 Task: Find connections with filter location Ngawi with filter topic #cybersecuritywith filter profile language German with filter current company Wieden + Kennedy with filter school Joydeep Roy University with filter industry Retail Art Dealers with filter service category Technical with filter keywords title Copywriter
Action: Mouse moved to (638, 53)
Screenshot: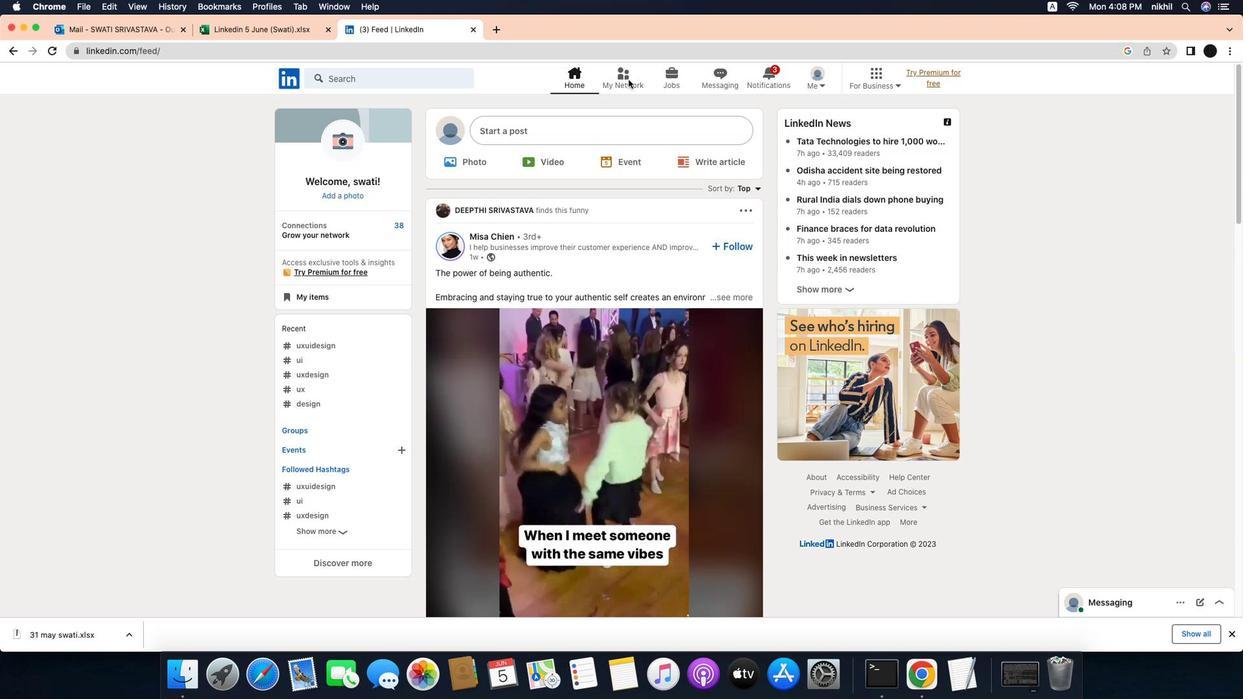 
Action: Mouse pressed left at (638, 53)
Screenshot: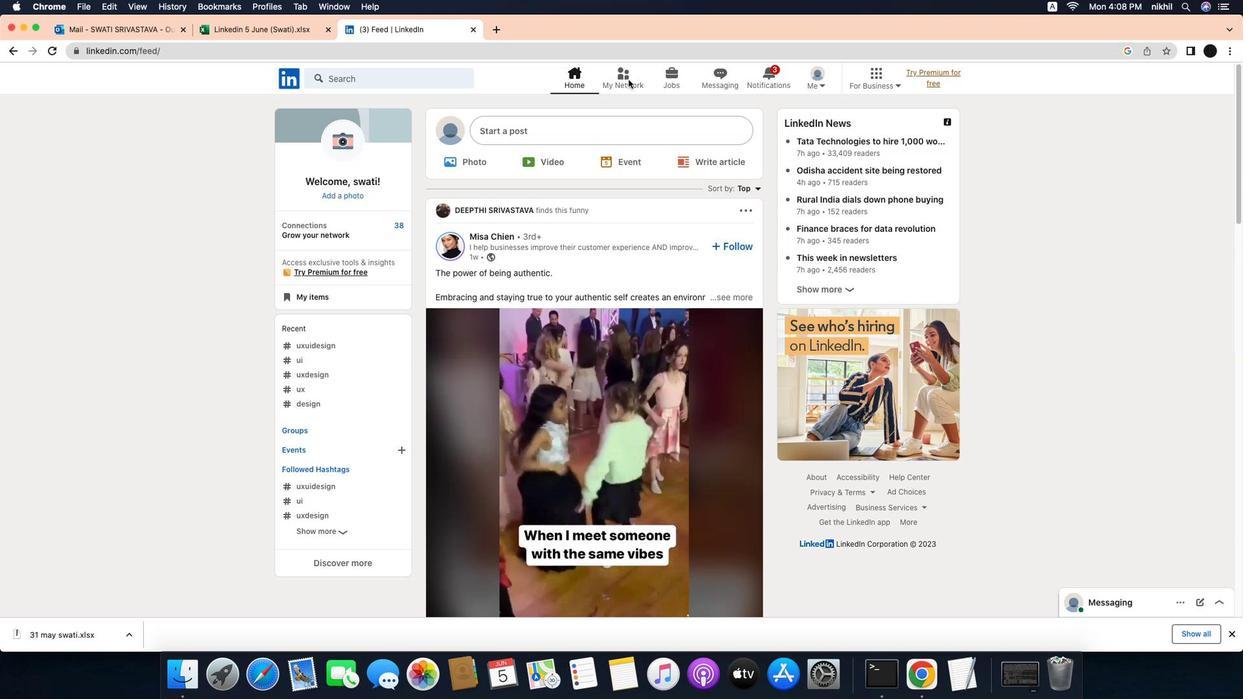 
Action: Mouse moved to (628, 51)
Screenshot: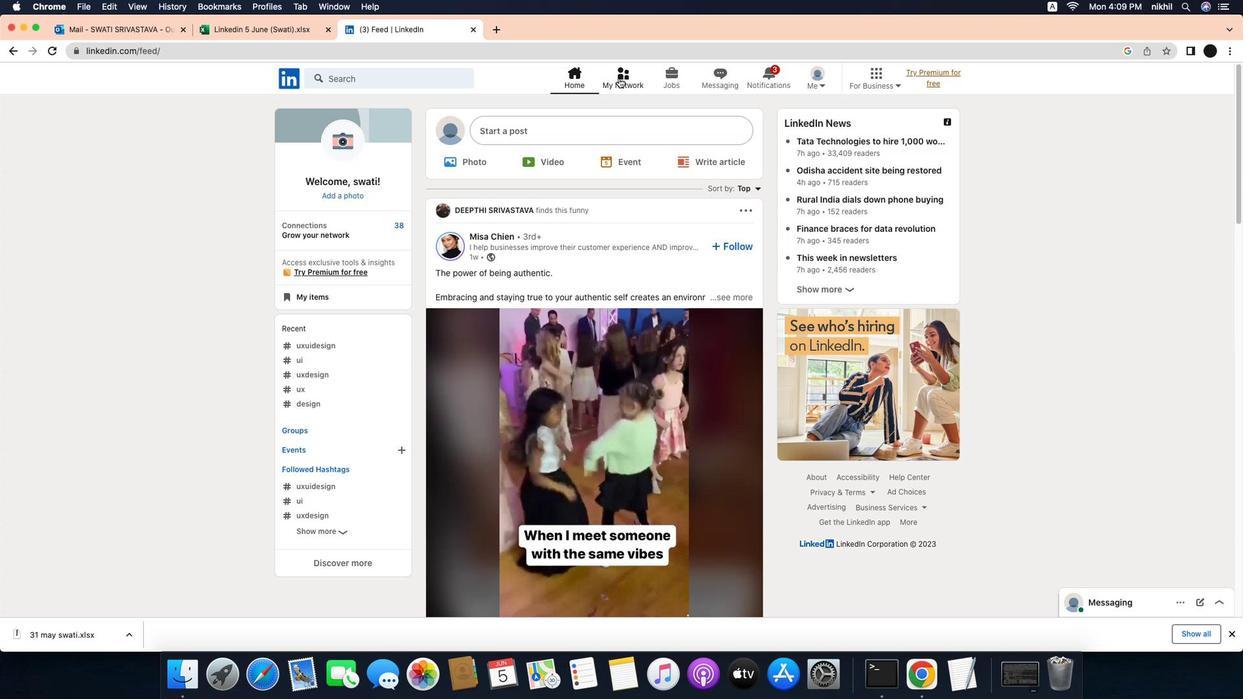 
Action: Mouse pressed left at (628, 51)
Screenshot: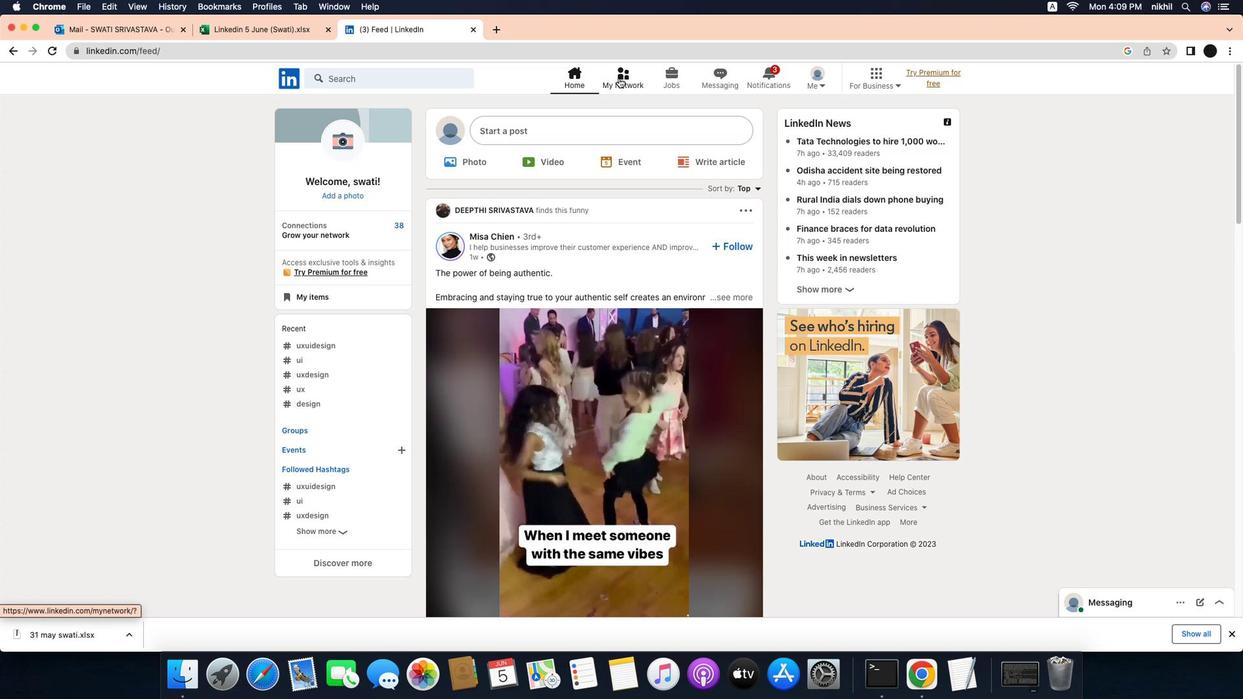 
Action: Mouse moved to (410, 130)
Screenshot: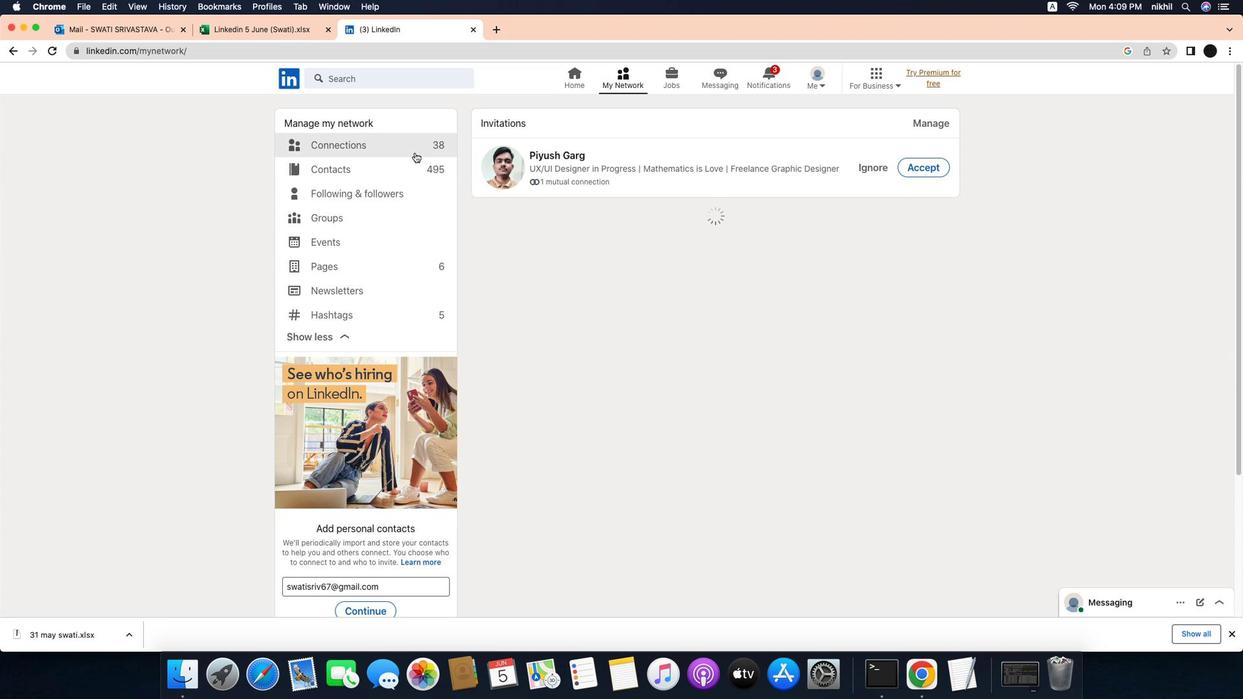 
Action: Mouse pressed left at (410, 130)
Screenshot: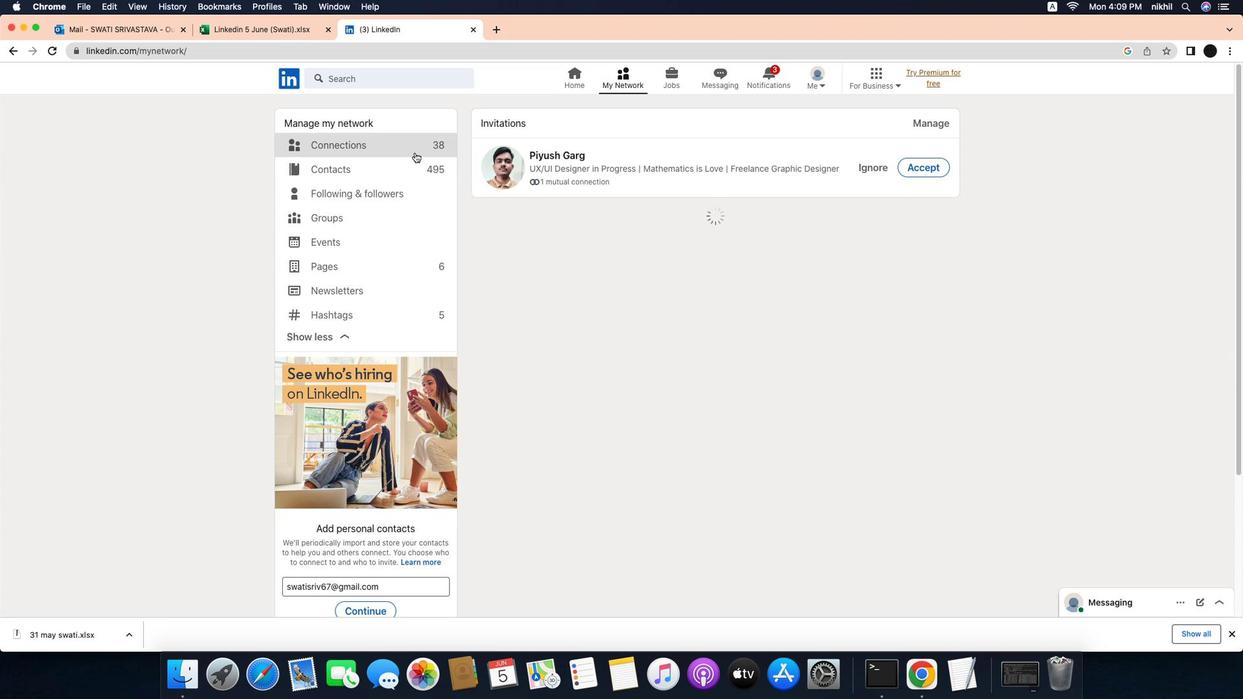 
Action: Mouse moved to (369, 122)
Screenshot: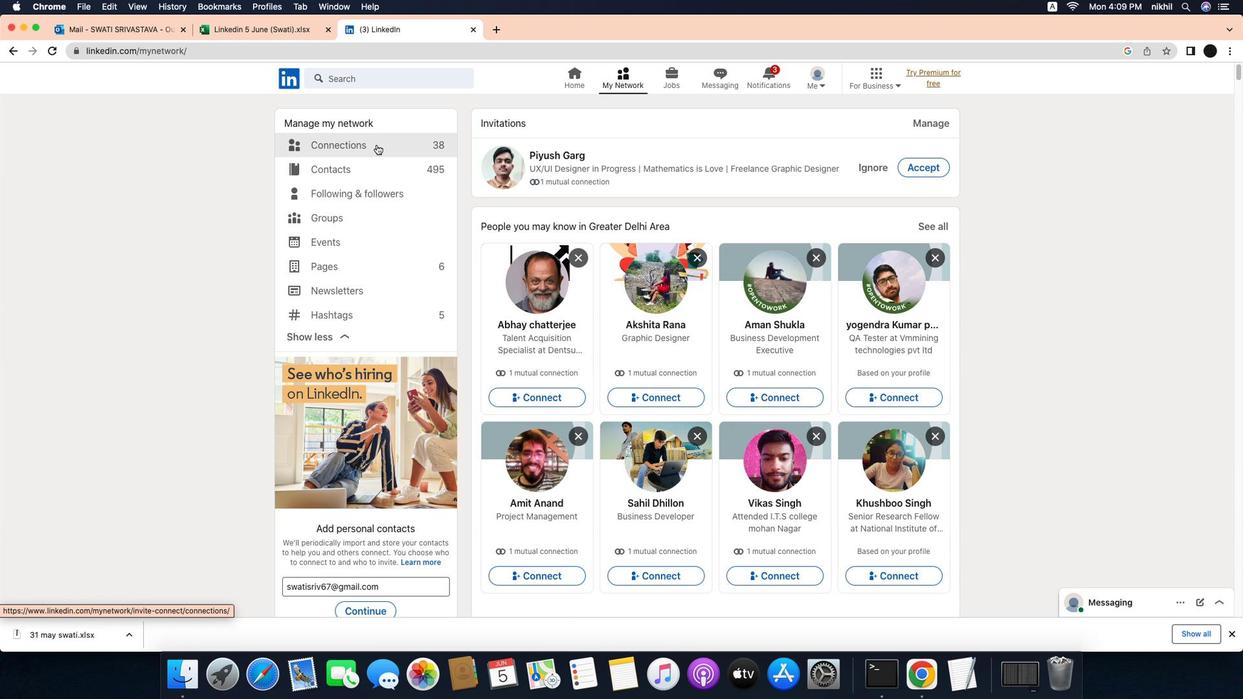 
Action: Mouse pressed left at (369, 122)
Screenshot: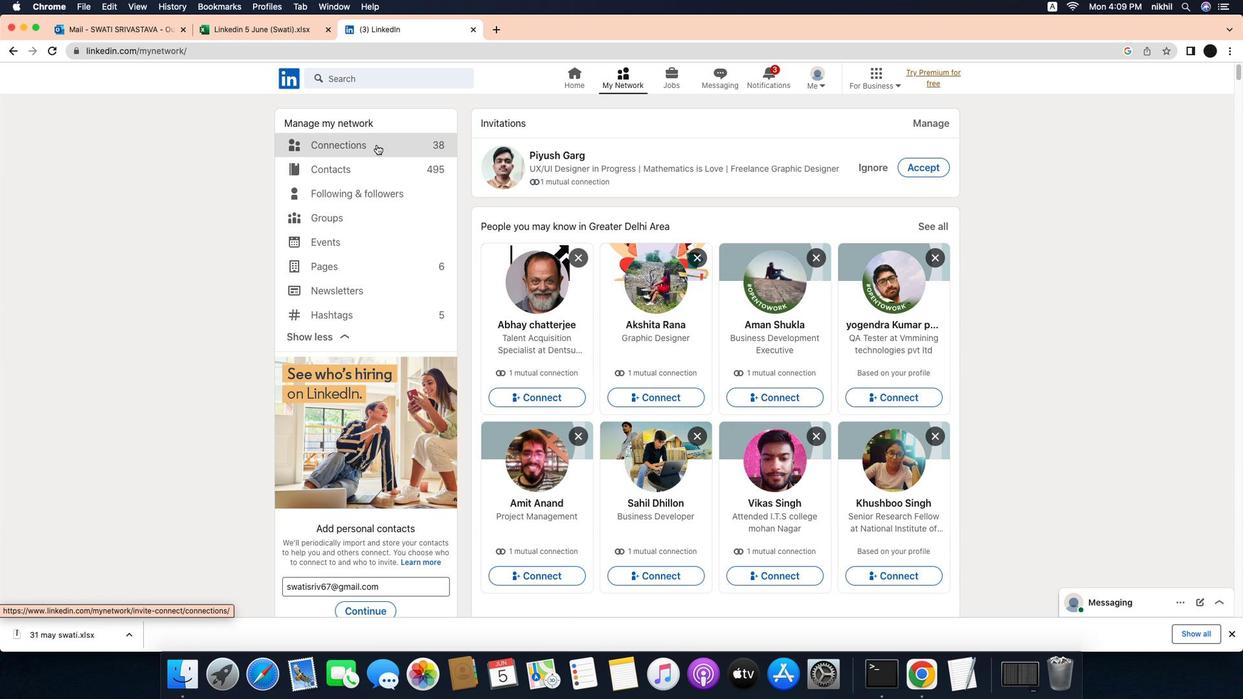 
Action: Mouse moved to (743, 120)
Screenshot: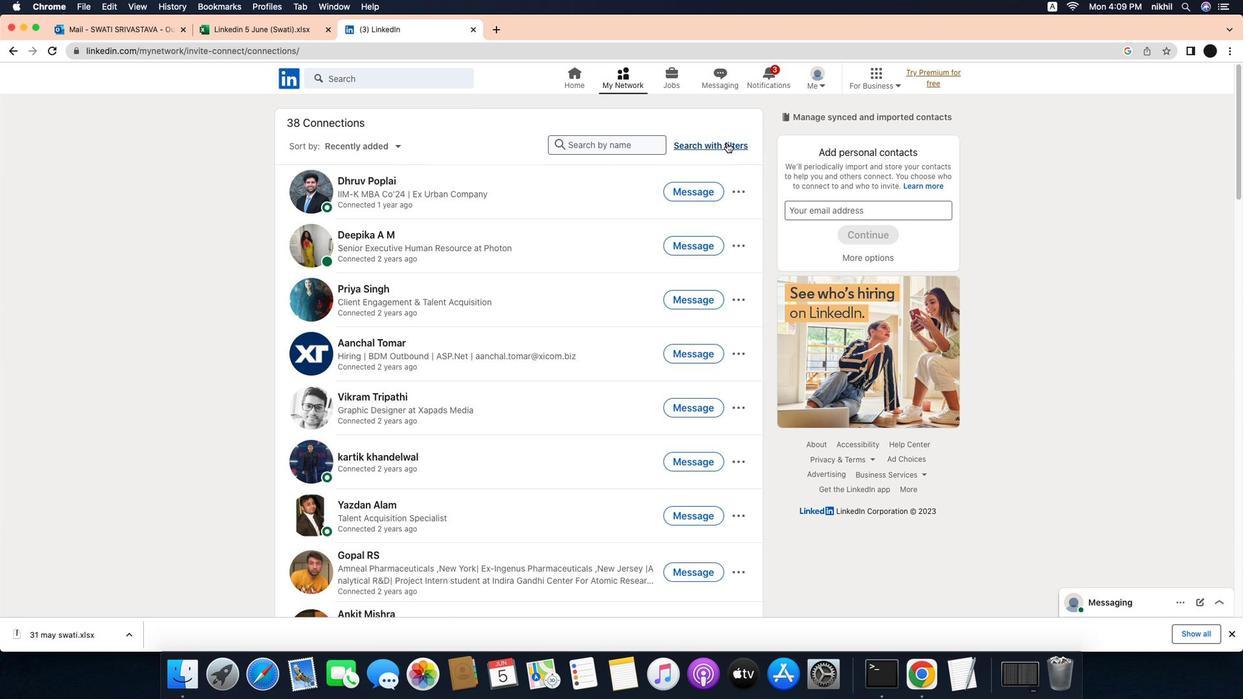 
Action: Mouse pressed left at (743, 120)
Screenshot: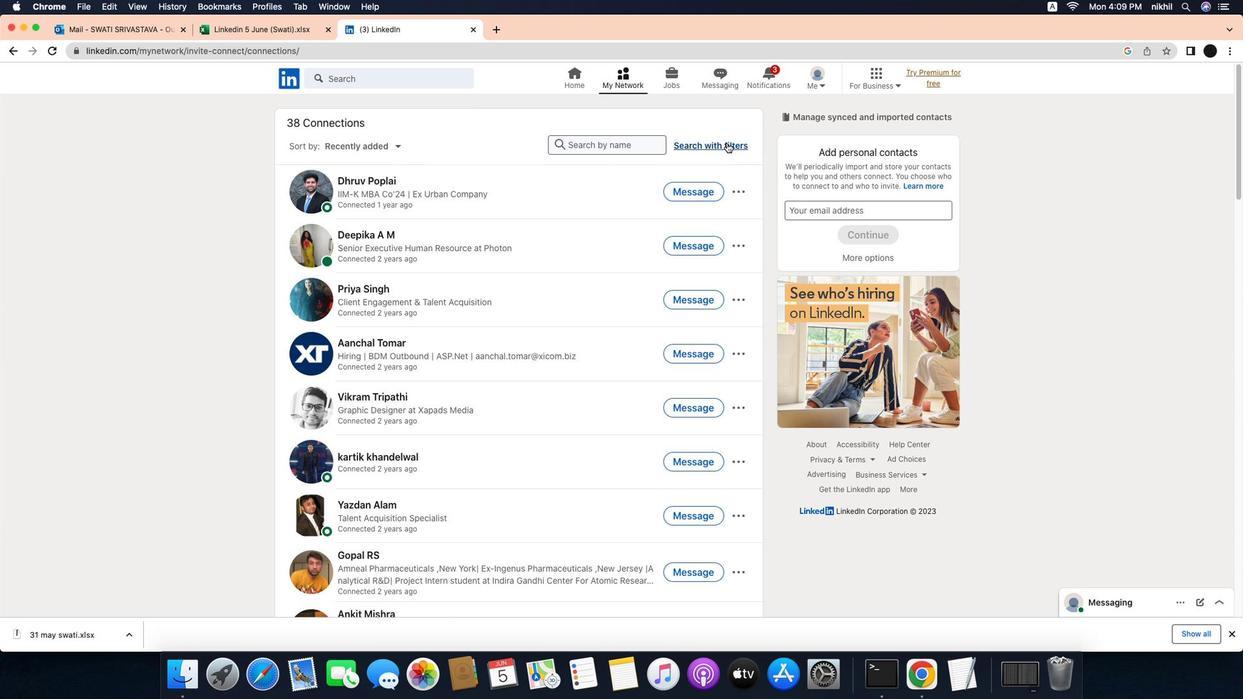 
Action: Mouse moved to (686, 88)
Screenshot: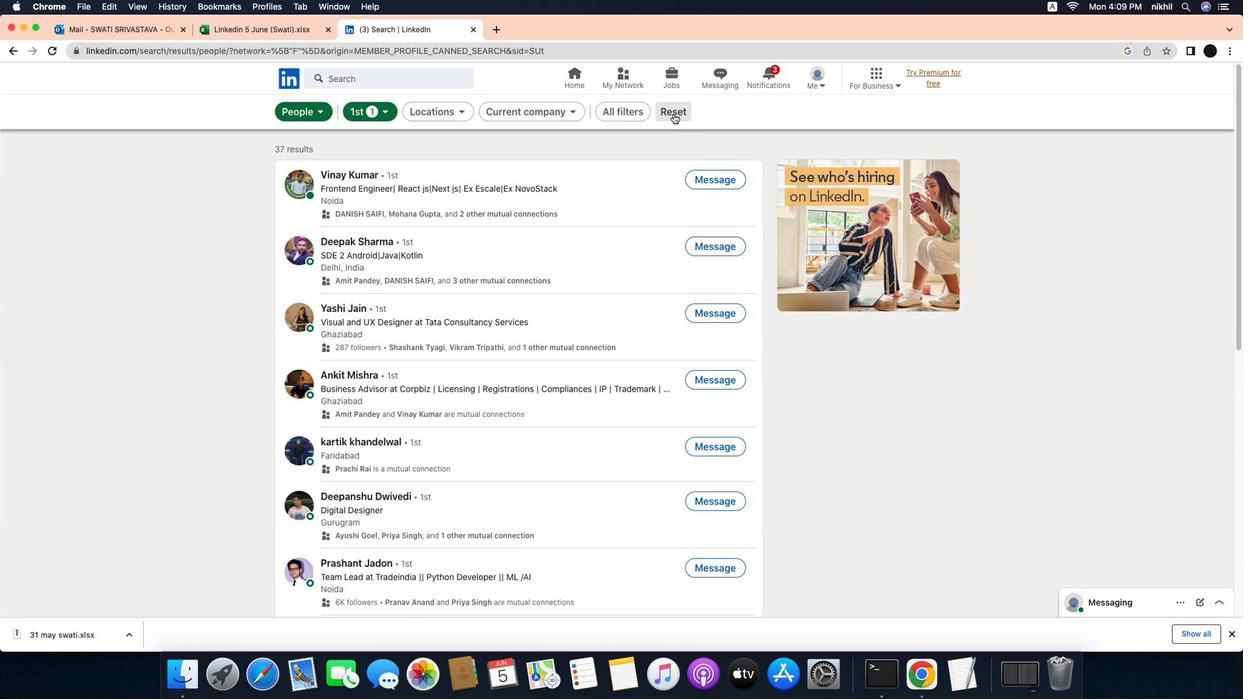 
Action: Mouse pressed left at (686, 88)
Screenshot: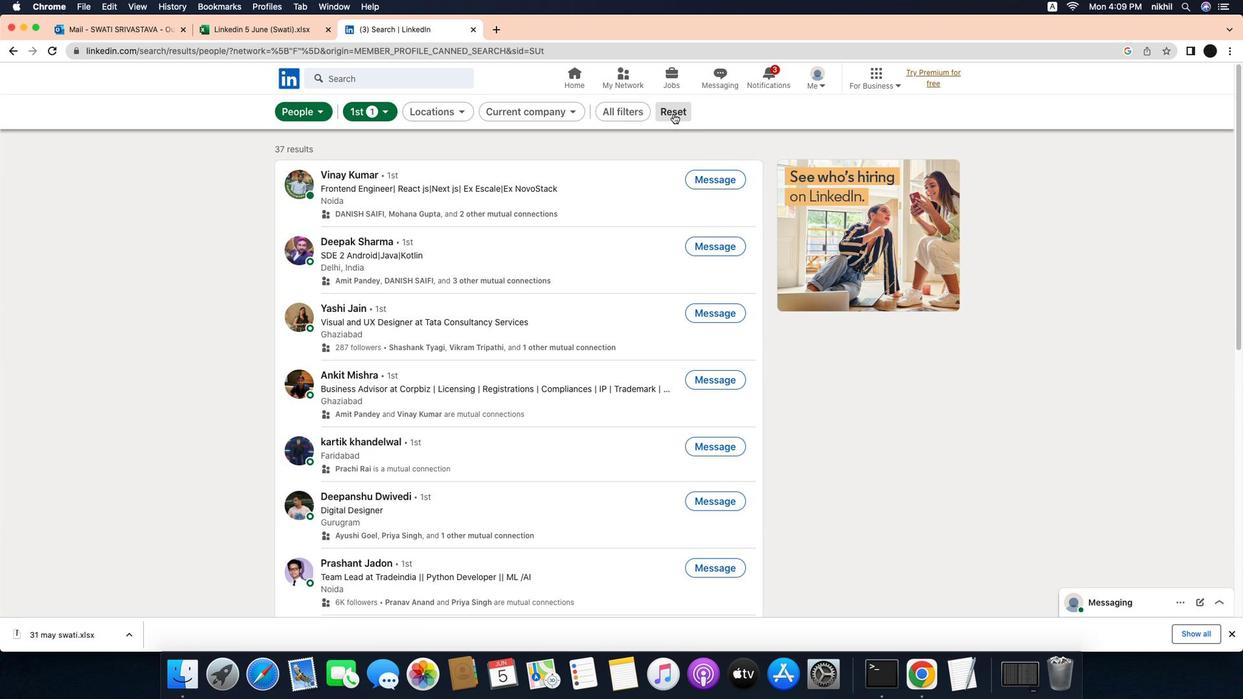 
Action: Mouse moved to (656, 86)
Screenshot: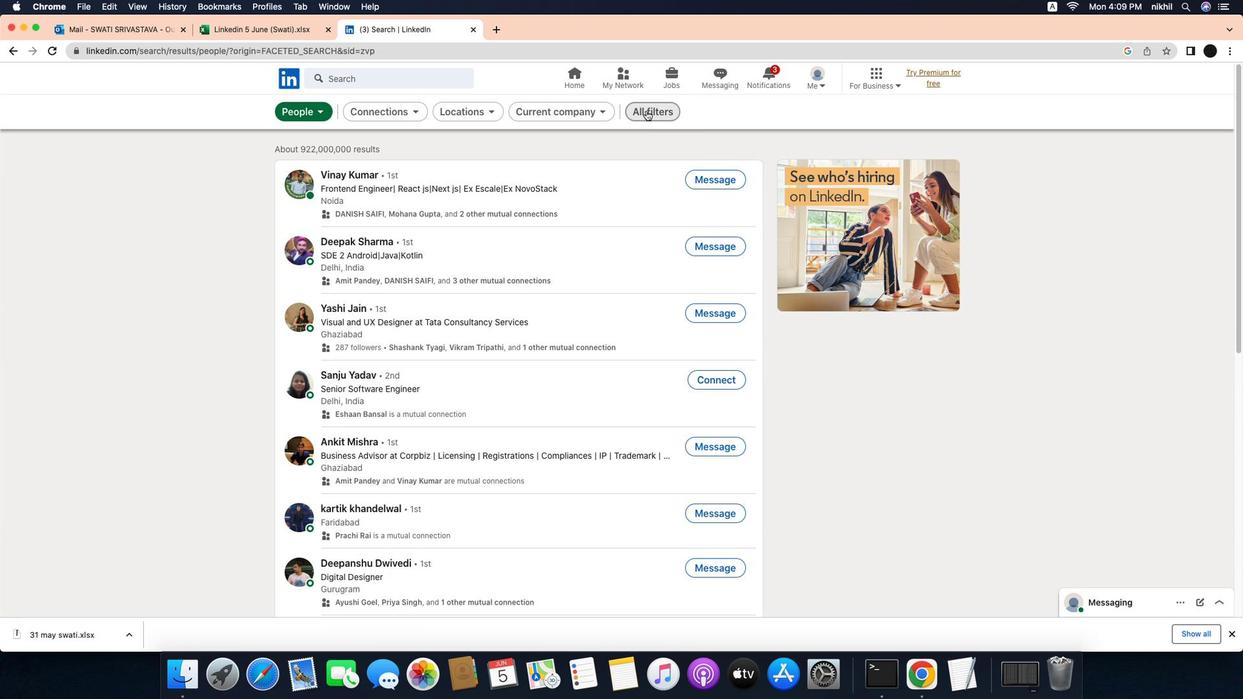 
Action: Mouse pressed left at (656, 86)
Screenshot: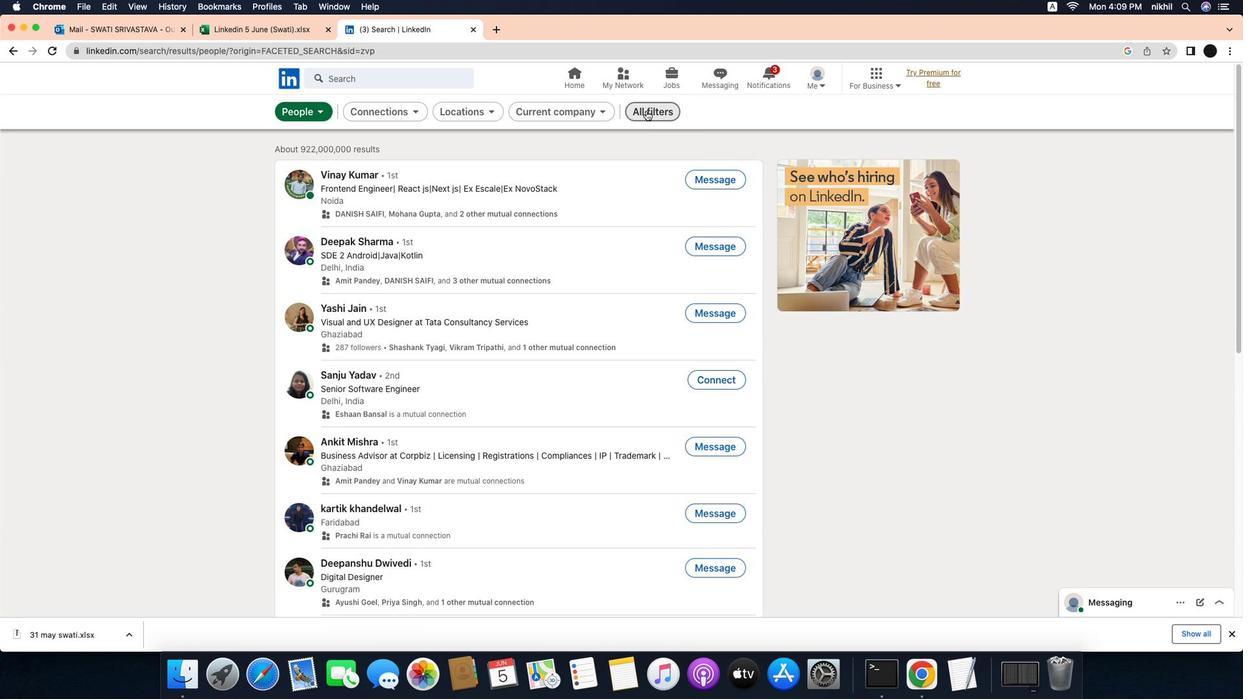 
Action: Mouse moved to (1093, 356)
Screenshot: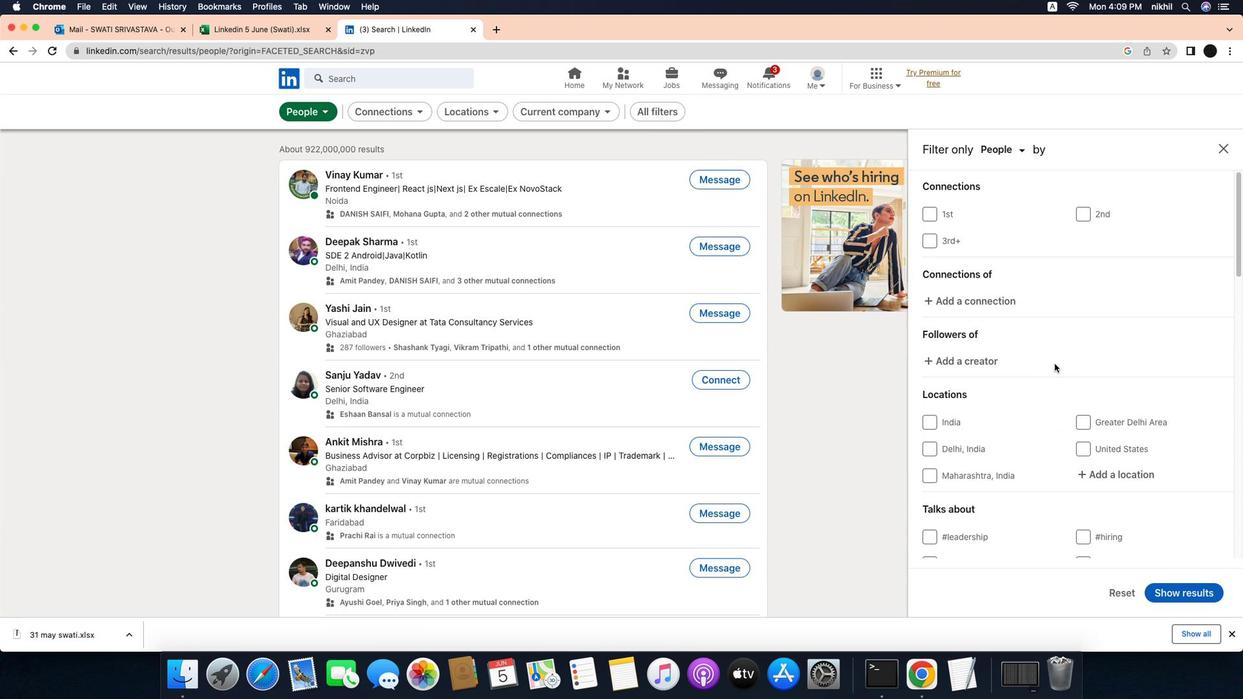 
Action: Mouse scrolled (1093, 356) with delta (-31, -32)
Screenshot: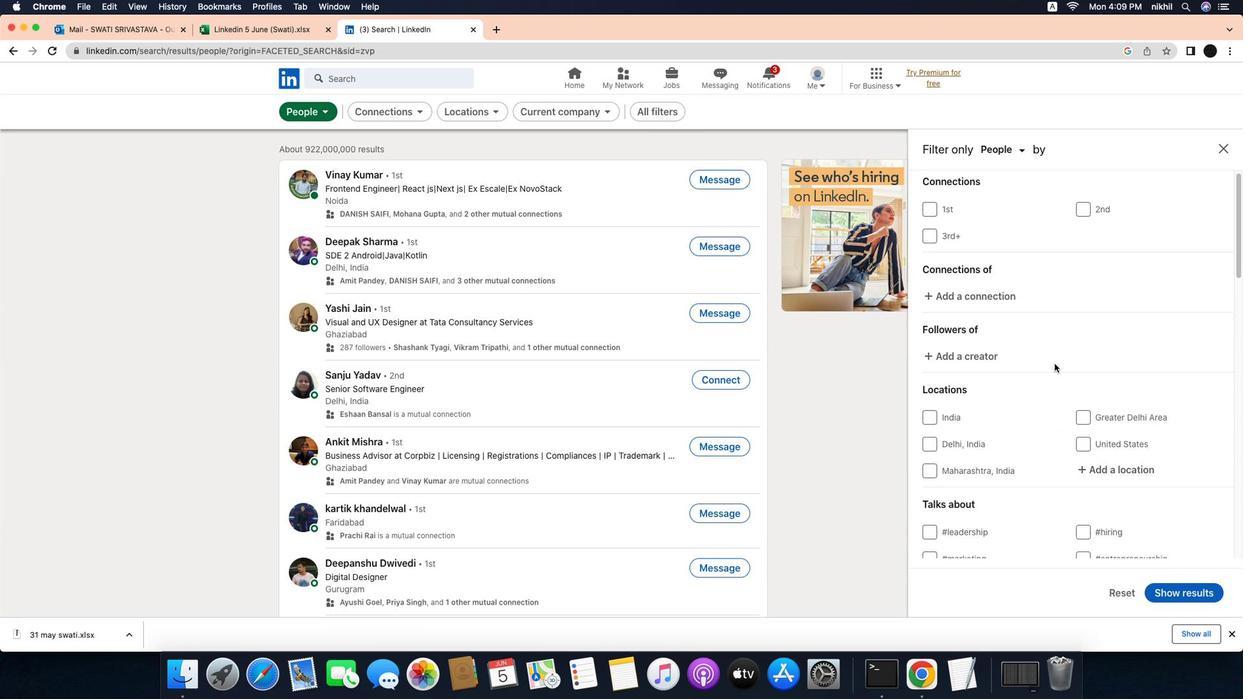 
Action: Mouse moved to (1092, 356)
Screenshot: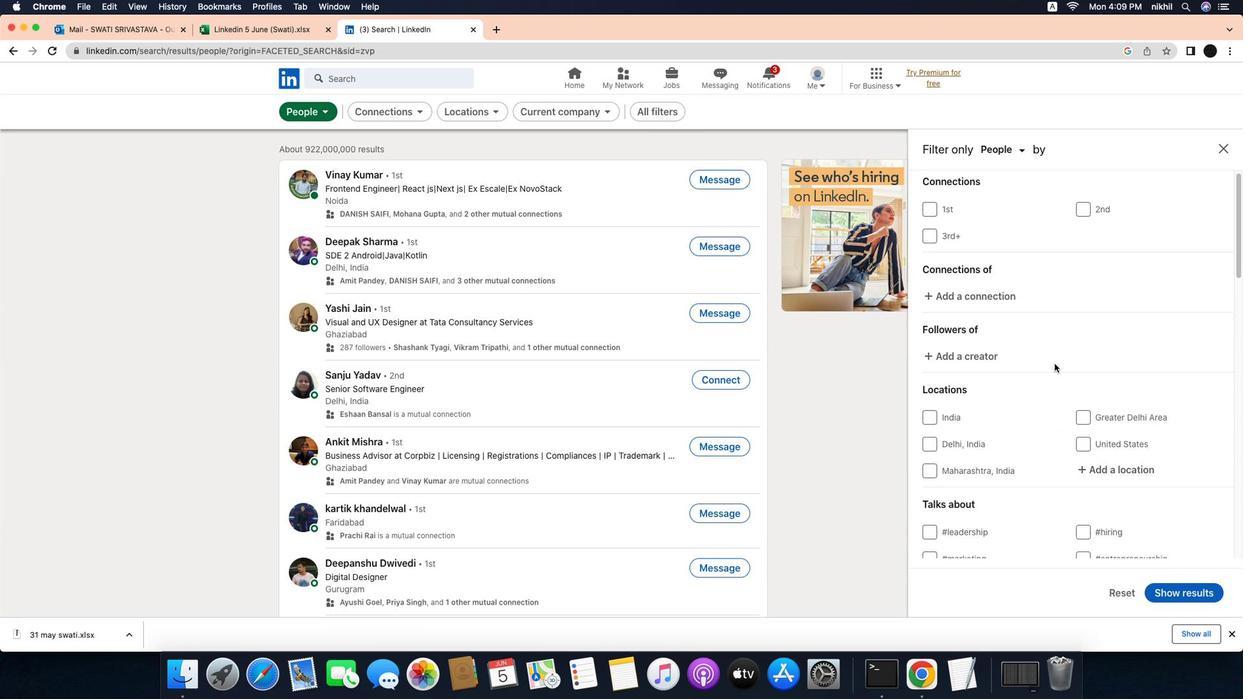 
Action: Mouse scrolled (1092, 356) with delta (-31, -32)
Screenshot: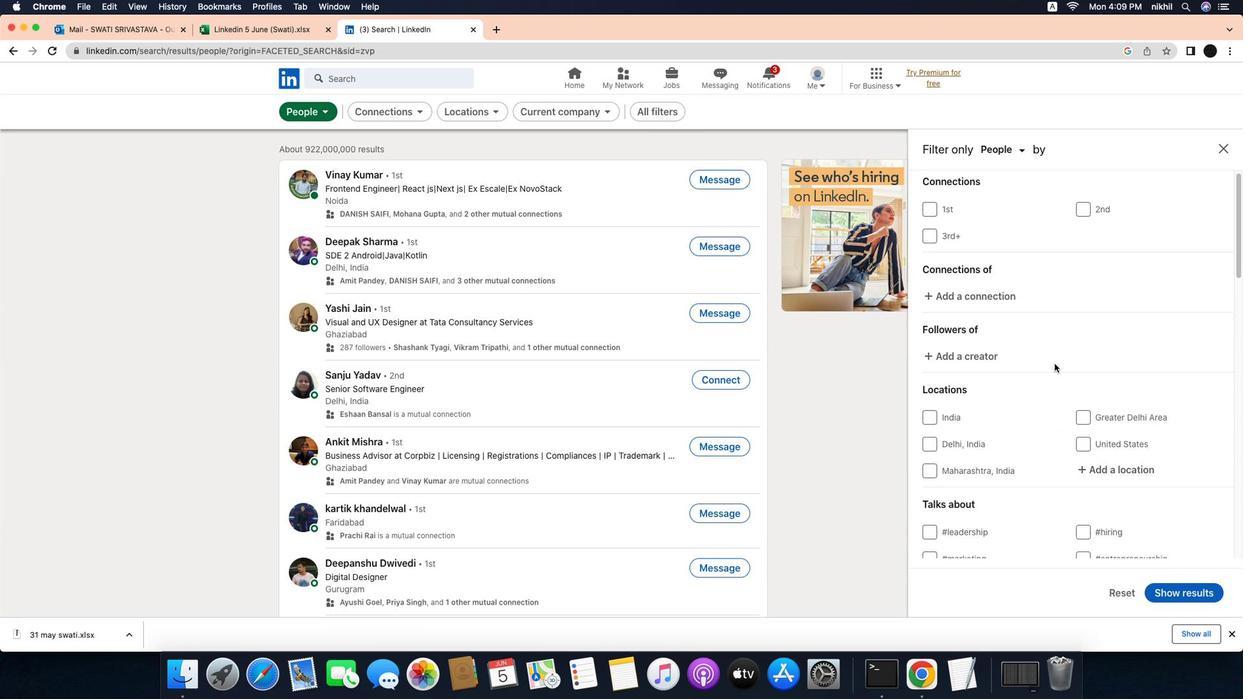 
Action: Mouse moved to (1092, 355)
Screenshot: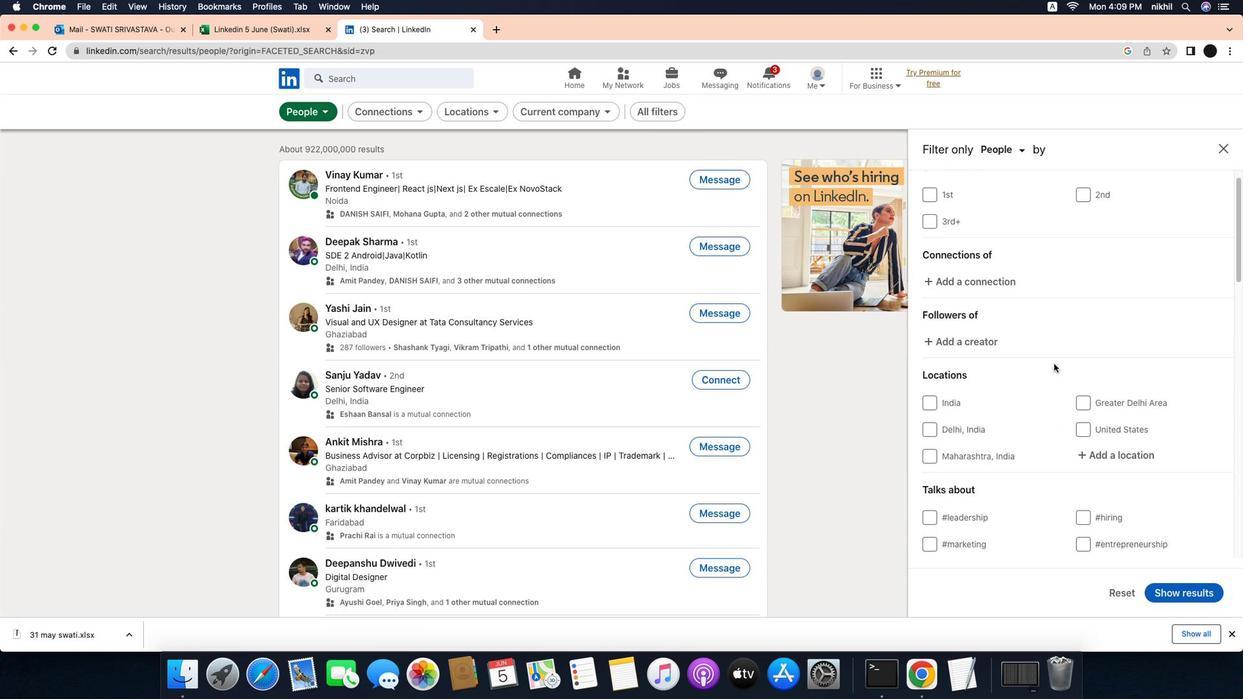 
Action: Mouse scrolled (1092, 355) with delta (-31, -33)
Screenshot: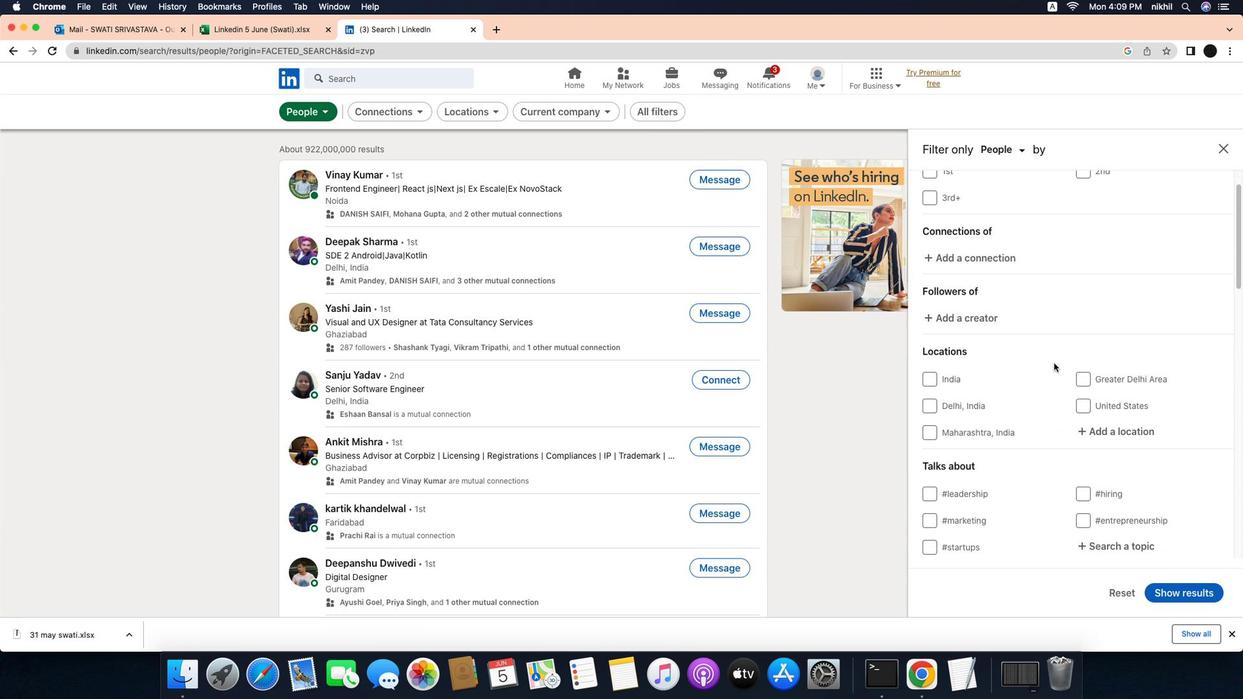 
Action: Mouse moved to (1154, 370)
Screenshot: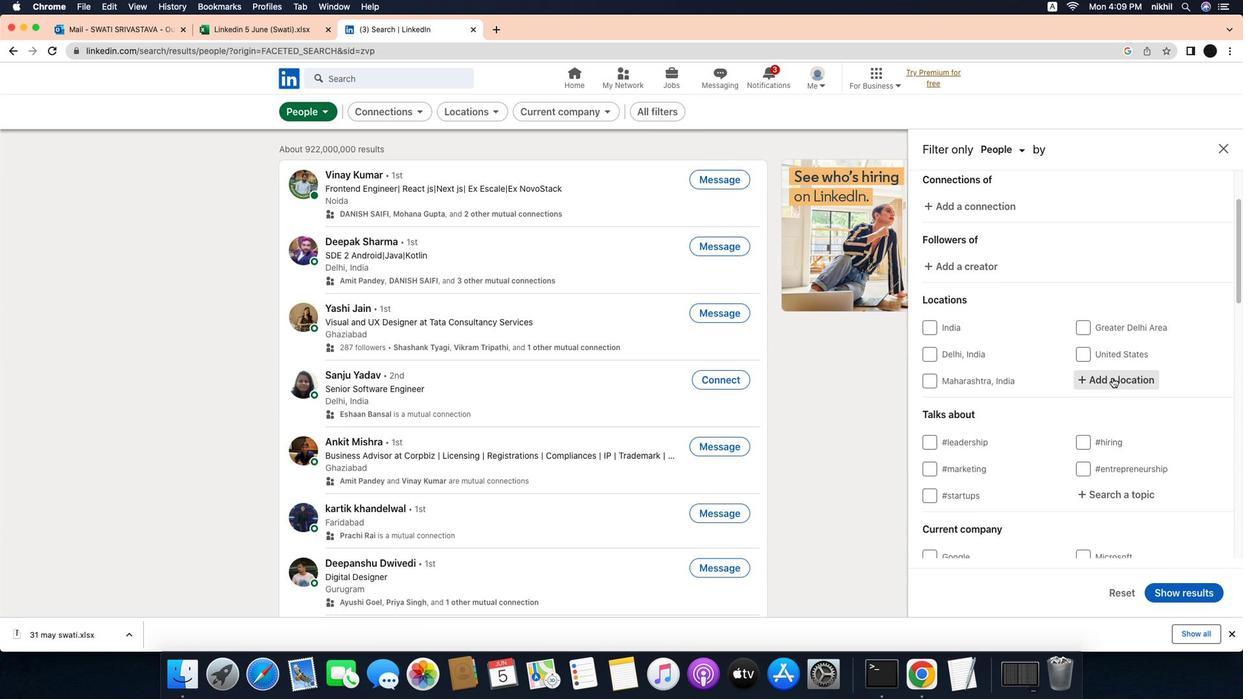 
Action: Mouse pressed left at (1154, 370)
Screenshot: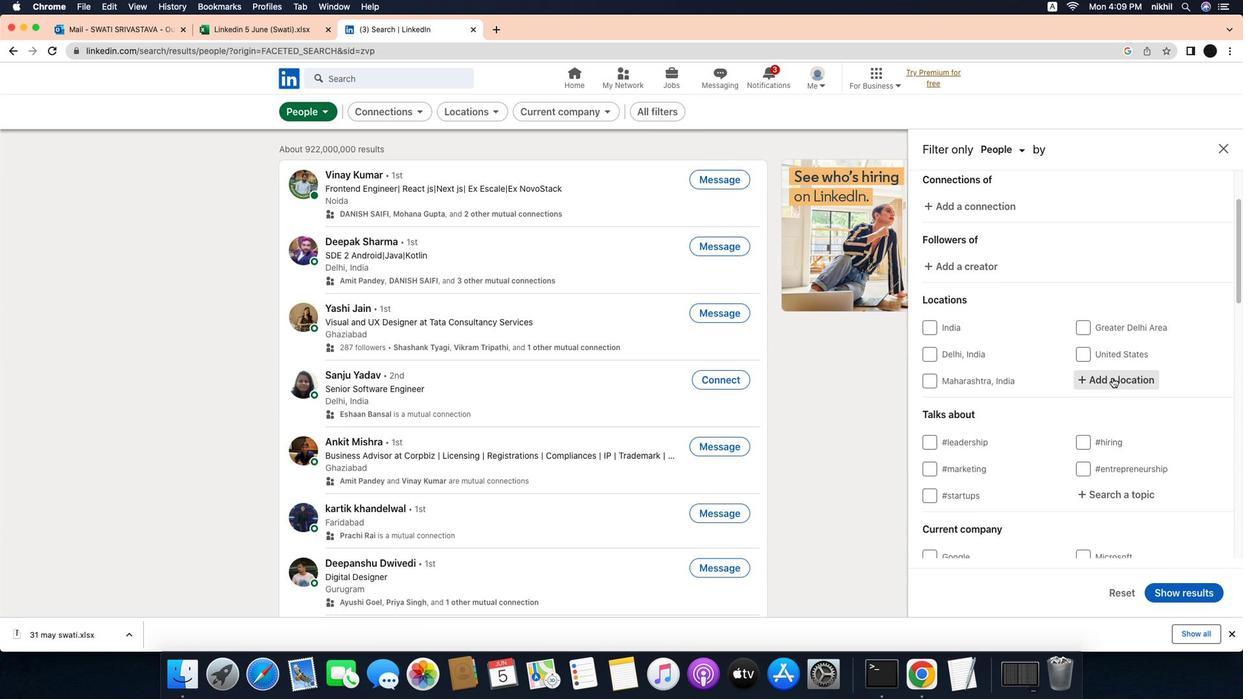 
Action: Mouse moved to (1164, 371)
Screenshot: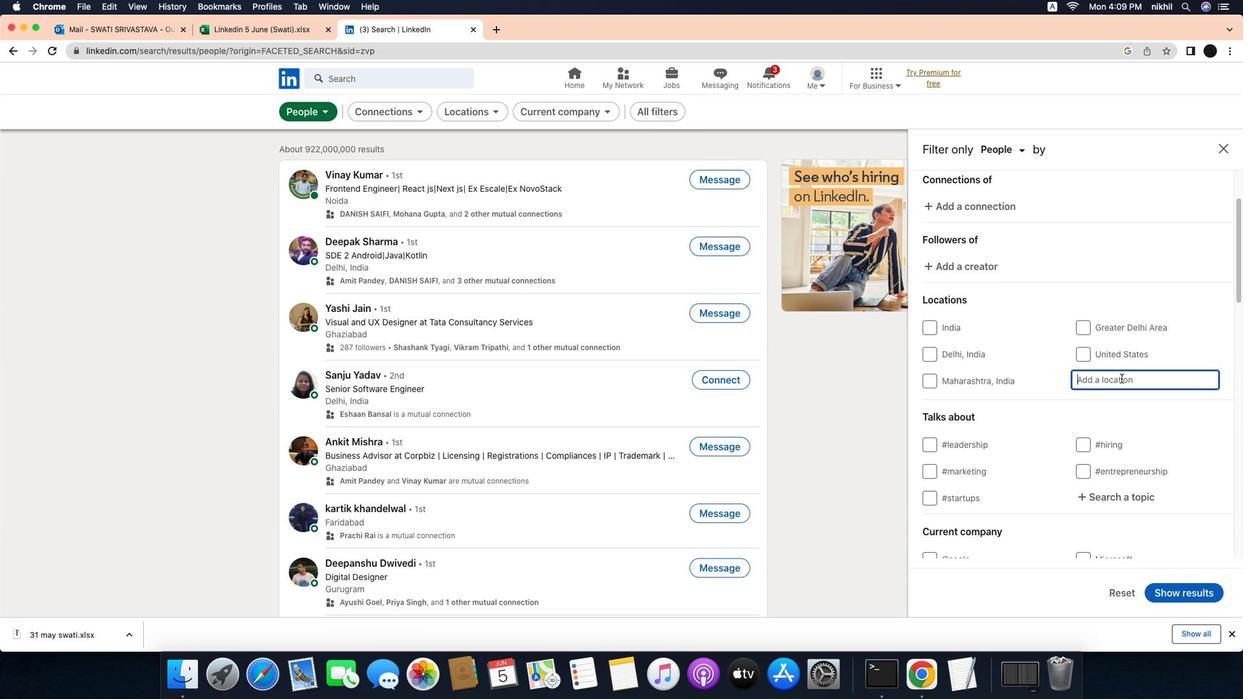 
Action: Mouse pressed left at (1164, 371)
Screenshot: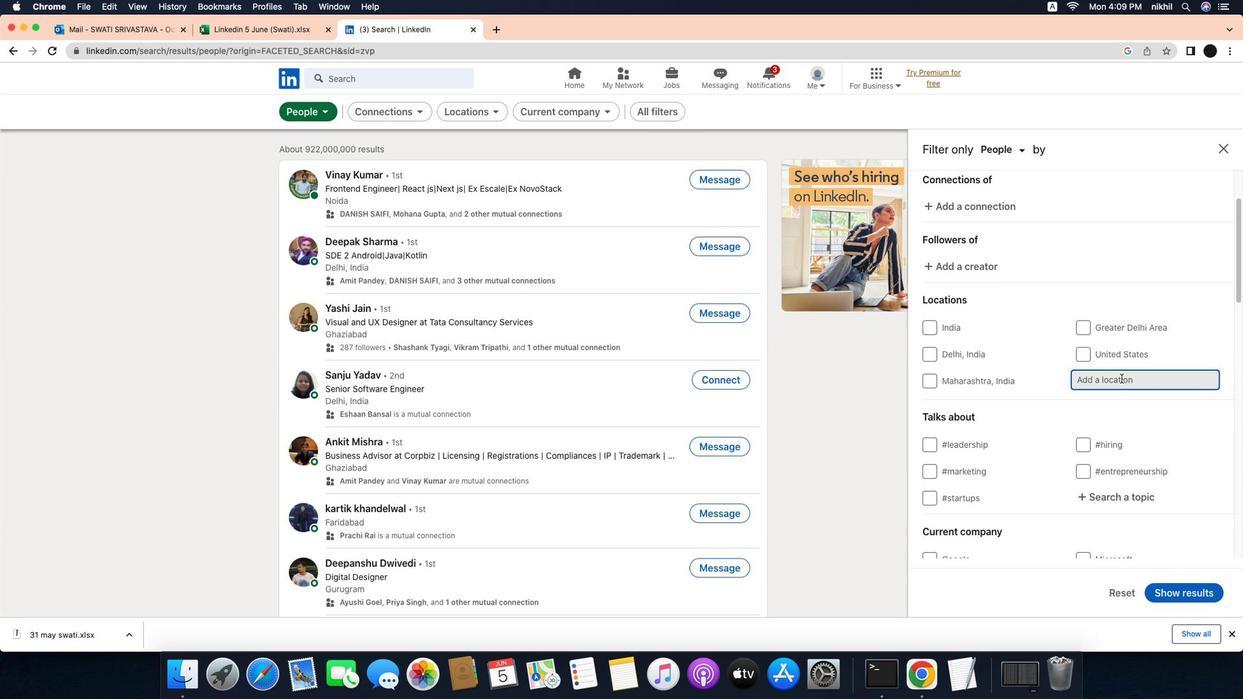 
Action: Mouse moved to (1156, 367)
Screenshot: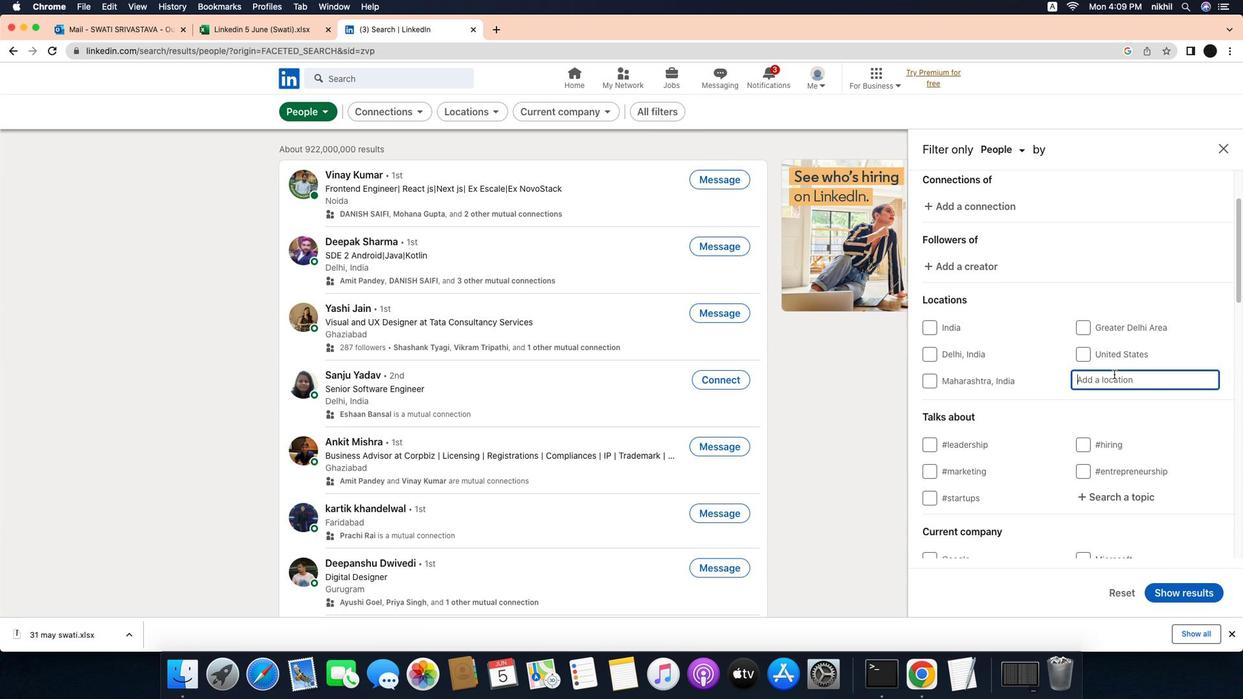 
Action: Key pressed Key.caps_lock'N'Key.caps_lock'g''a''w''i'Key.enter
Screenshot: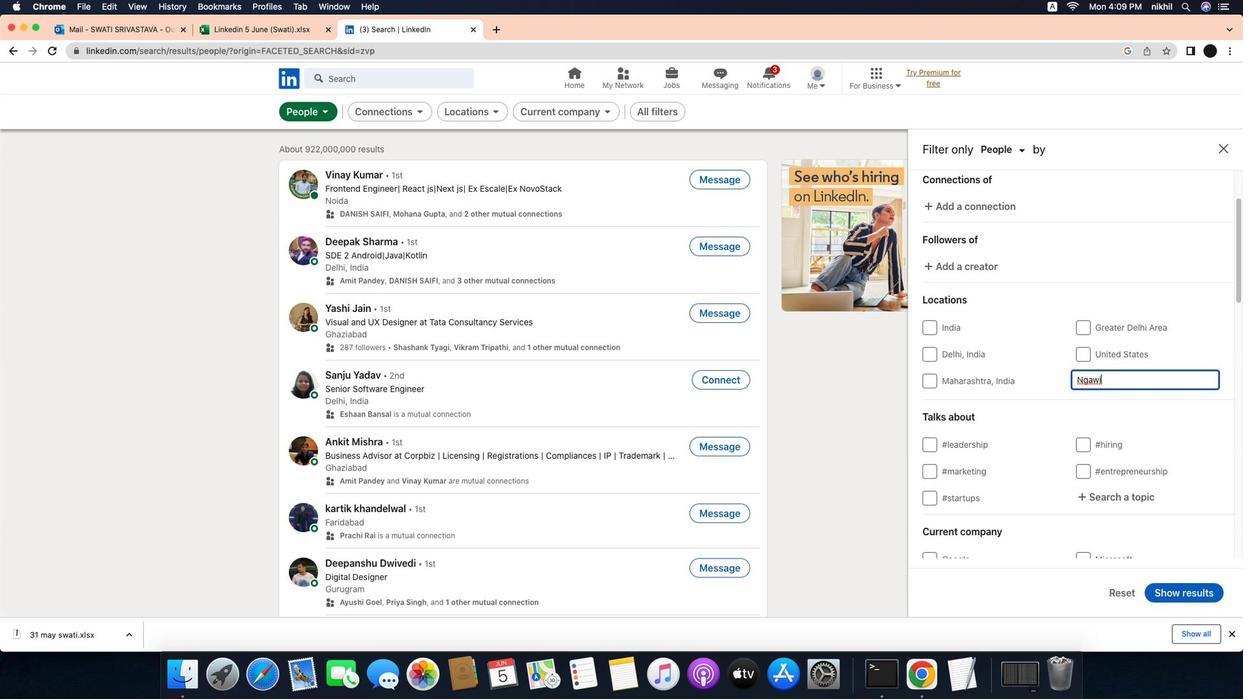 
Action: Mouse moved to (1150, 389)
Screenshot: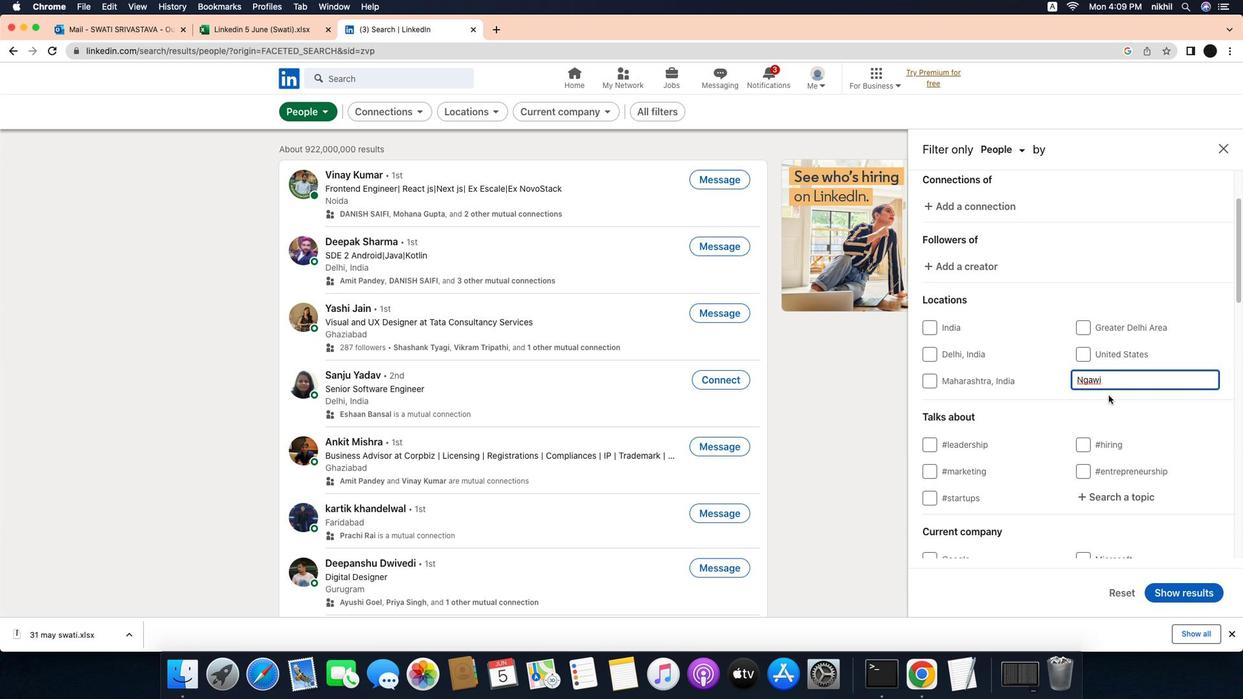 
Action: Mouse scrolled (1150, 389) with delta (-31, -32)
Screenshot: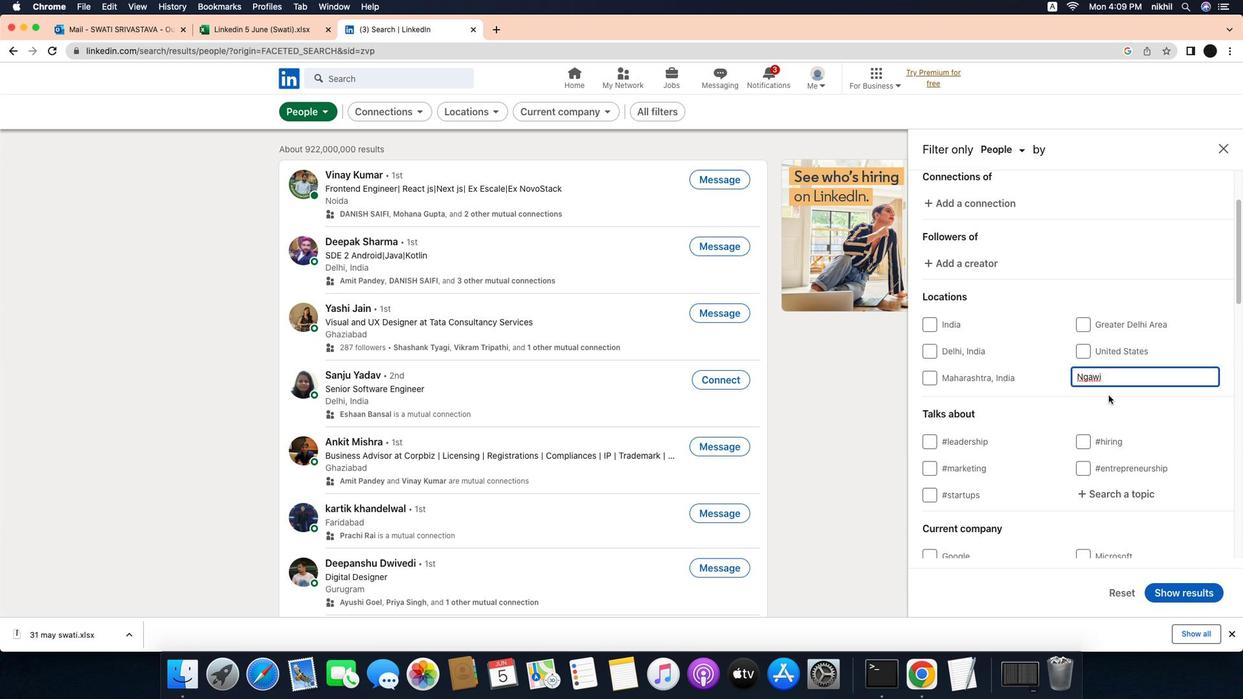 
Action: Mouse scrolled (1150, 389) with delta (-31, -32)
Screenshot: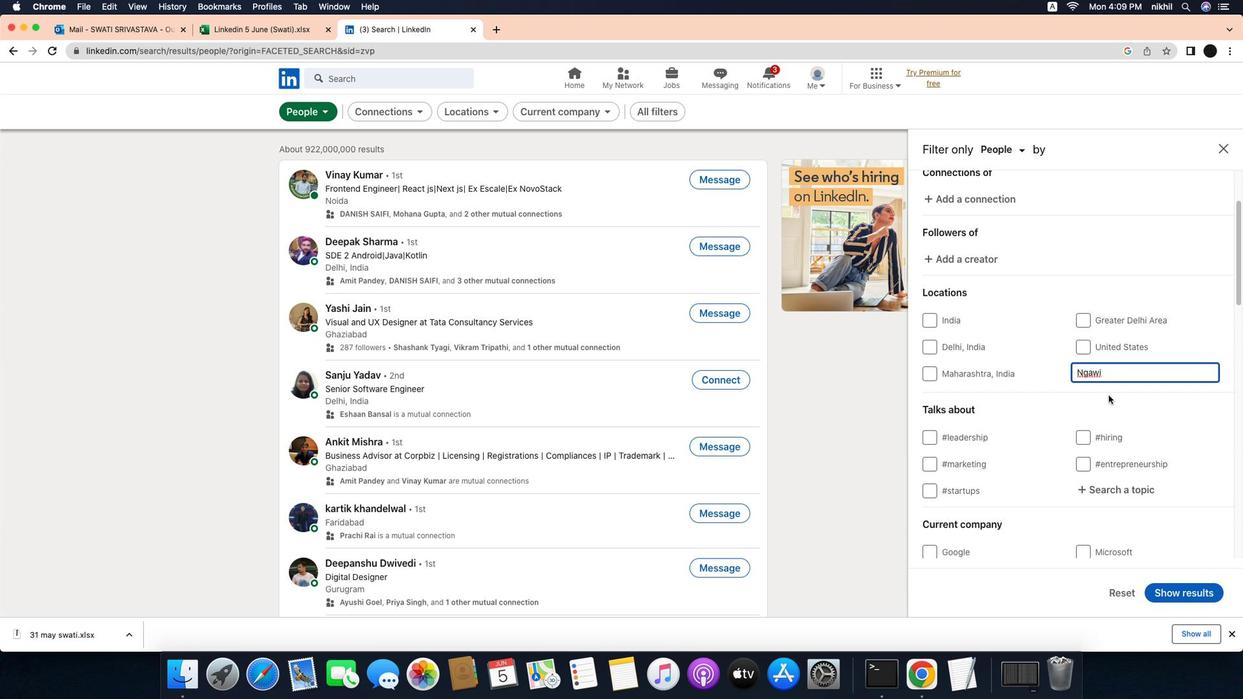 
Action: Mouse scrolled (1150, 389) with delta (-31, -33)
Screenshot: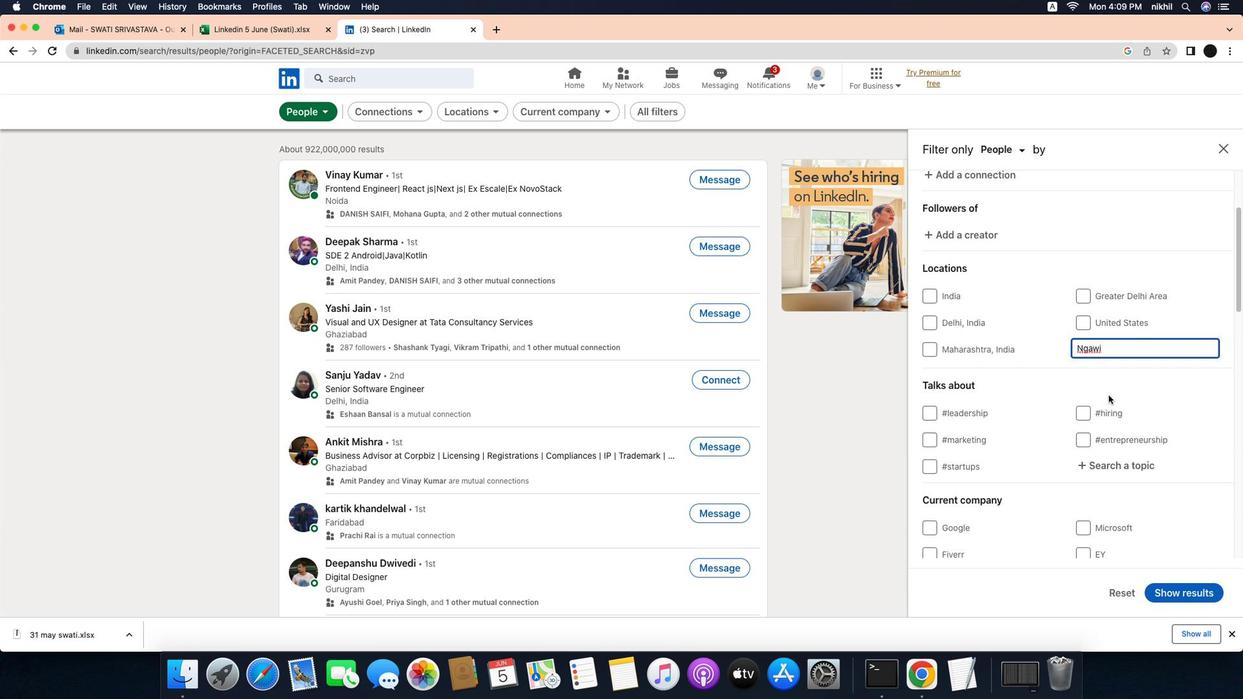 
Action: Mouse scrolled (1150, 389) with delta (-31, -33)
Screenshot: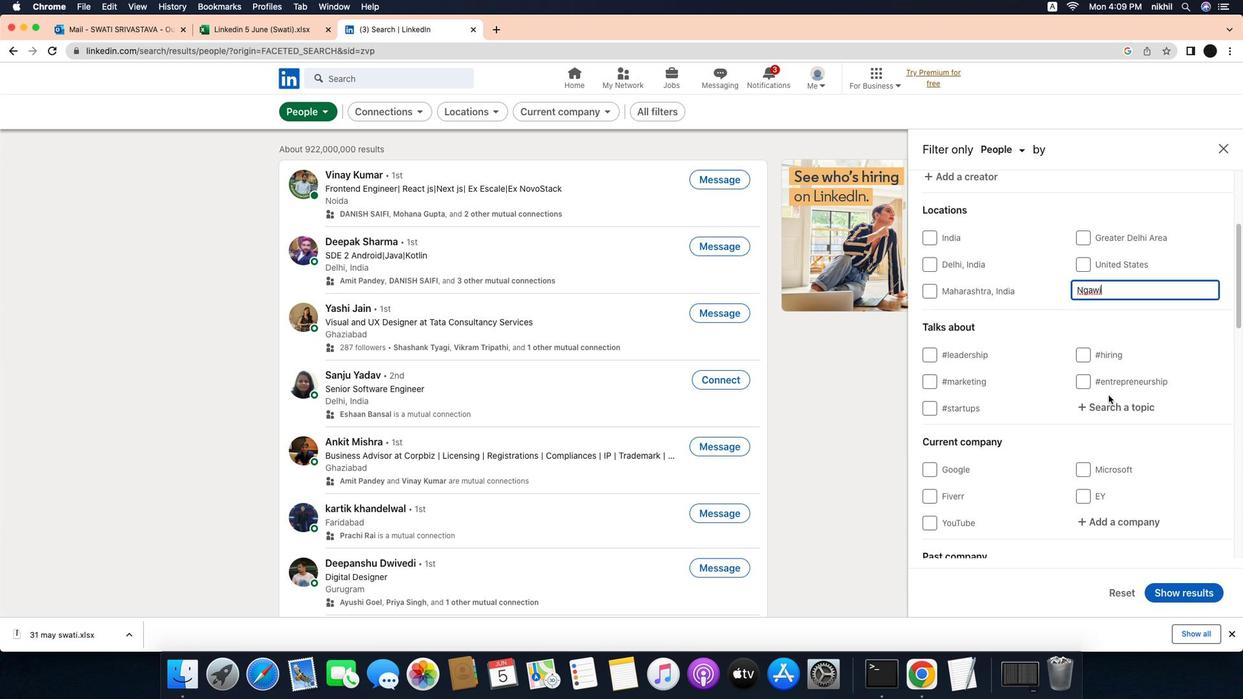 
Action: Mouse moved to (1149, 349)
Screenshot: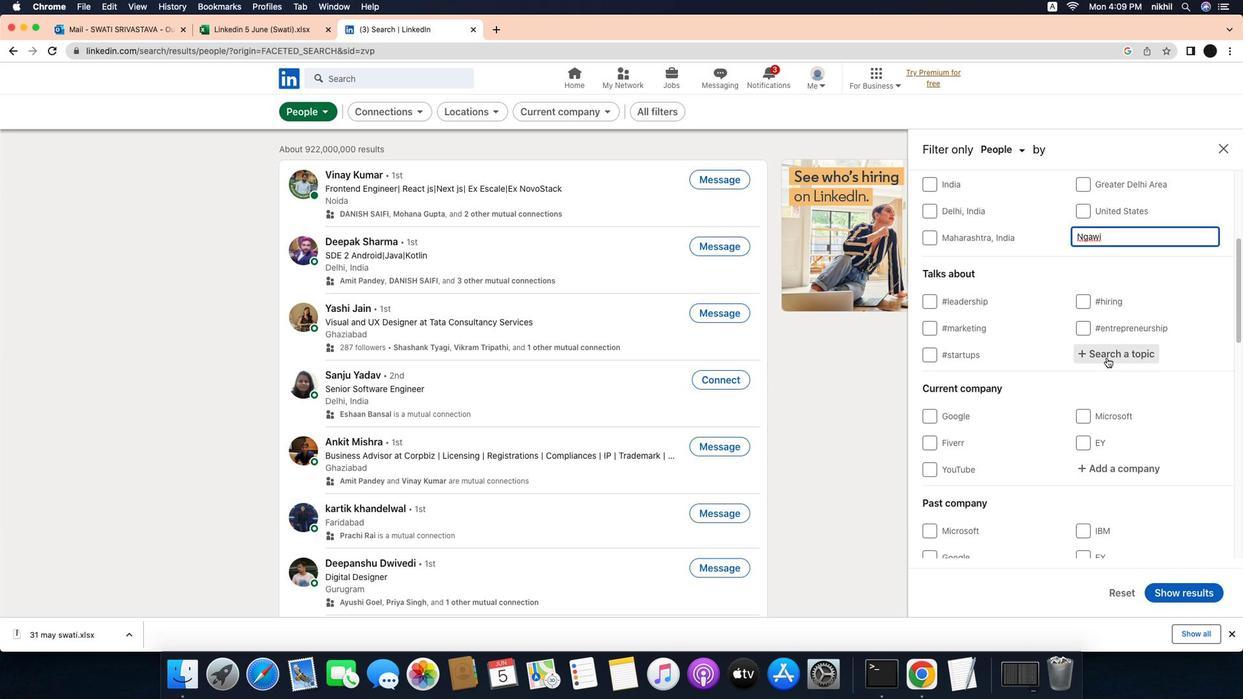 
Action: Mouse pressed left at (1149, 349)
Screenshot: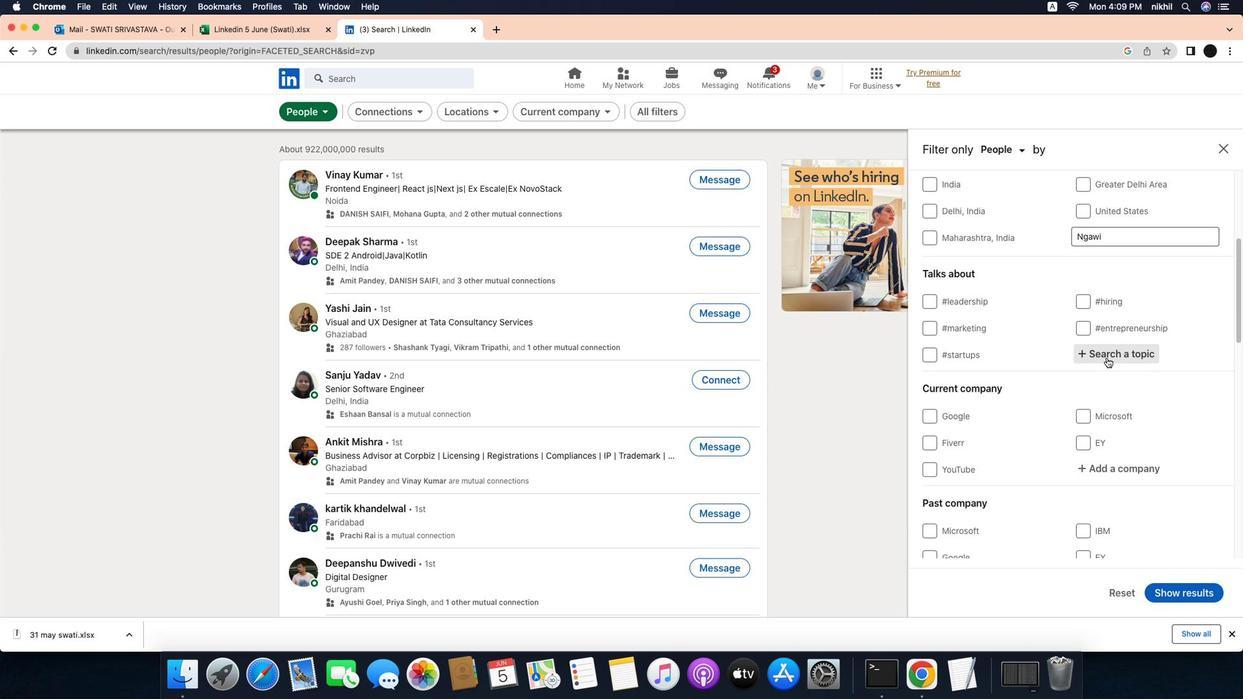 
Action: Mouse moved to (1177, 347)
Screenshot: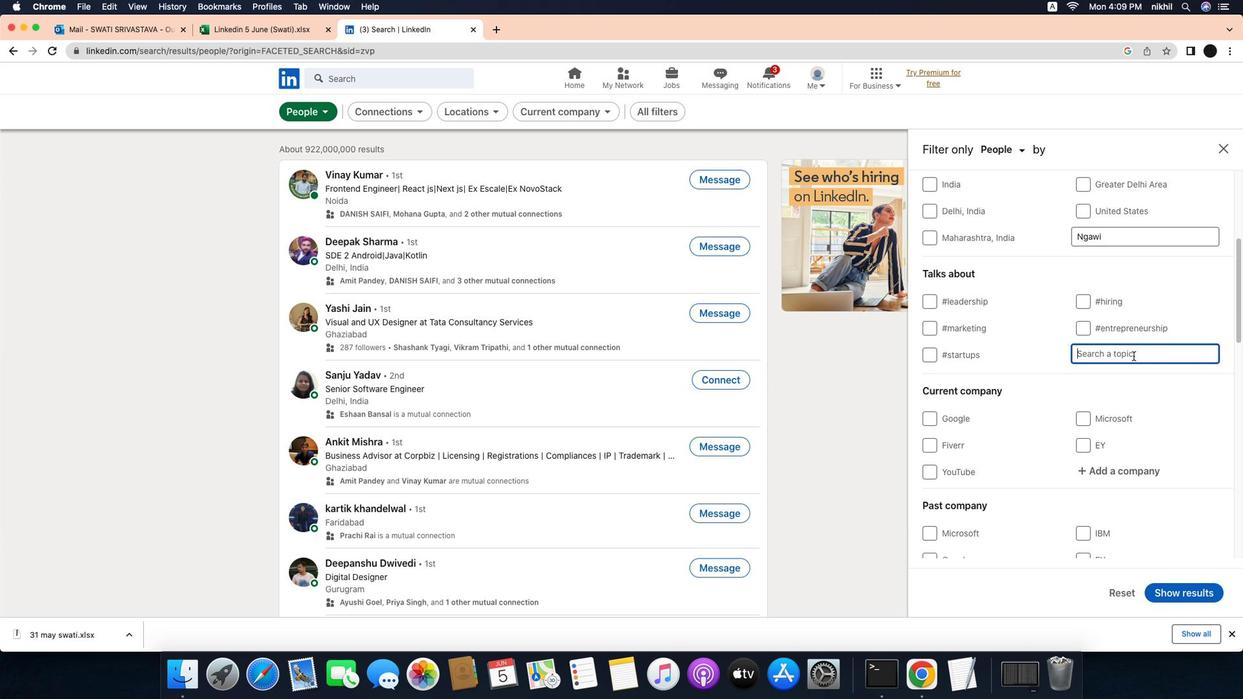 
Action: Mouse pressed left at (1177, 347)
Screenshot: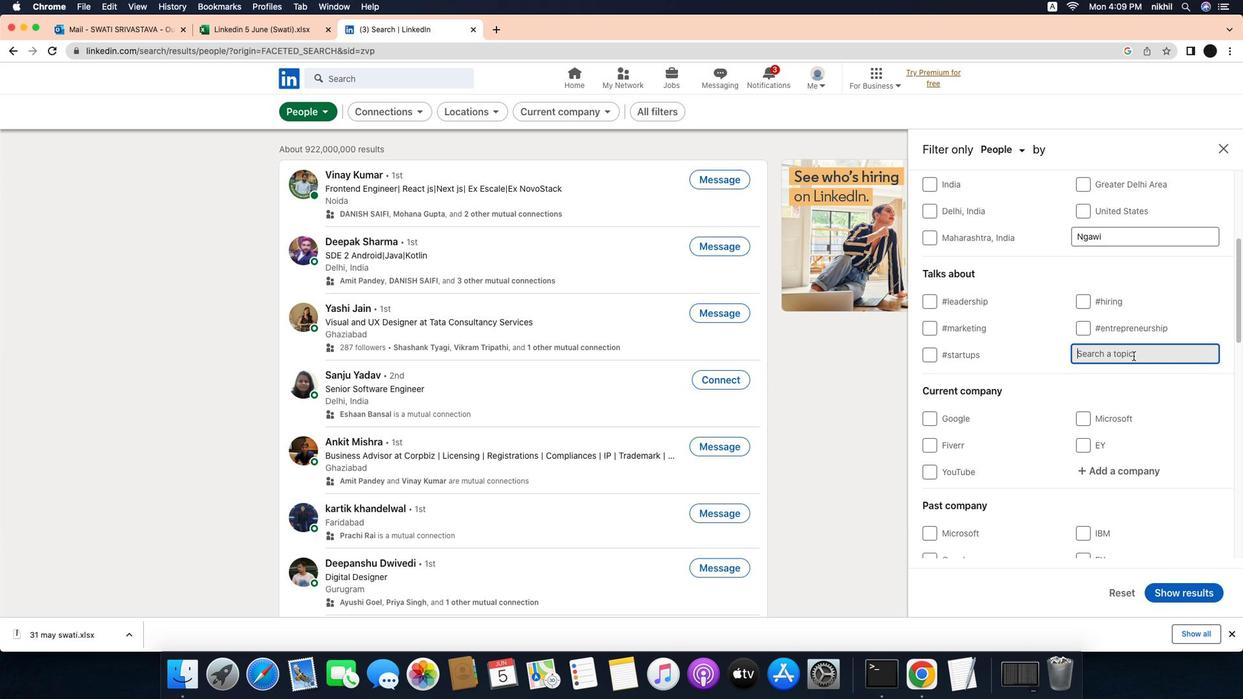 
Action: Key pressed 'c''y''b''e''r''s''e''c''u''r''i''t''y'
Screenshot: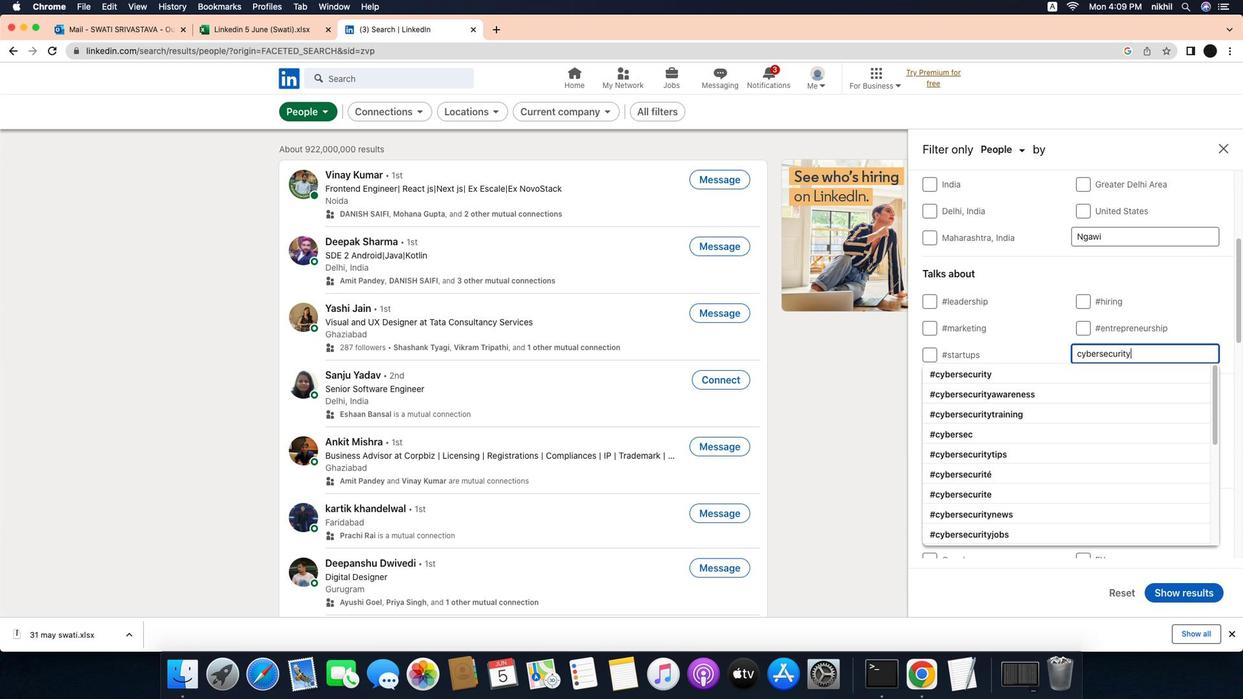 
Action: Mouse moved to (1118, 367)
Screenshot: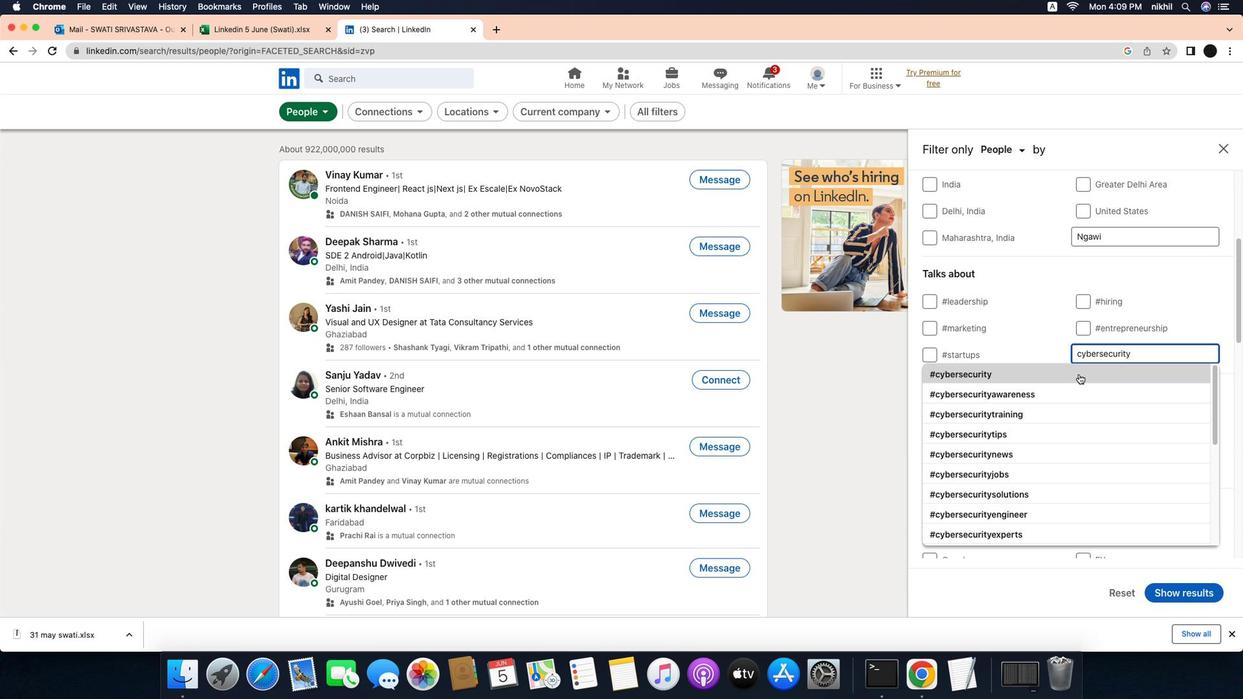 
Action: Mouse pressed left at (1118, 367)
Screenshot: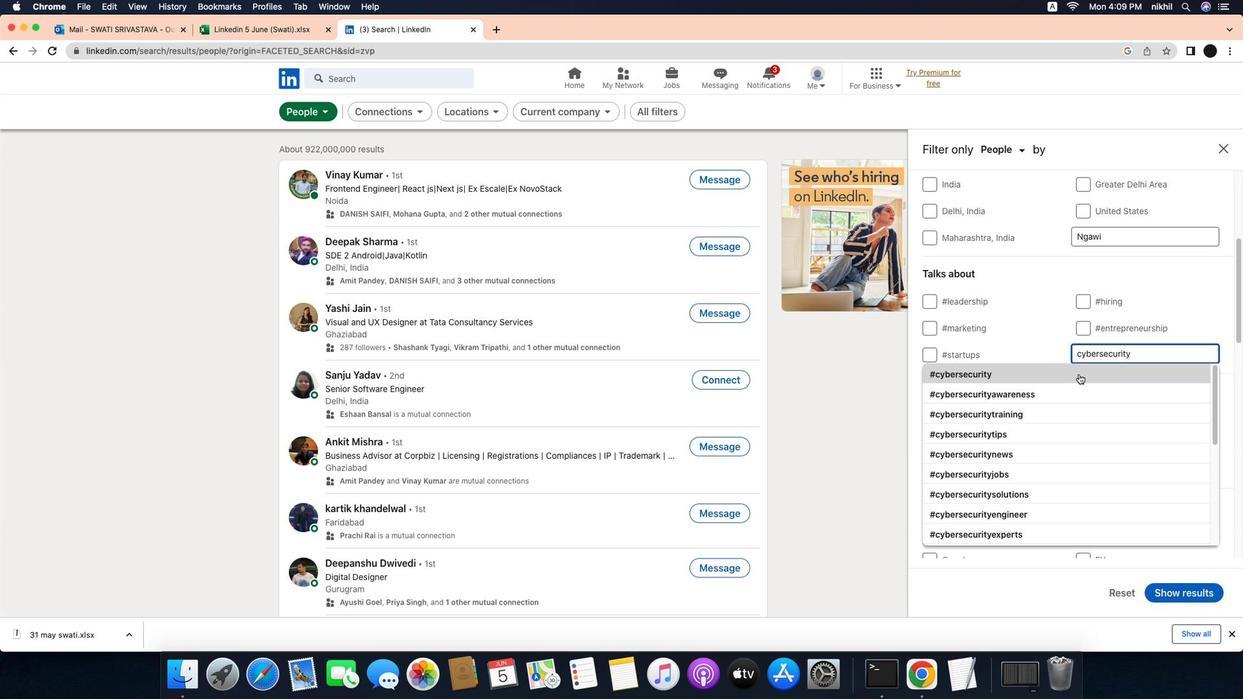 
Action: Mouse moved to (1086, 386)
Screenshot: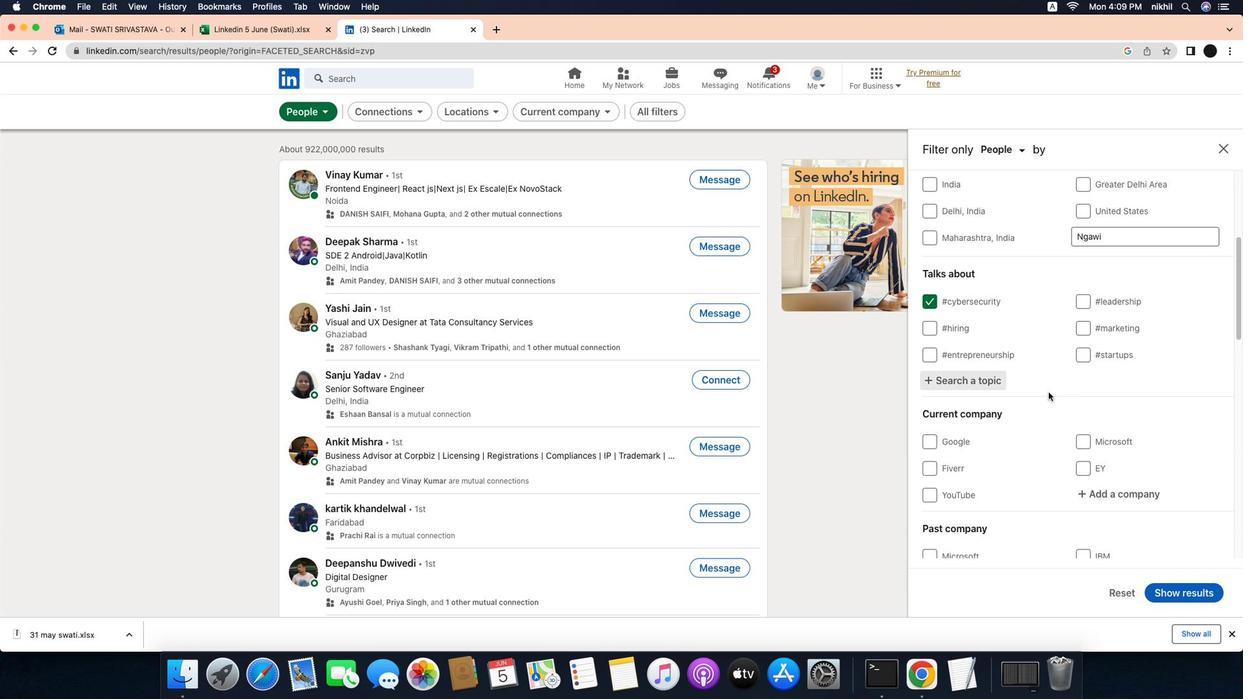 
Action: Mouse scrolled (1086, 386) with delta (-31, -32)
Screenshot: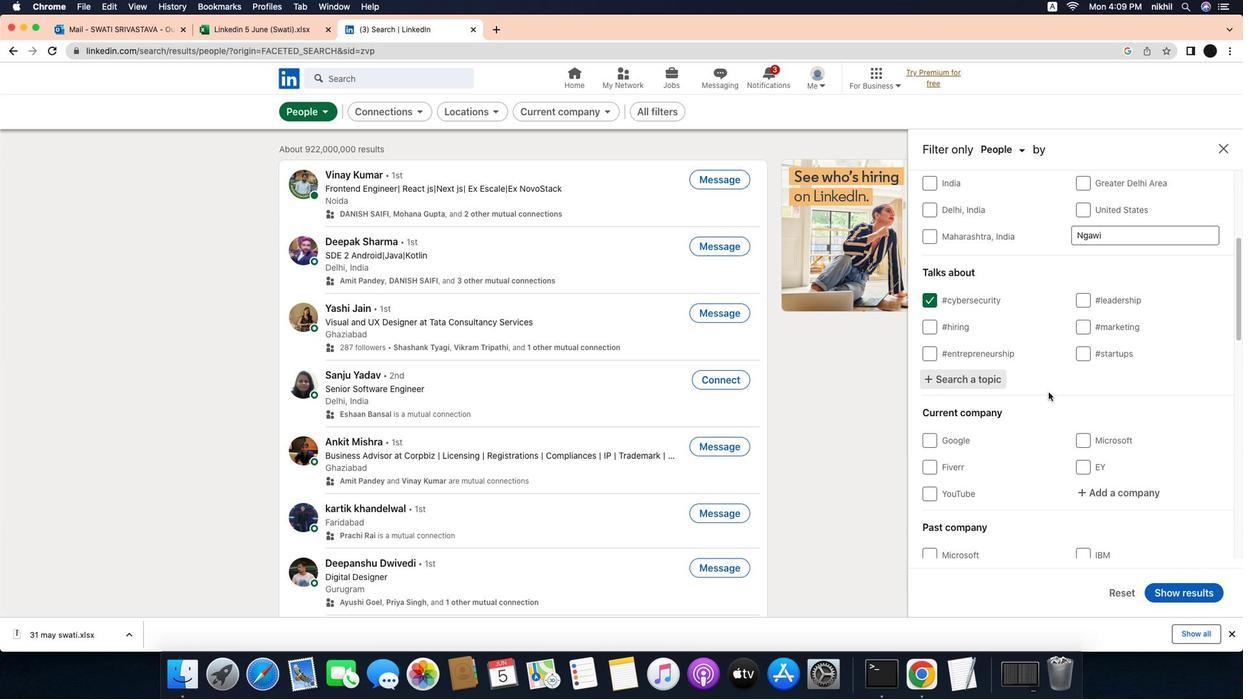 
Action: Mouse scrolled (1086, 386) with delta (-31, -32)
Screenshot: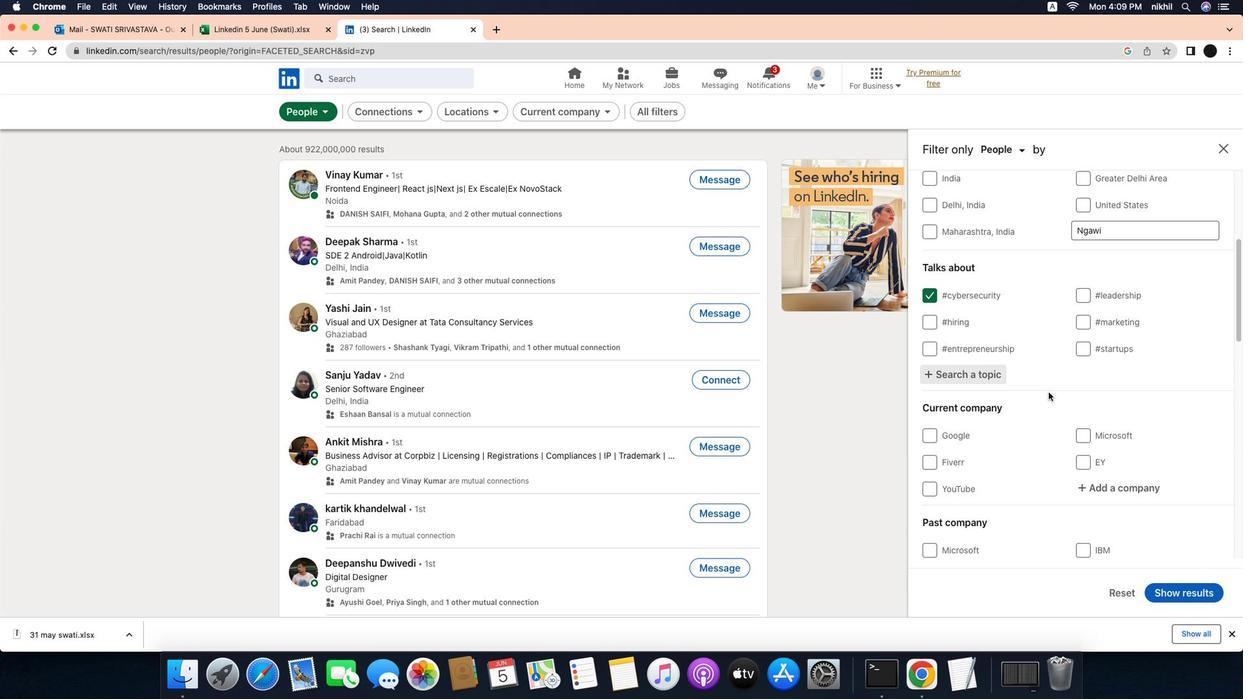 
Action: Mouse scrolled (1086, 386) with delta (-31, -32)
Screenshot: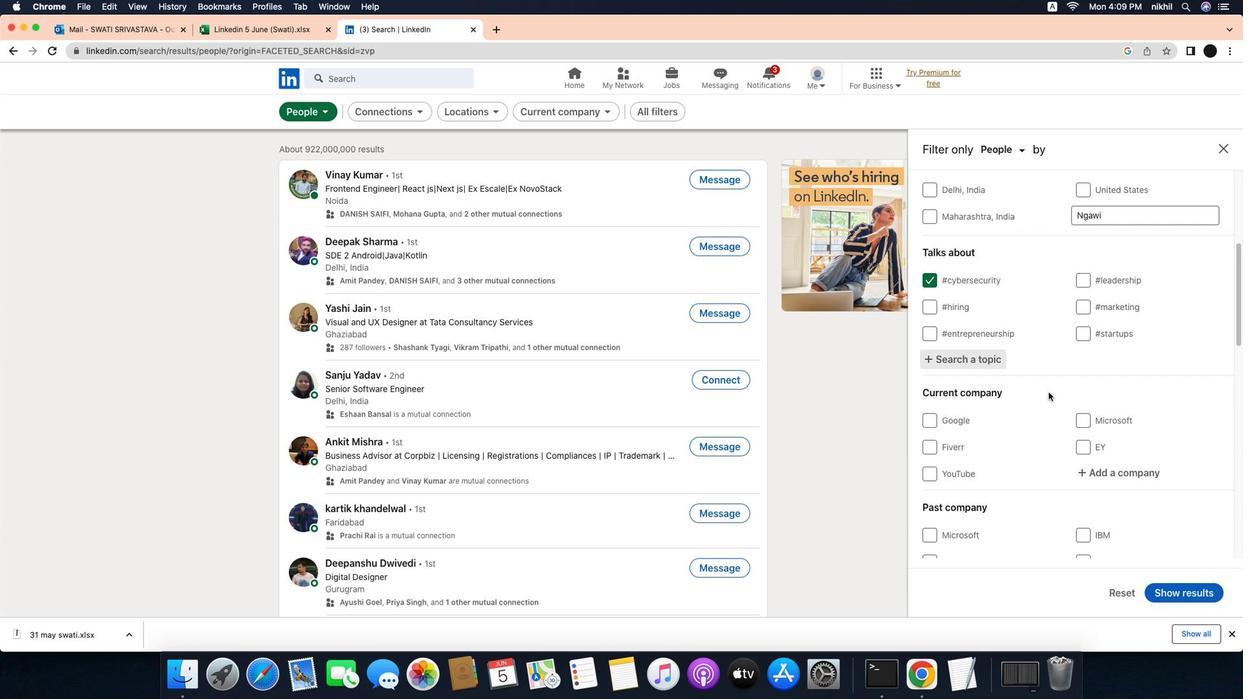 
Action: Mouse scrolled (1086, 386) with delta (-31, -32)
Screenshot: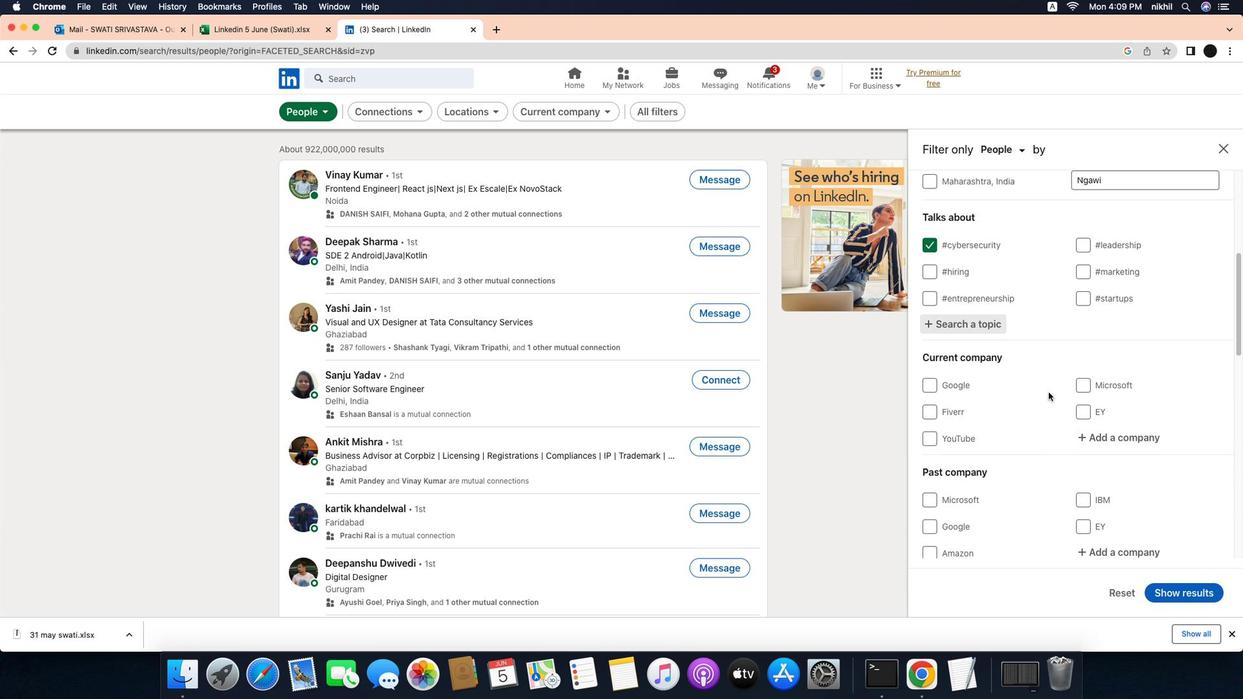 
Action: Mouse scrolled (1086, 386) with delta (-31, -32)
Screenshot: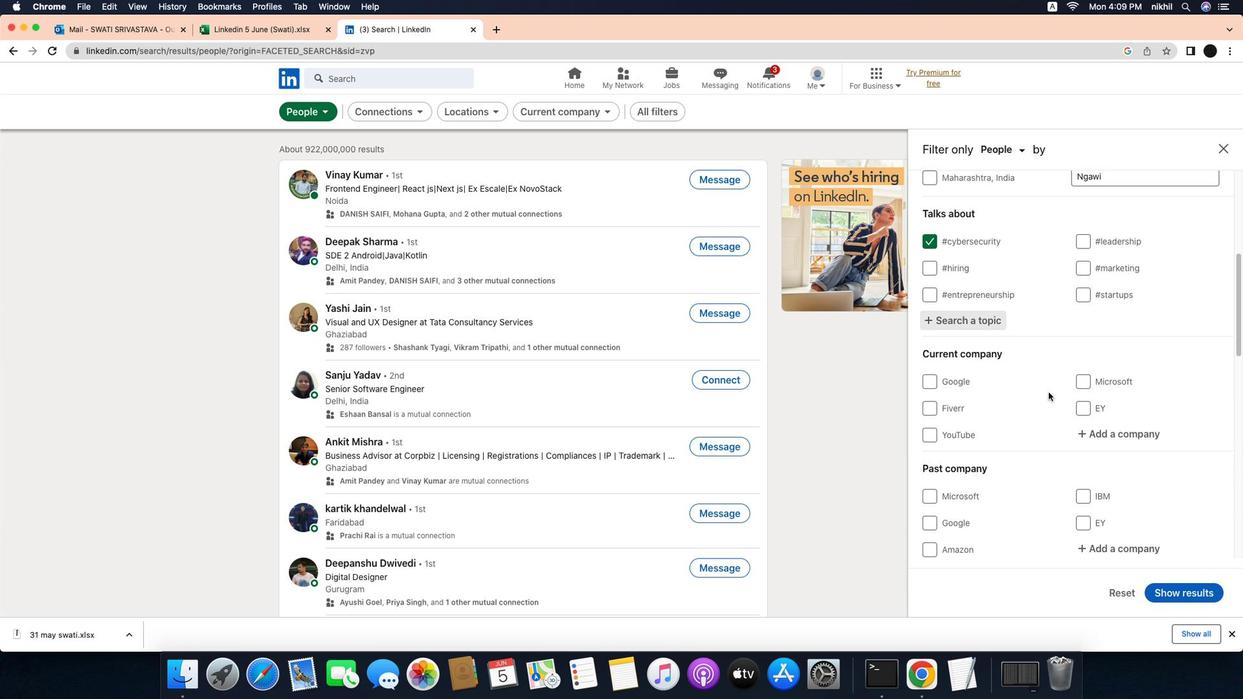 
Action: Mouse scrolled (1086, 386) with delta (-31, -32)
Screenshot: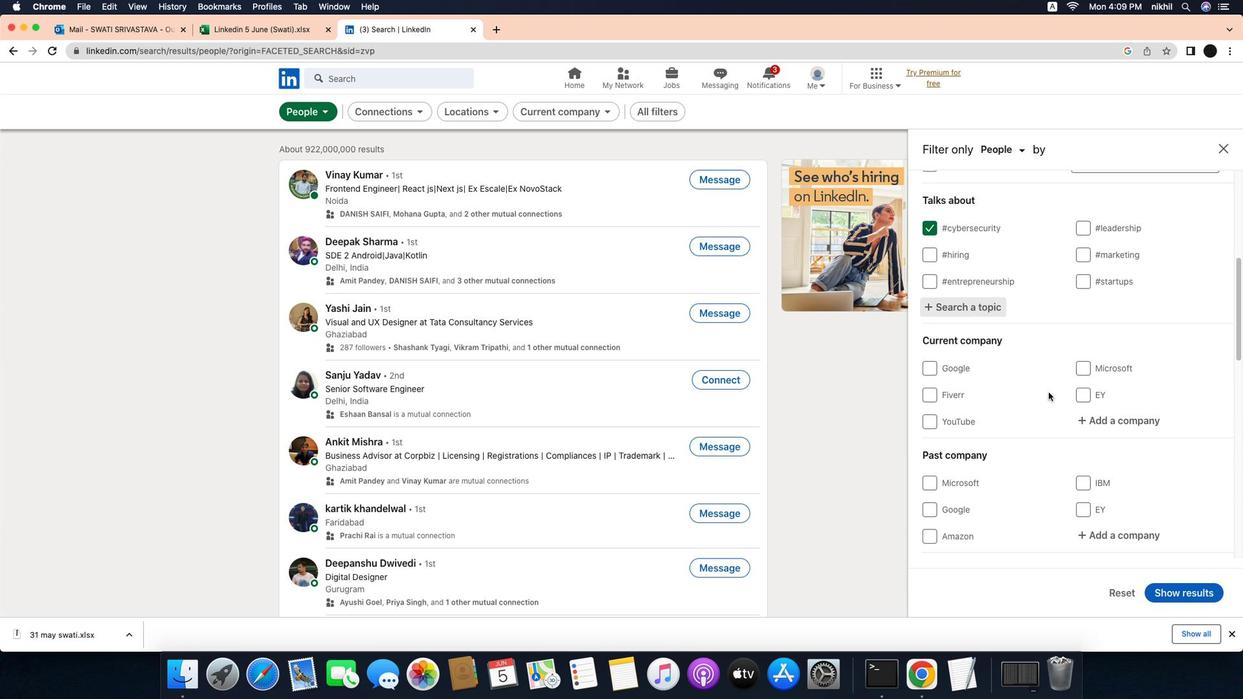 
Action: Mouse moved to (1171, 380)
Screenshot: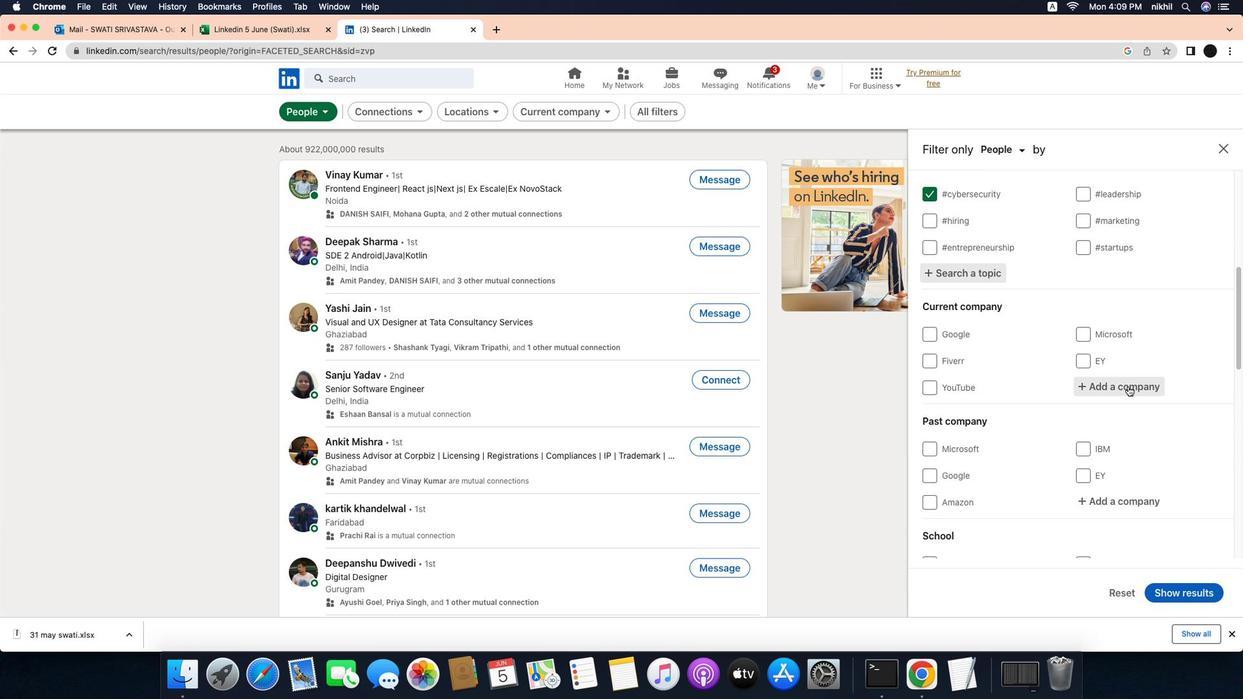 
Action: Mouse pressed left at (1171, 380)
Screenshot: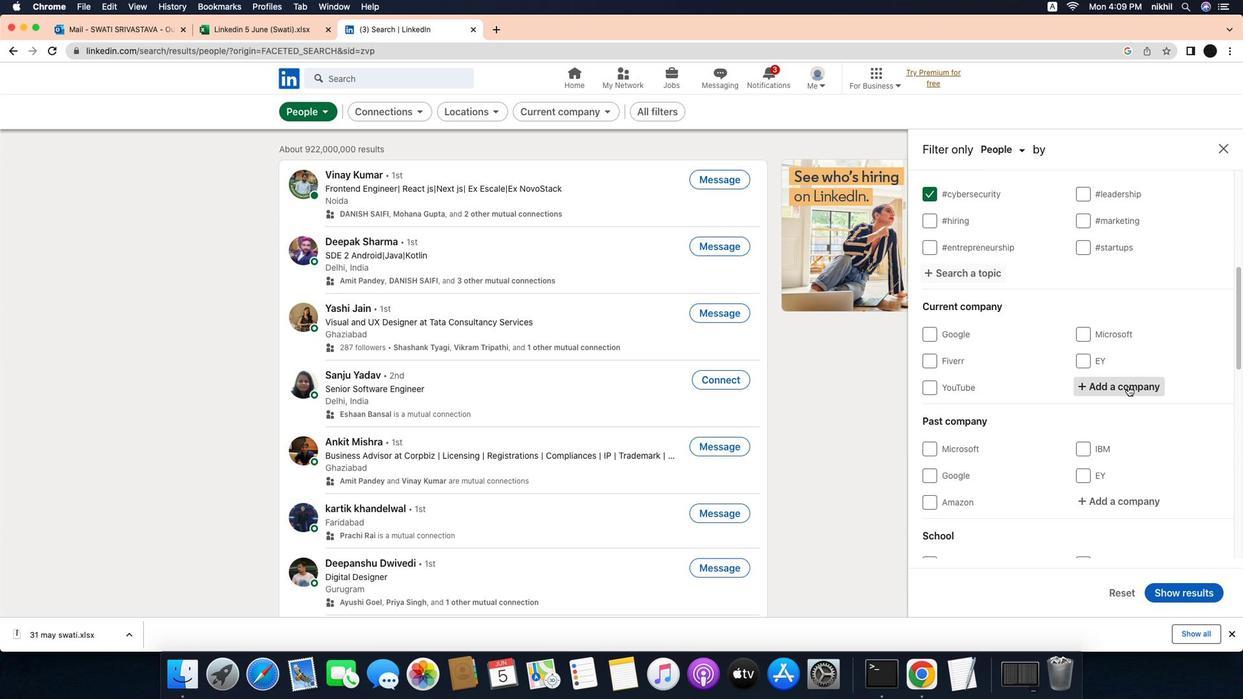 
Action: Mouse moved to (1177, 380)
Screenshot: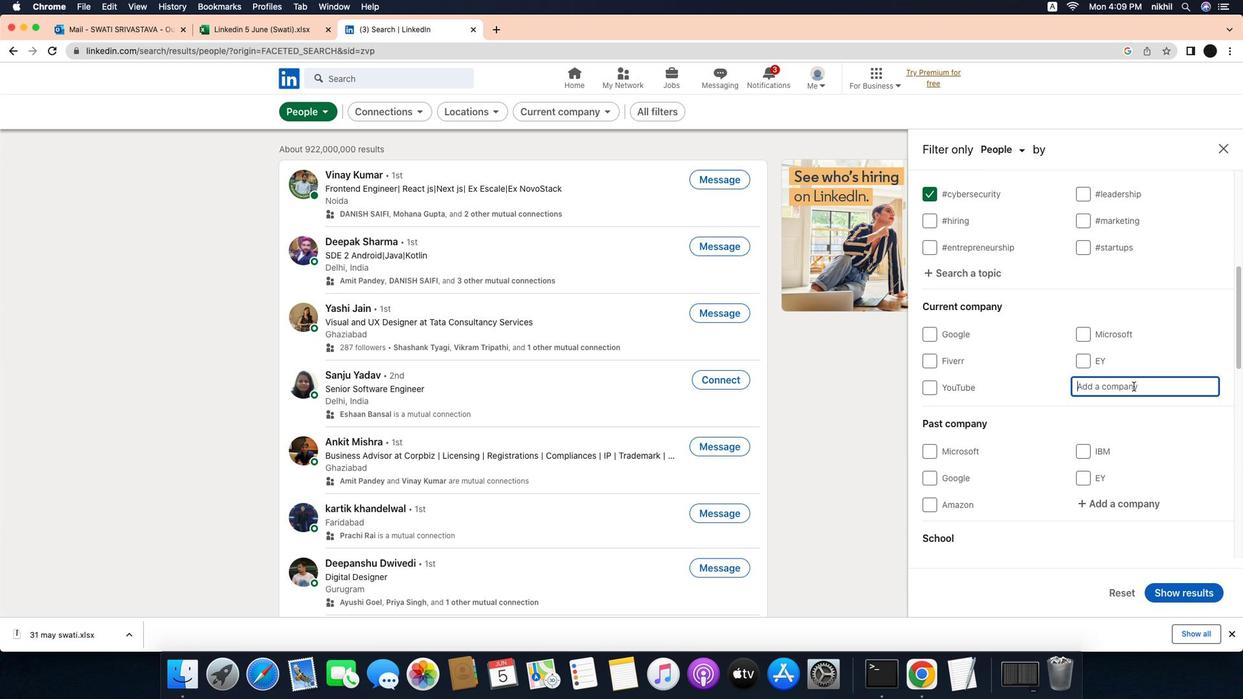 
Action: Mouse pressed left at (1177, 380)
Screenshot: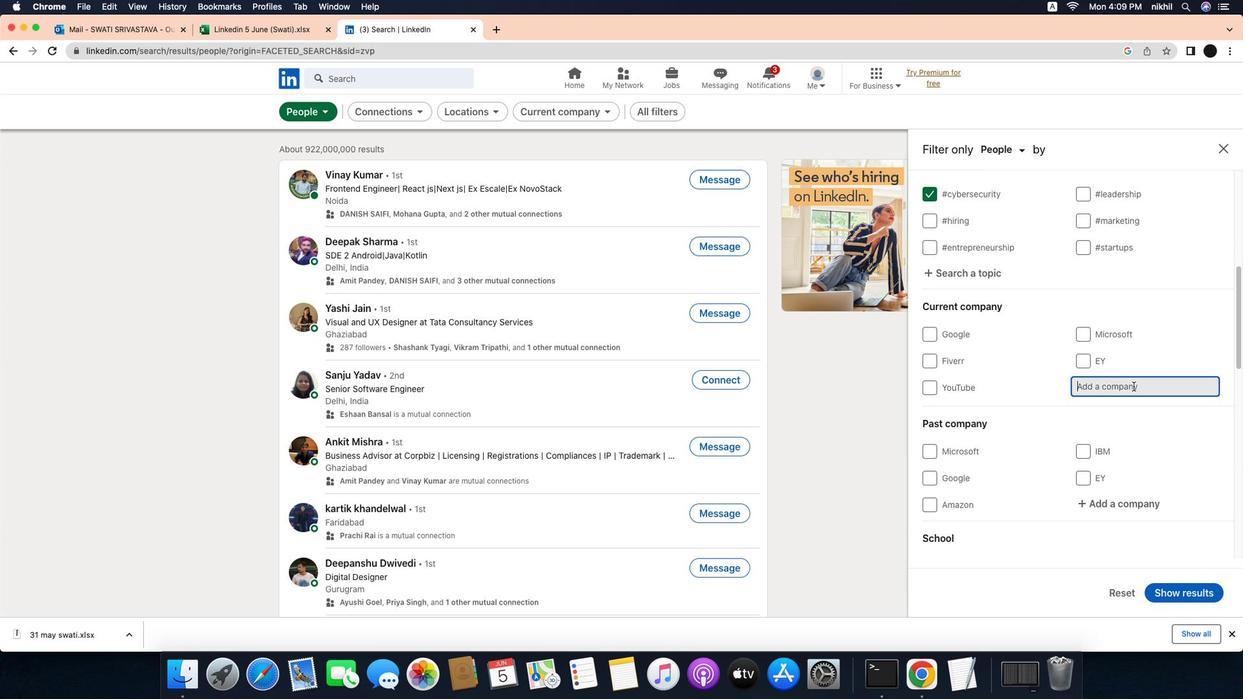 
Action: Mouse moved to (1176, 380)
Screenshot: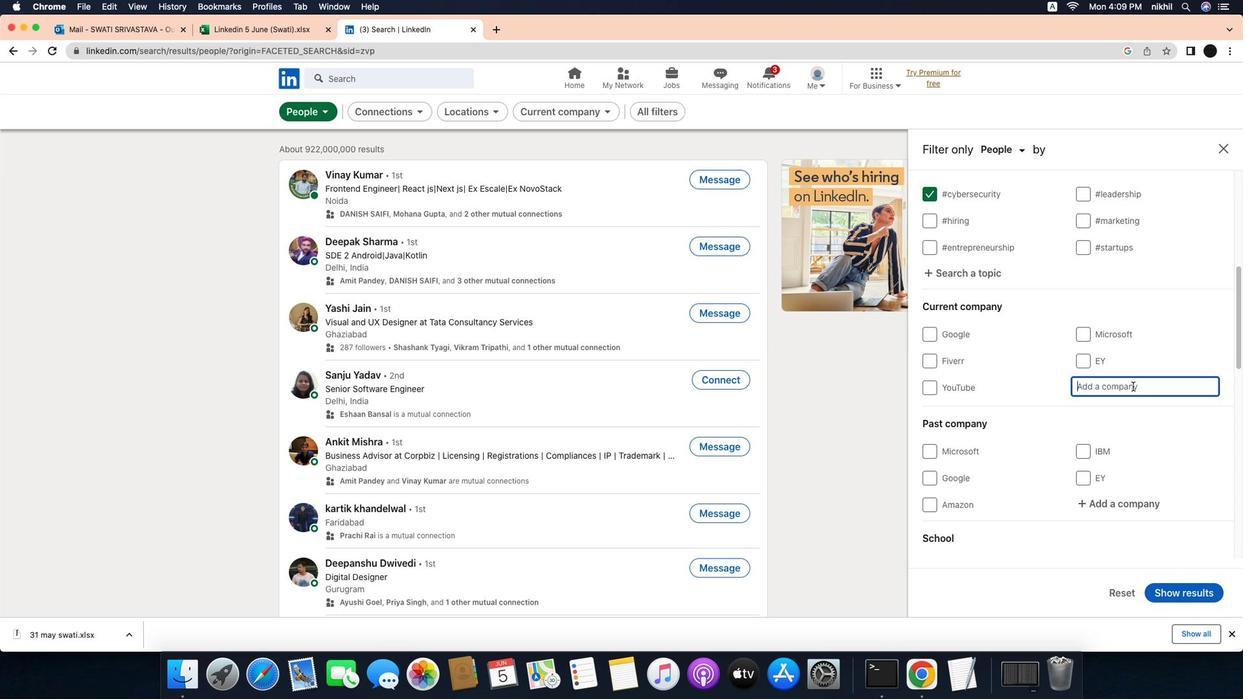 
Action: Key pressed Key.caps_lock'W'Key.caps_lock'i''e''d''e''n'
Screenshot: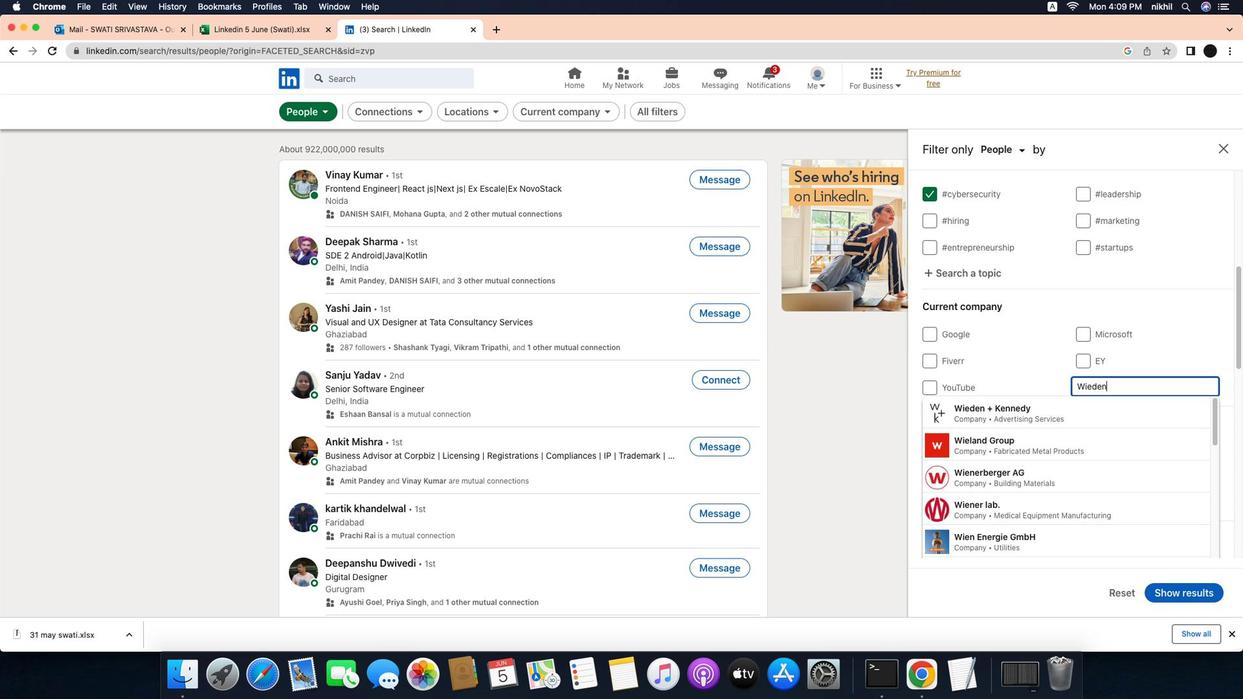 
Action: Mouse moved to (1088, 413)
Screenshot: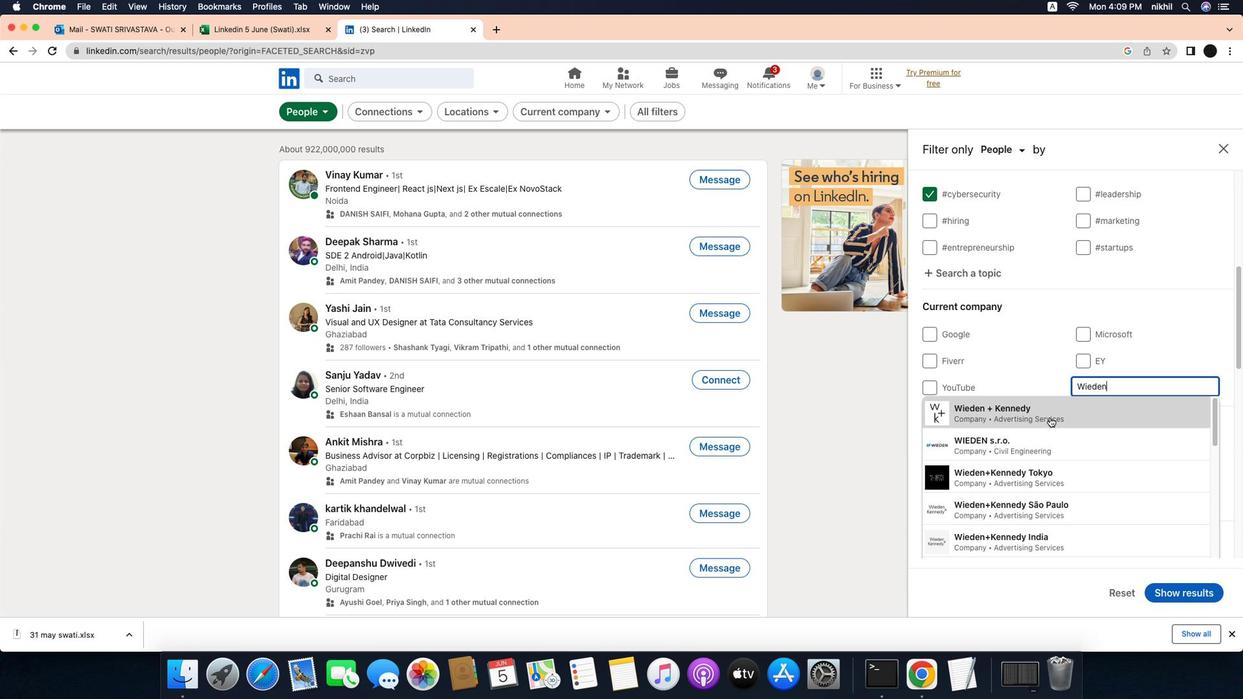
Action: Mouse pressed left at (1088, 413)
Screenshot: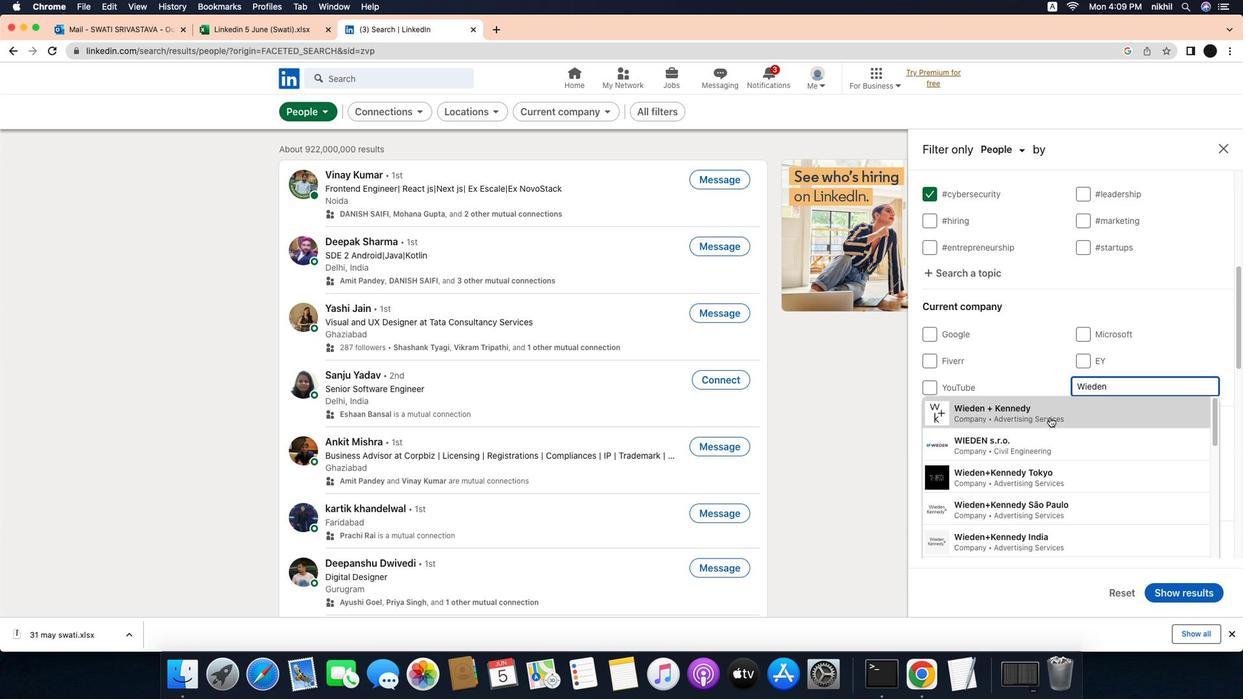 
Action: Mouse moved to (1065, 441)
Screenshot: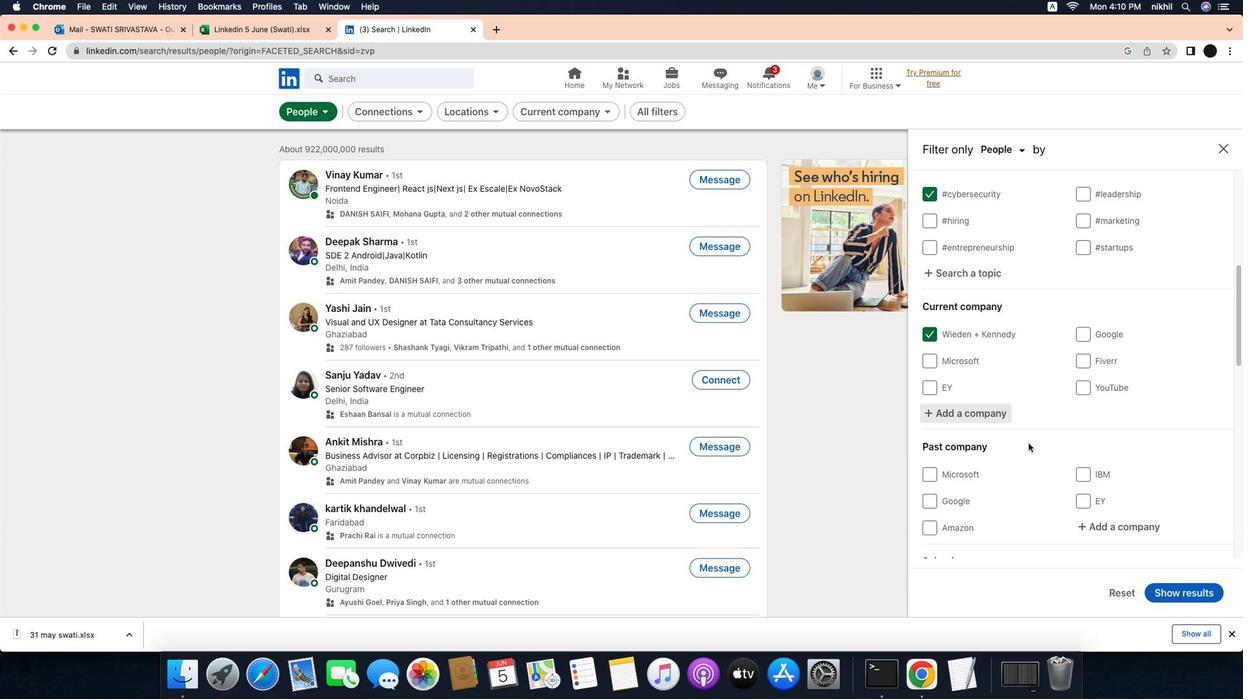 
Action: Mouse scrolled (1065, 441) with delta (-31, -32)
Screenshot: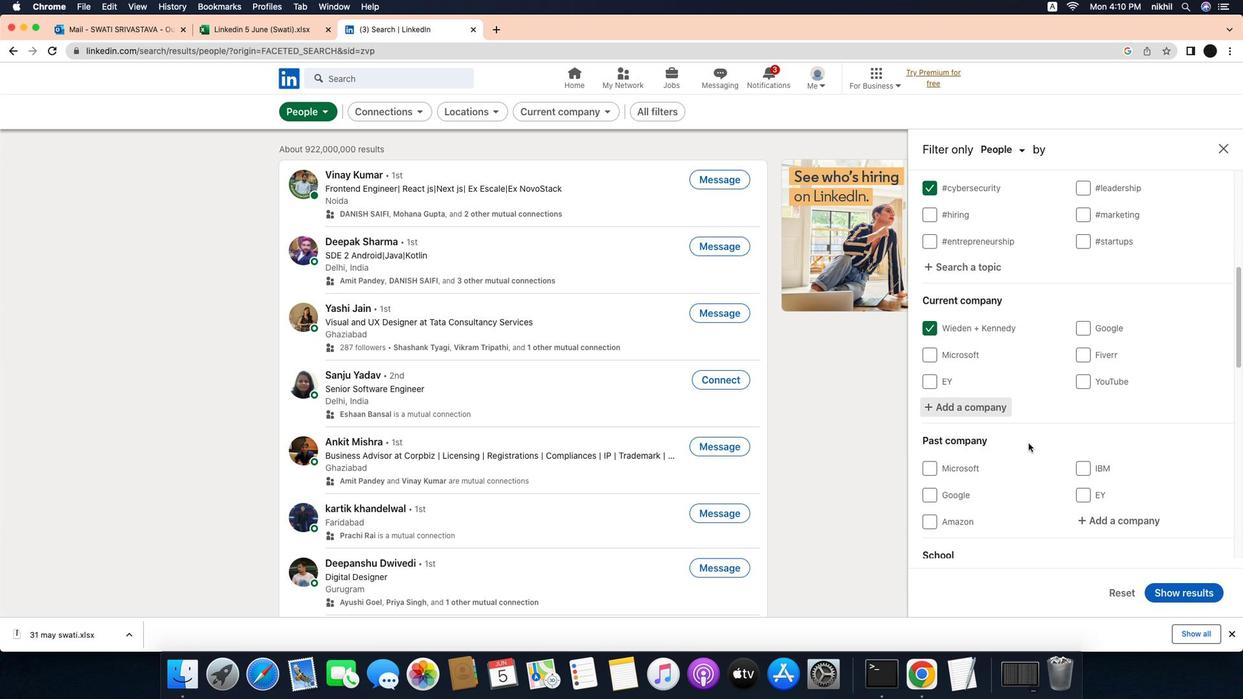 
Action: Mouse scrolled (1065, 441) with delta (-31, -32)
Screenshot: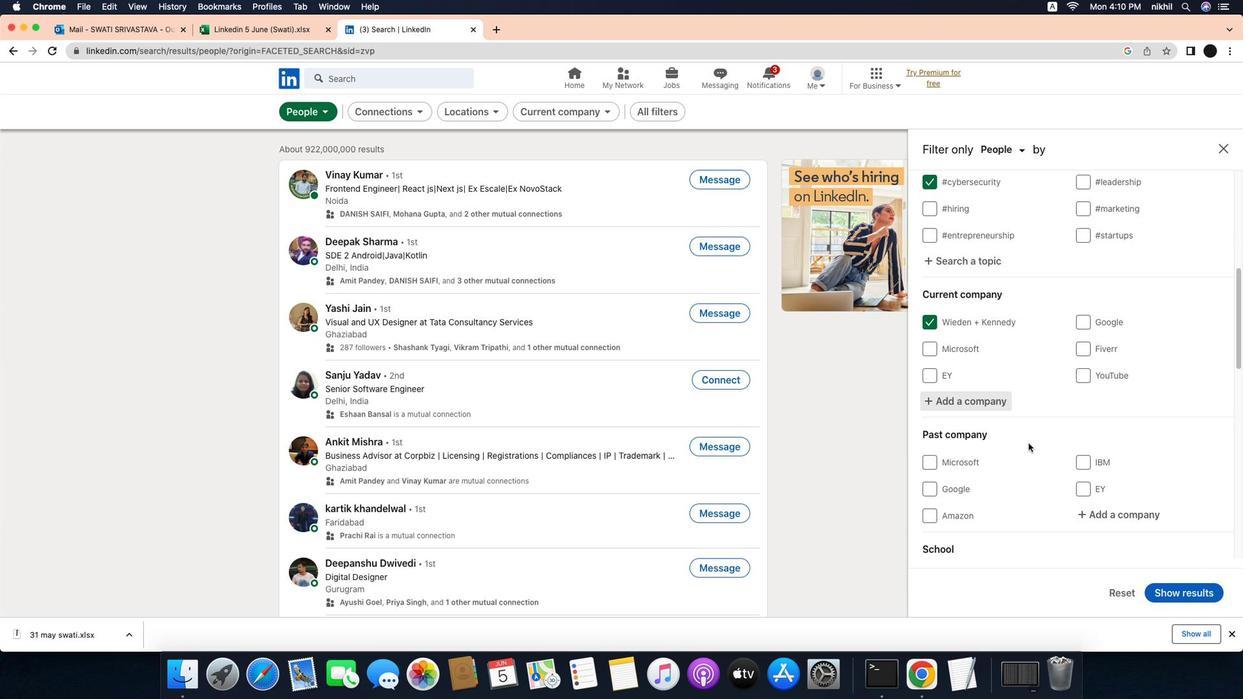 
Action: Mouse scrolled (1065, 441) with delta (-31, -32)
Screenshot: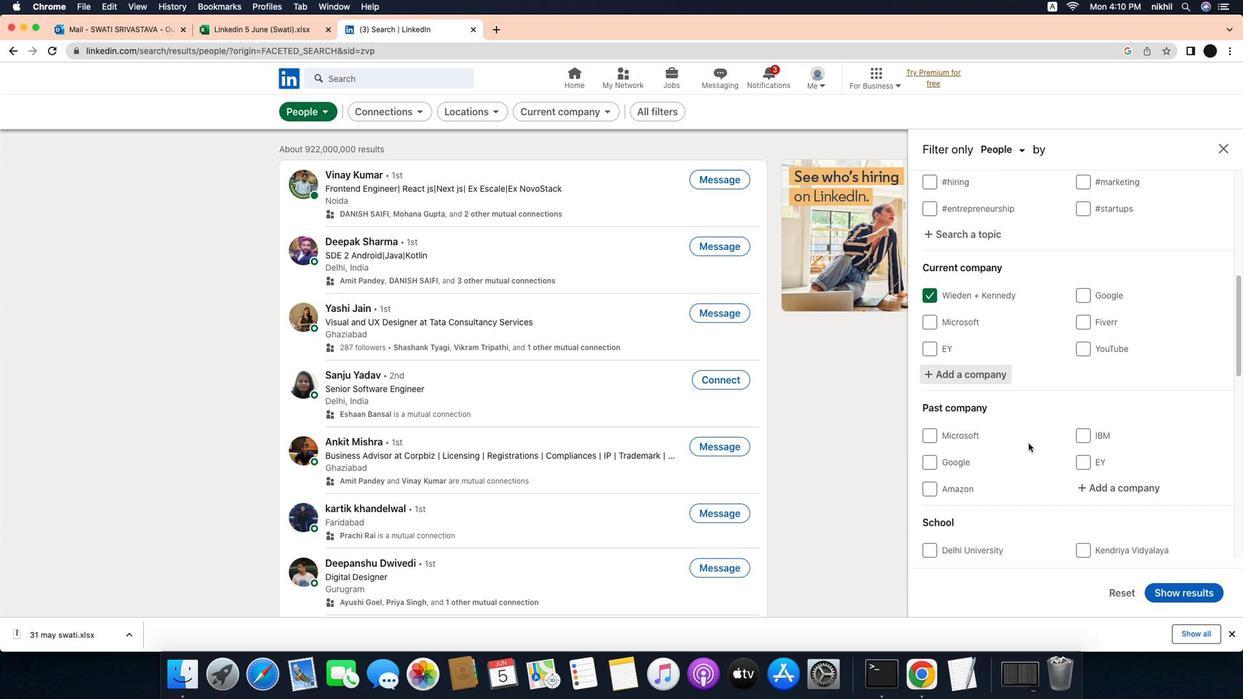 
Action: Mouse scrolled (1065, 441) with delta (-31, -33)
Screenshot: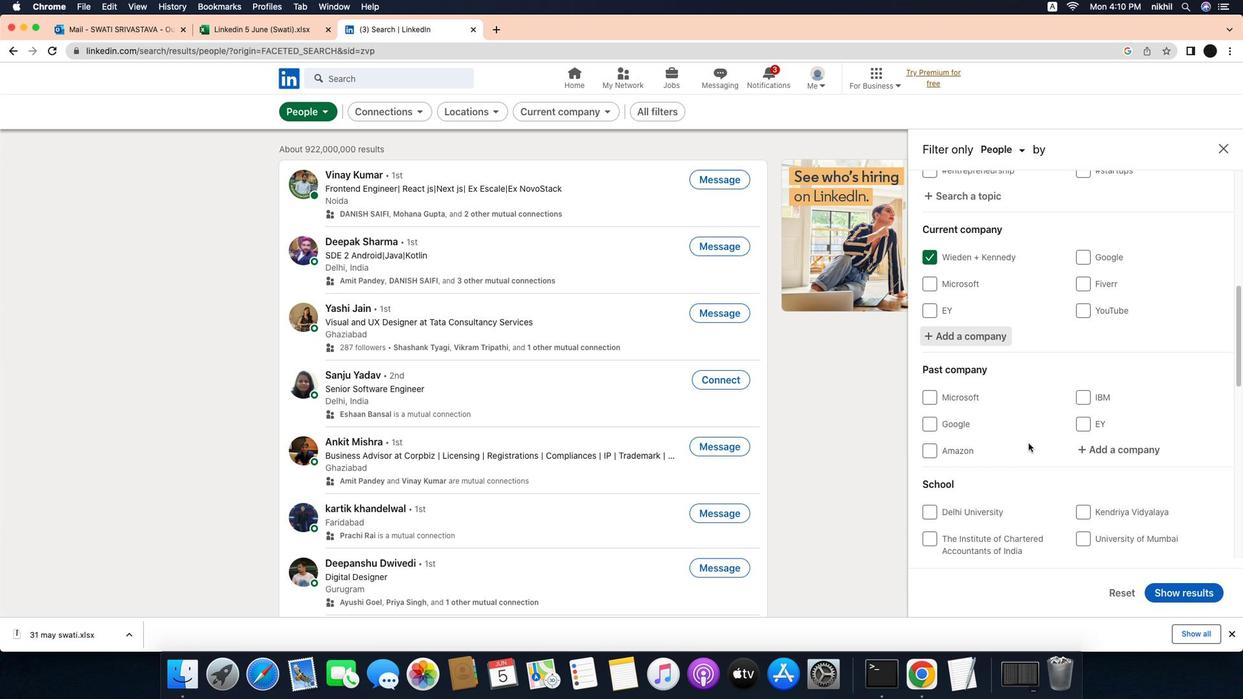 
Action: Mouse scrolled (1065, 441) with delta (-31, -32)
Screenshot: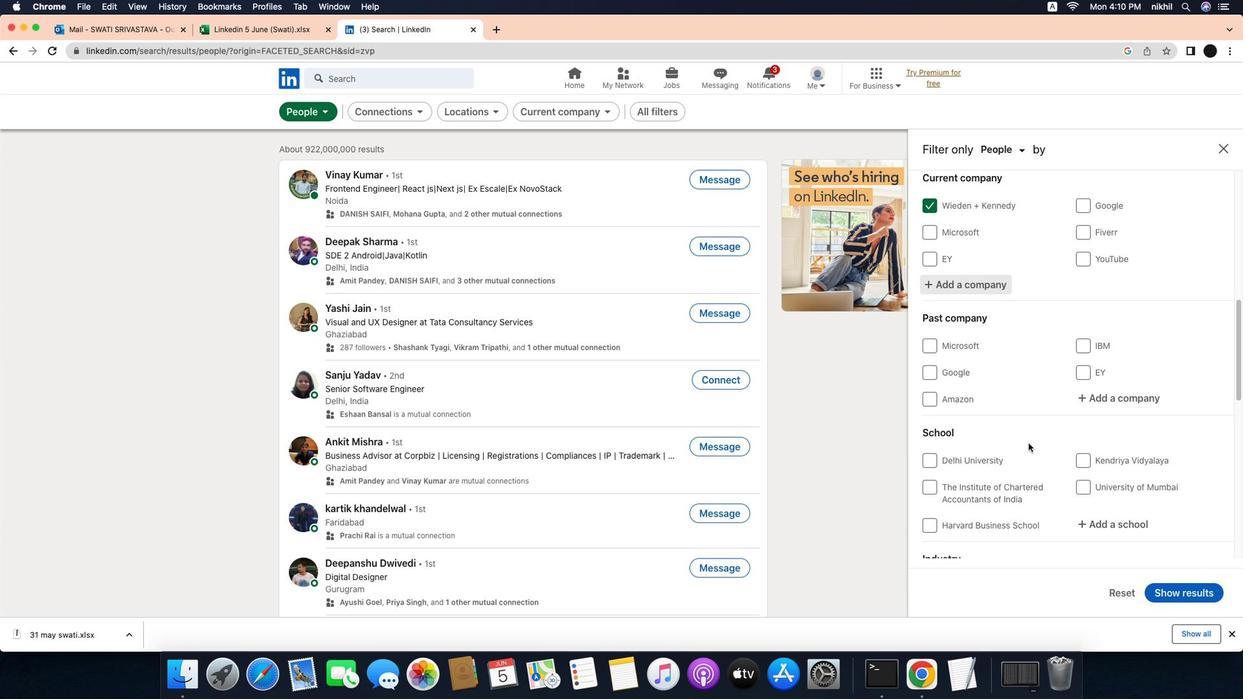
Action: Mouse scrolled (1065, 441) with delta (-31, -32)
Screenshot: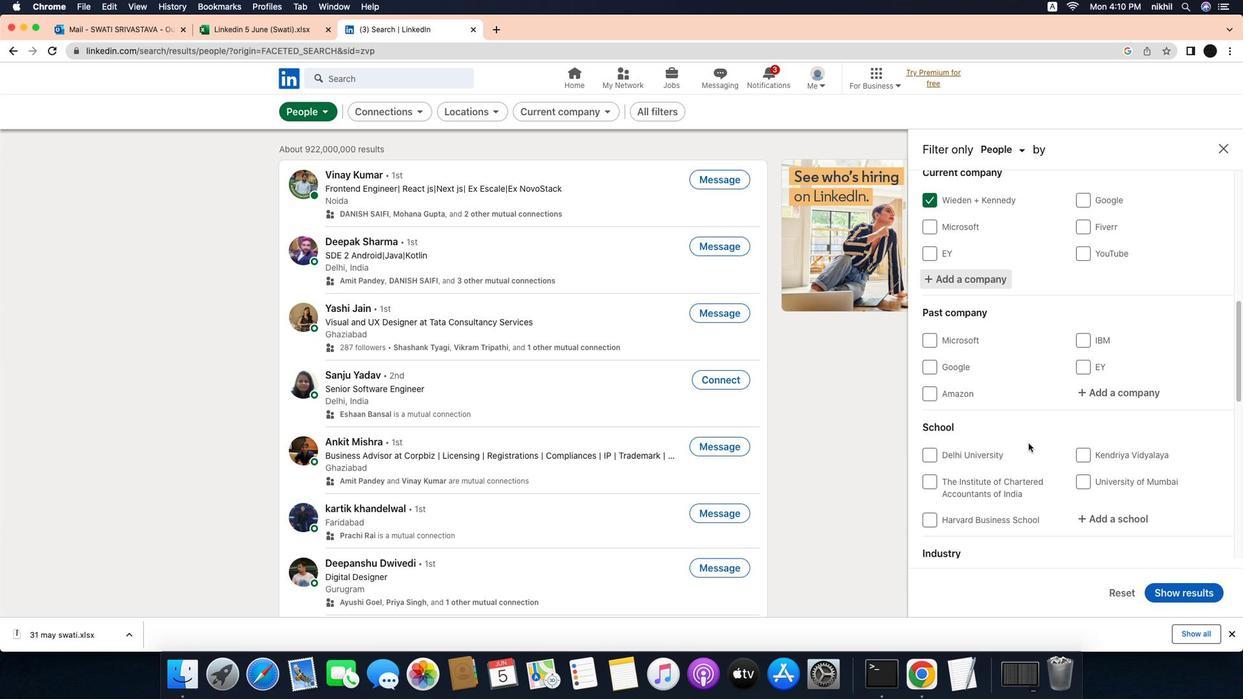 
Action: Mouse scrolled (1065, 441) with delta (-31, -32)
Screenshot: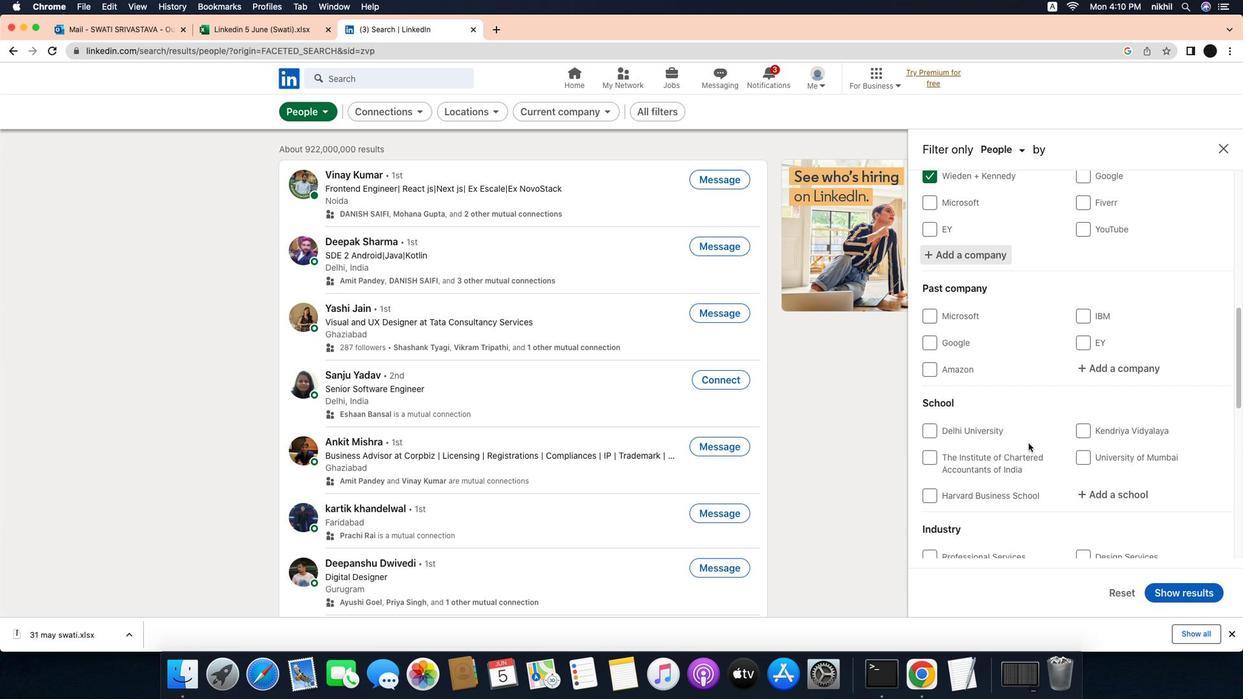 
Action: Mouse moved to (1159, 461)
Screenshot: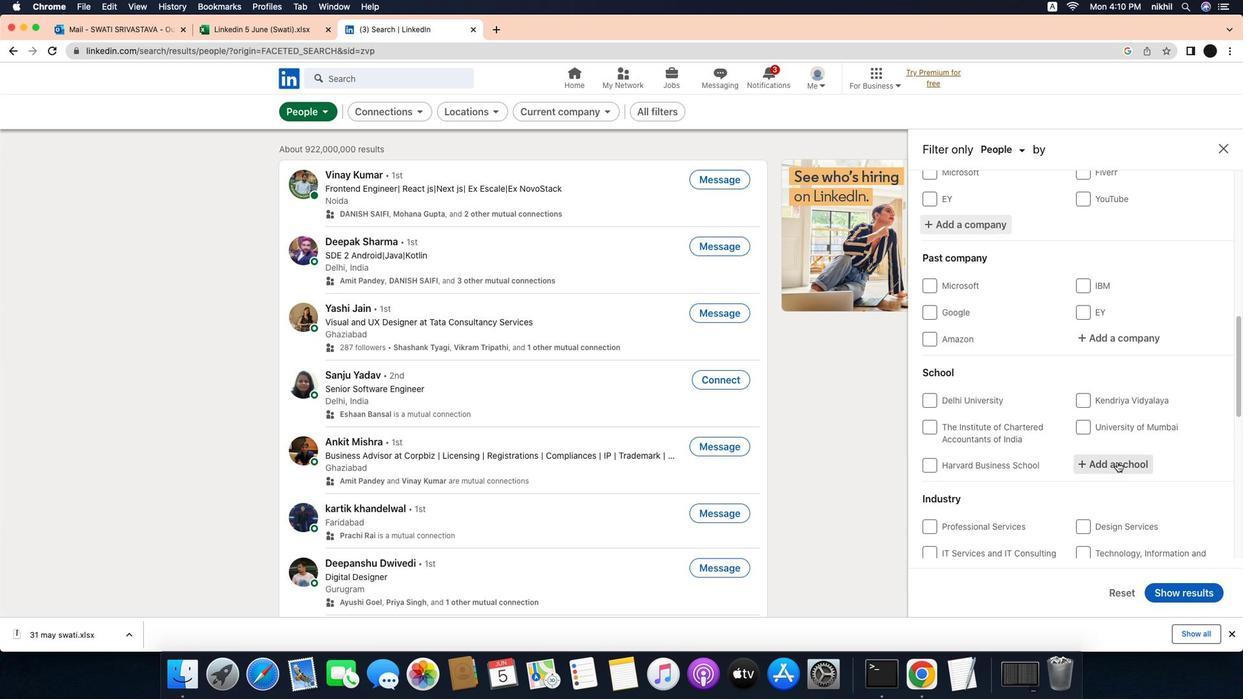 
Action: Mouse pressed left at (1159, 461)
Screenshot: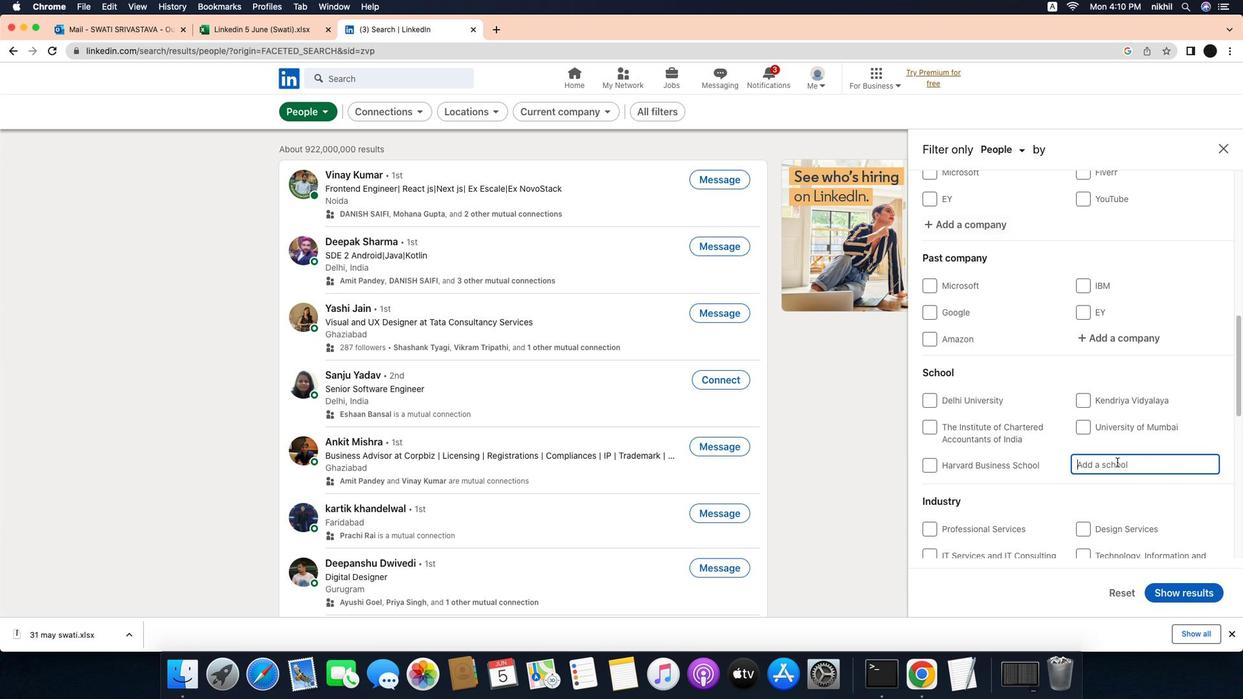 
Action: Mouse moved to (1182, 463)
Screenshot: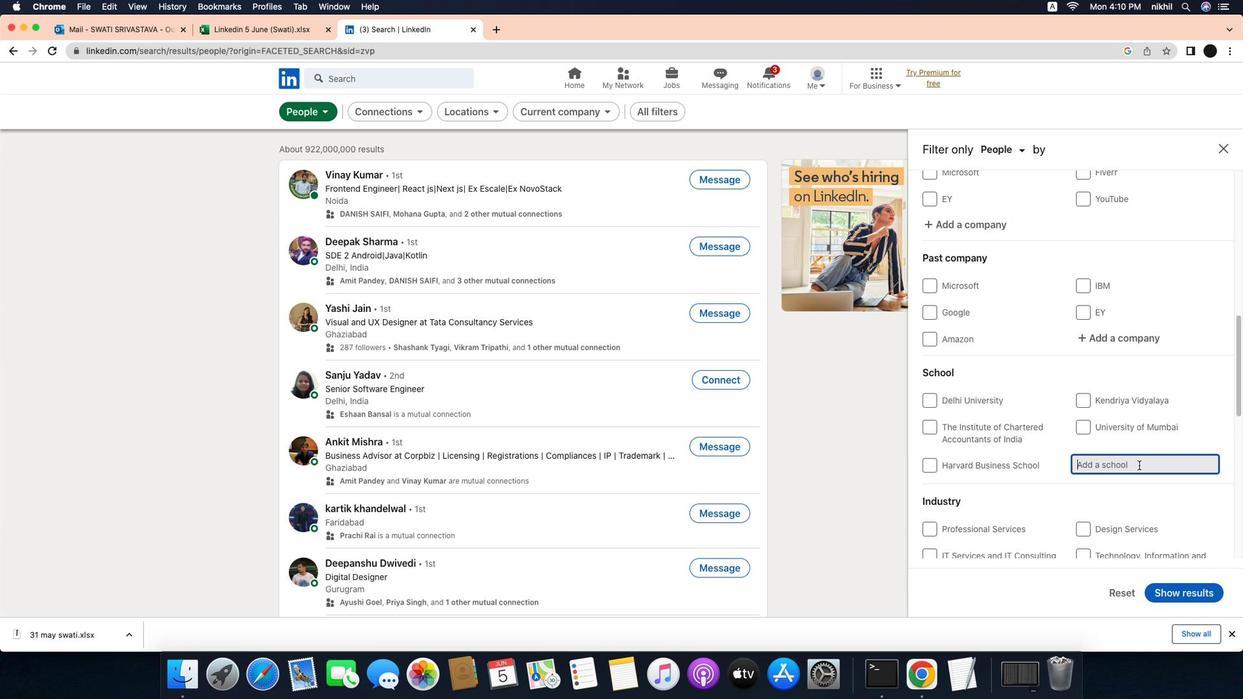
Action: Mouse pressed left at (1182, 463)
Screenshot: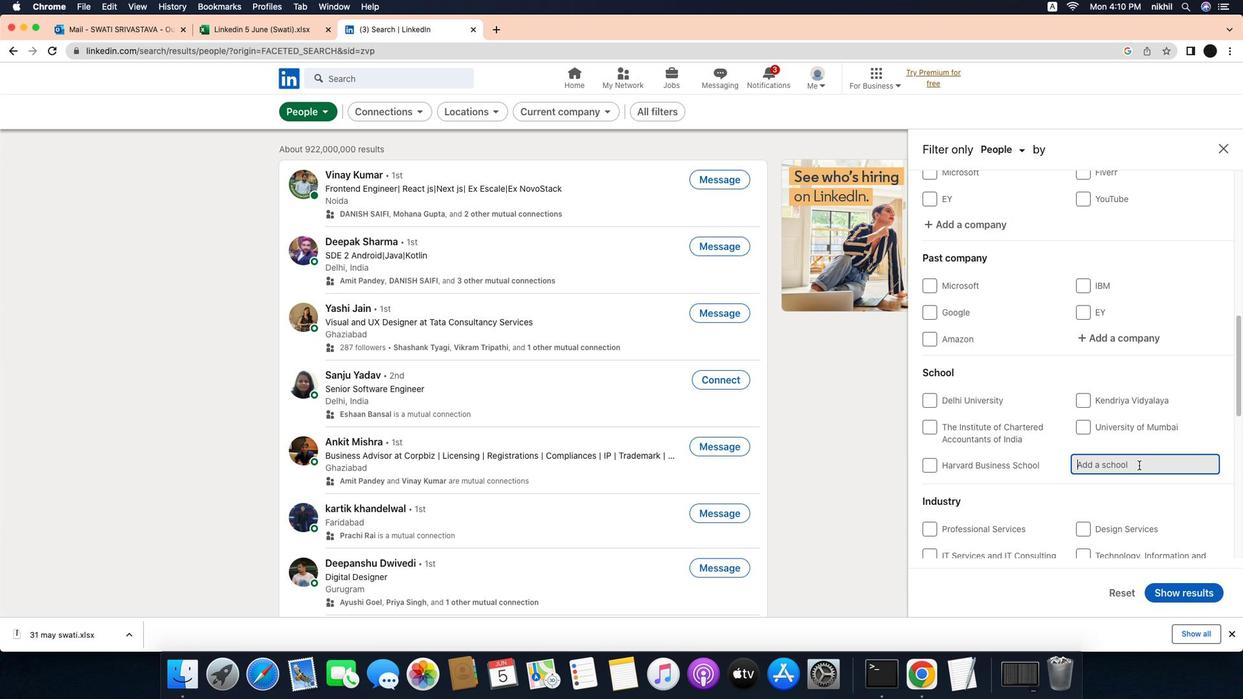 
Action: Mouse moved to (1182, 464)
Screenshot: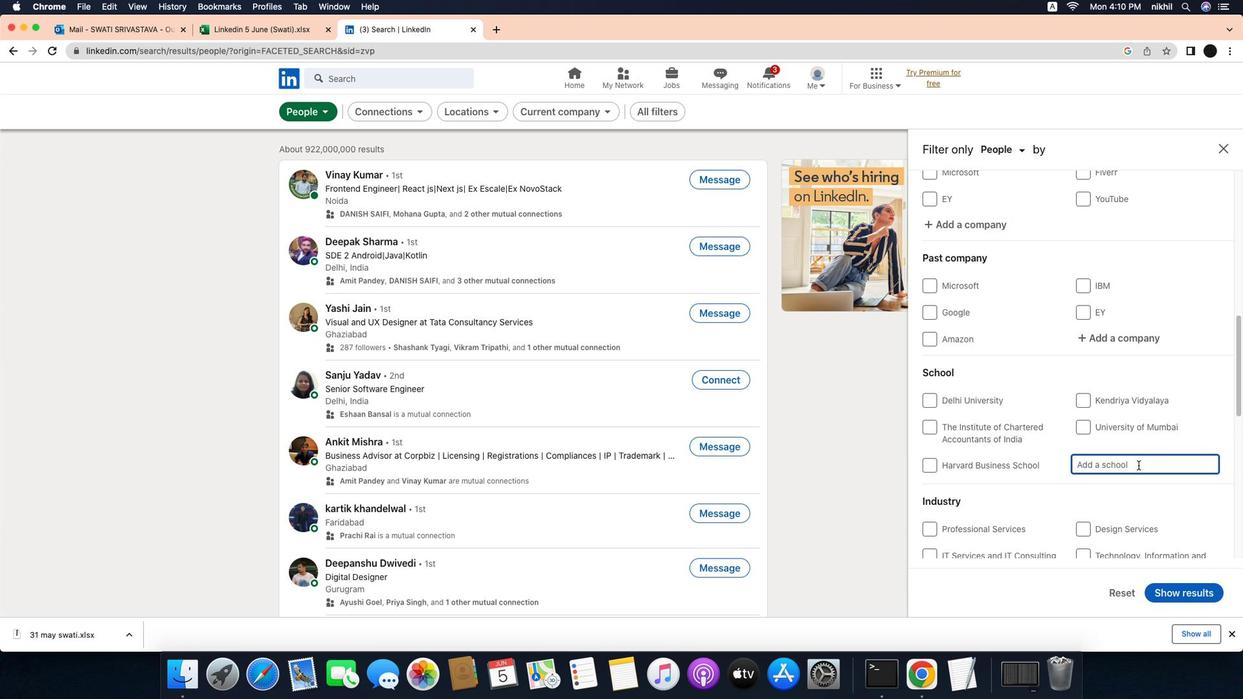 
Action: Key pressed Key.caps_lock'J'Key.caps_lock'o''y''d''e''e''p'Key.spaceKey.caps_lock'R'Key.caps_lock'o''y'Key.spaceKey.caps_lock'U'Key.caps_lock'n''i''v''e''r''s''i''t''y'
Screenshot: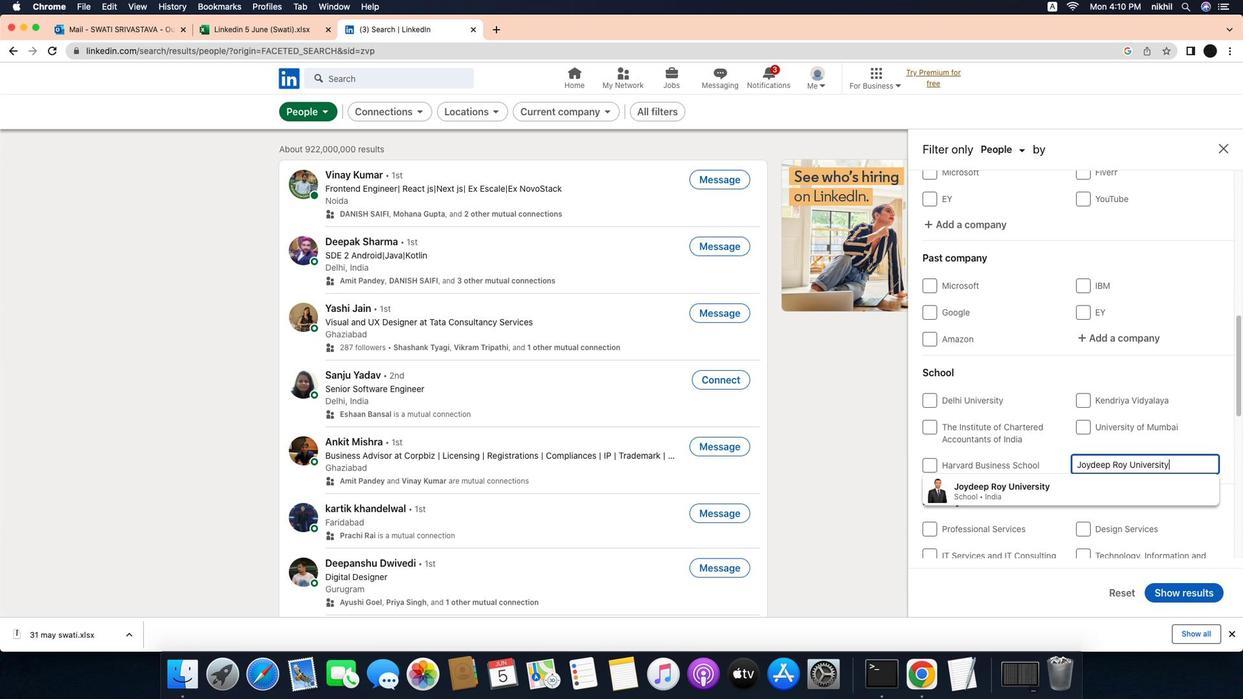 
Action: Mouse moved to (1121, 489)
Screenshot: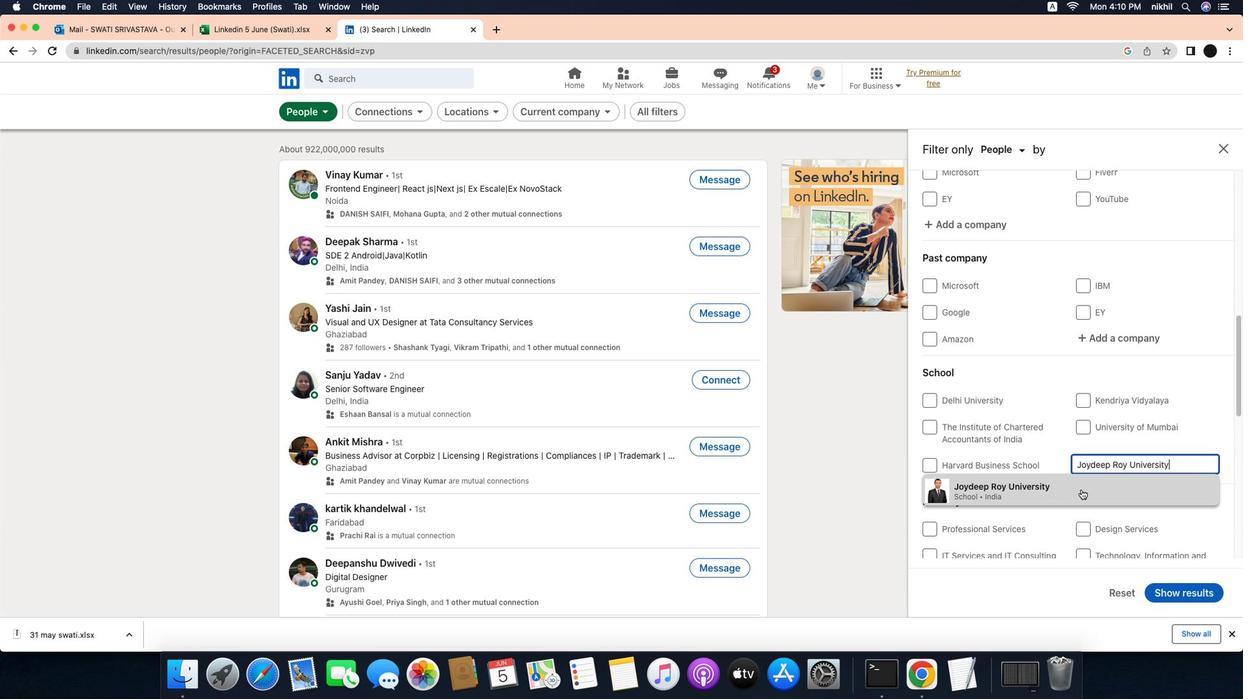 
Action: Mouse pressed left at (1121, 489)
Screenshot: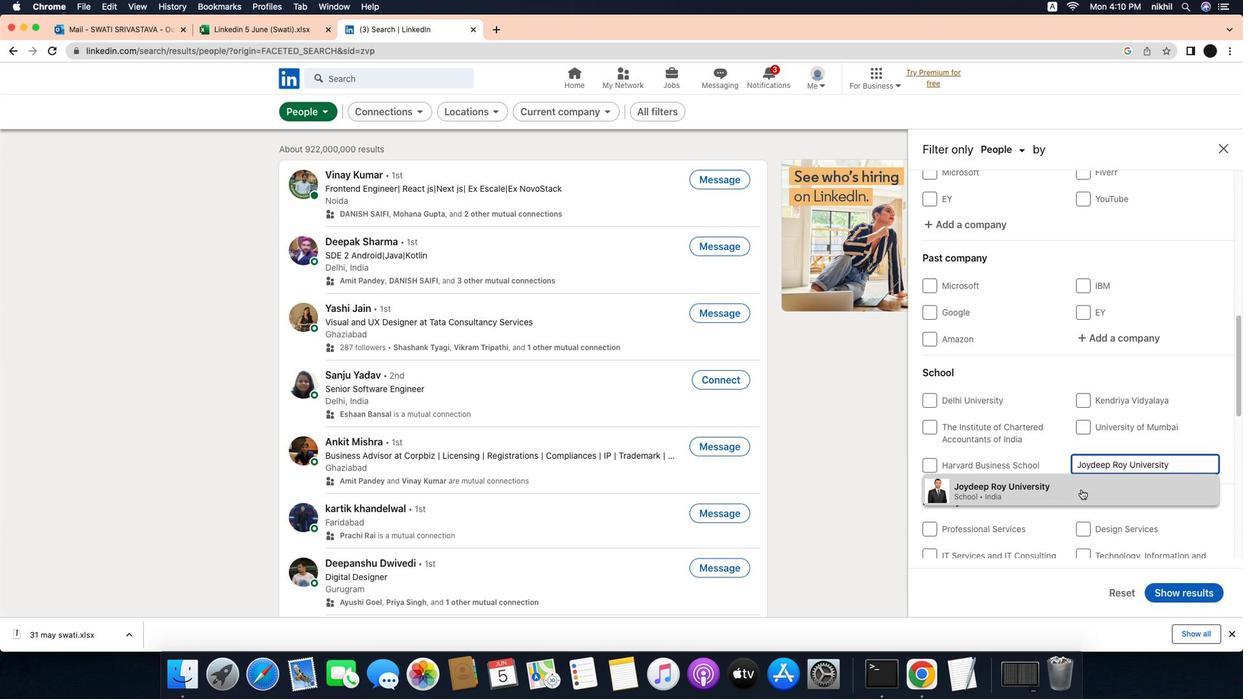 
Action: Mouse moved to (1121, 487)
Screenshot: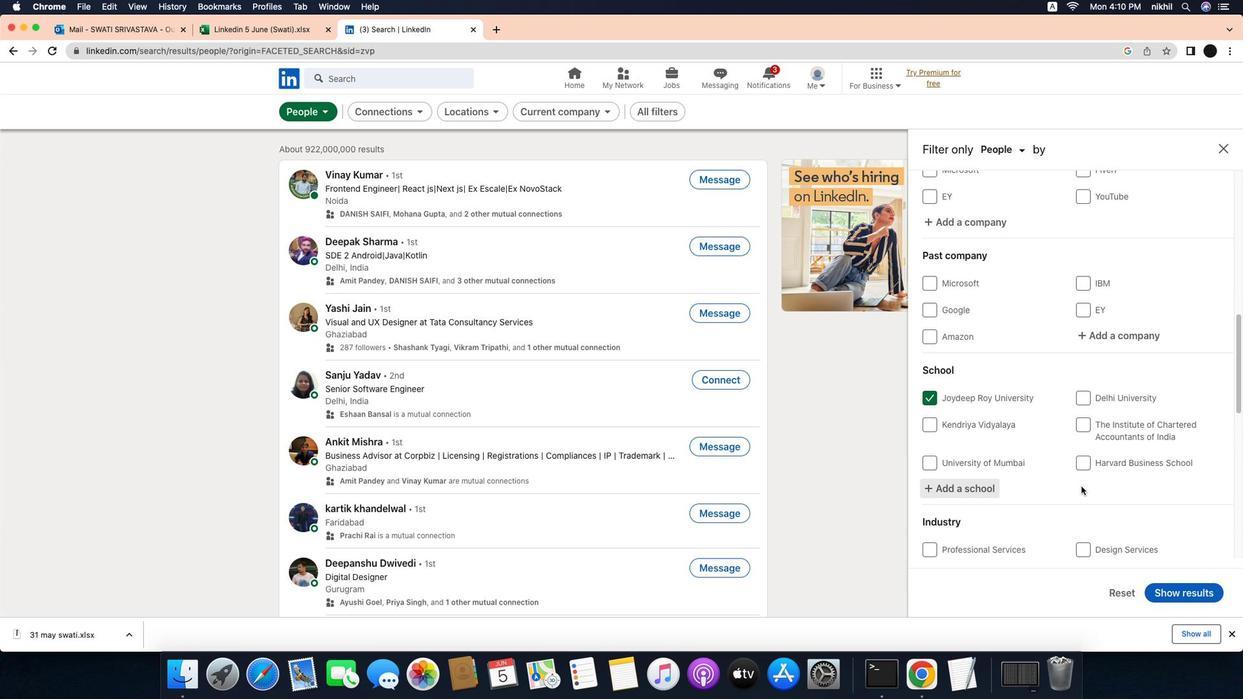 
Action: Mouse scrolled (1121, 487) with delta (-31, -32)
Screenshot: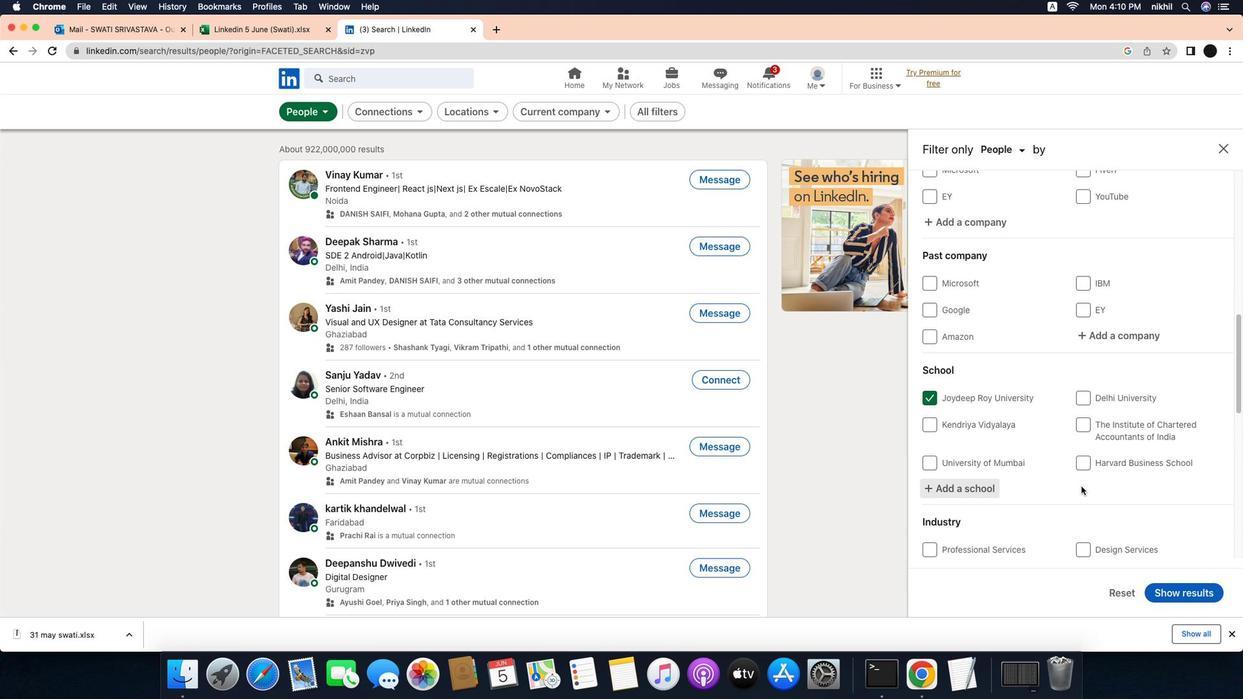 
Action: Mouse moved to (1121, 487)
Screenshot: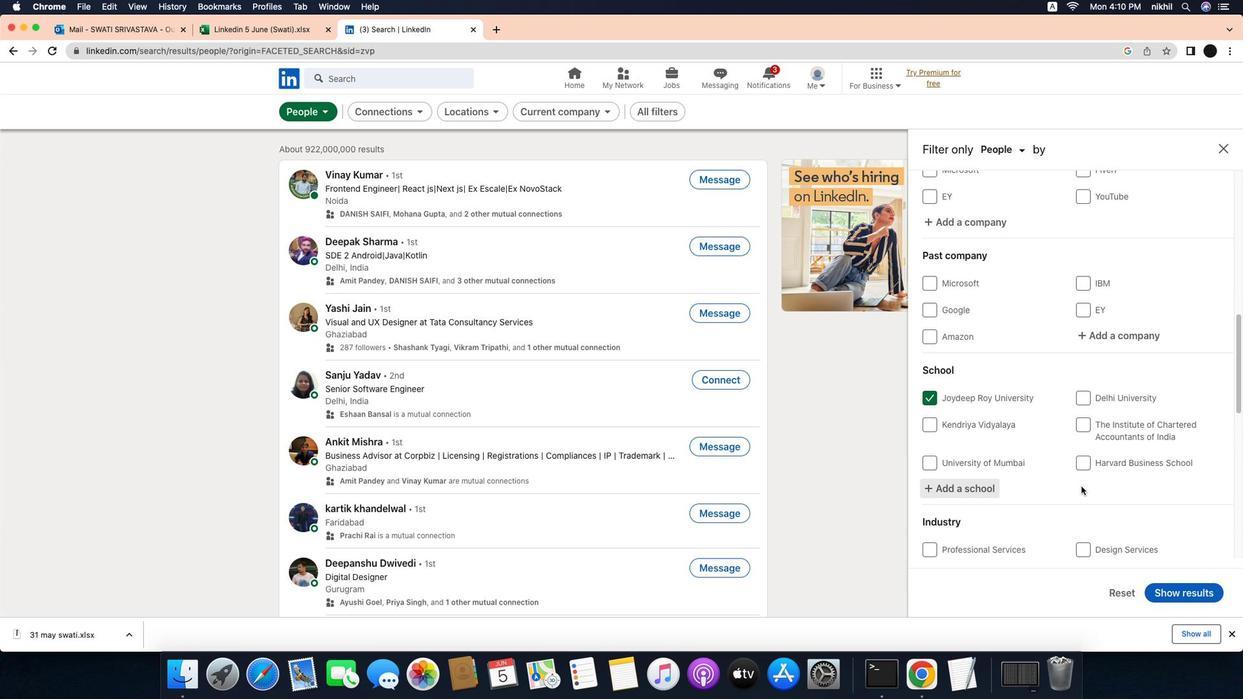 
Action: Mouse scrolled (1121, 487) with delta (-31, -32)
Screenshot: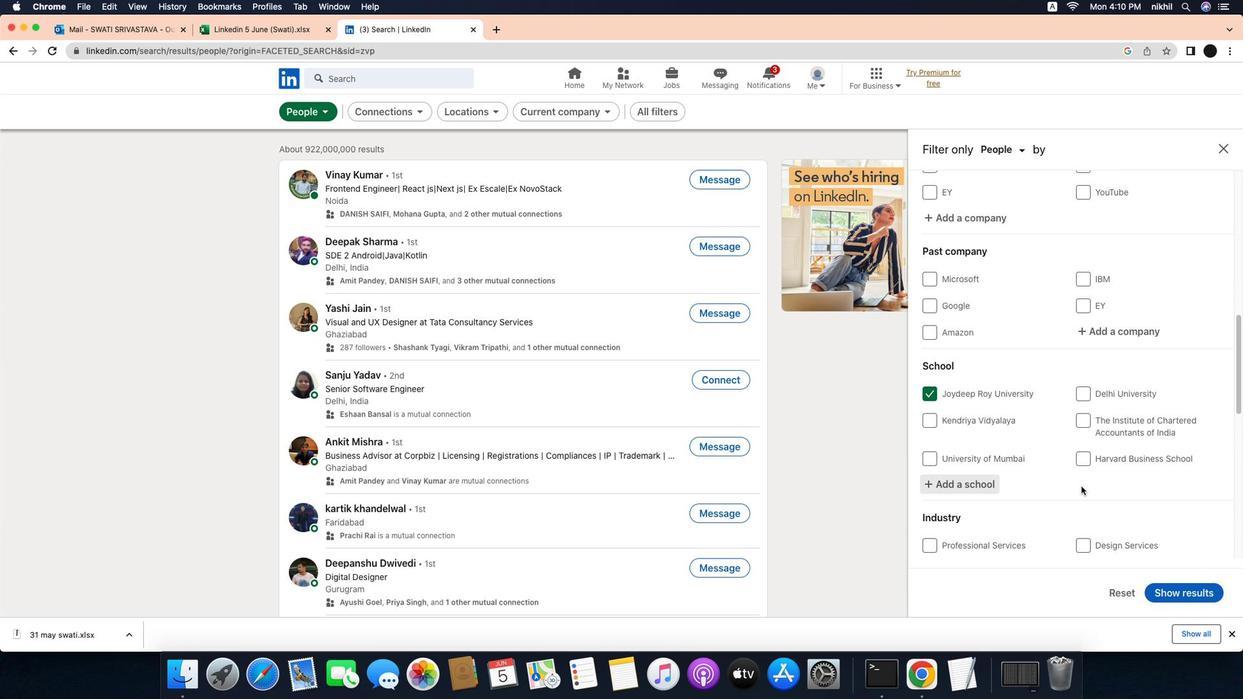 
Action: Mouse scrolled (1121, 487) with delta (-31, -33)
Screenshot: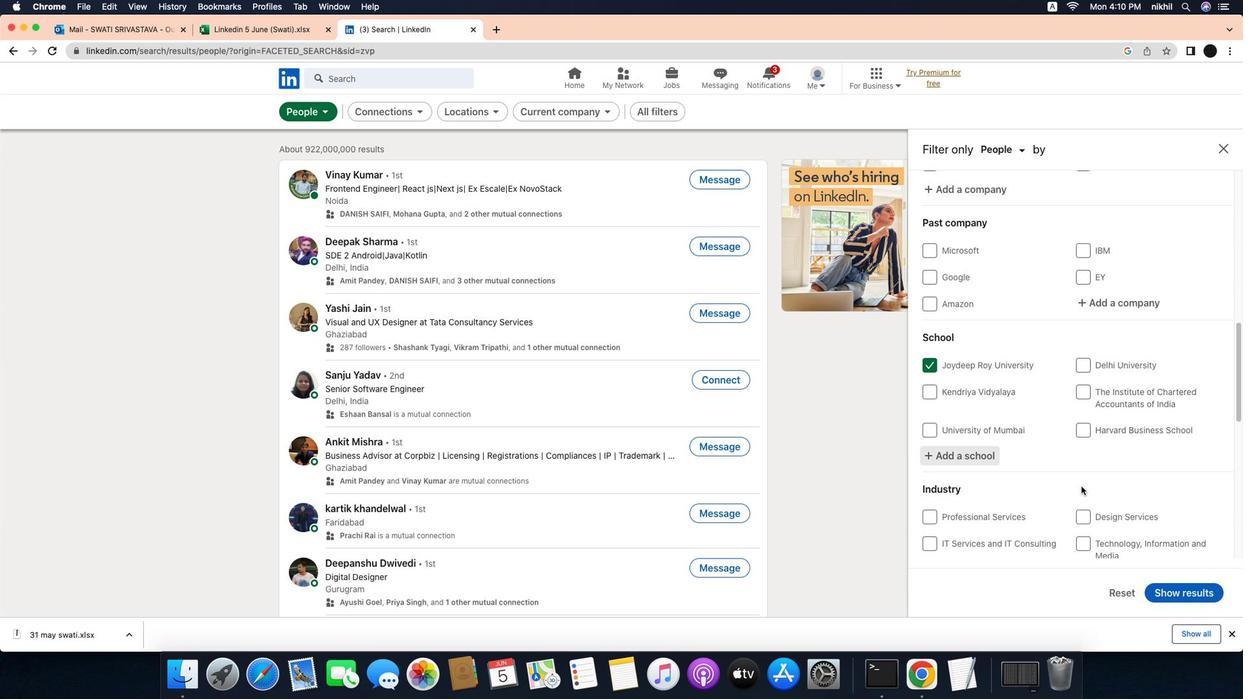 
Action: Mouse scrolled (1121, 487) with delta (-31, -33)
Screenshot: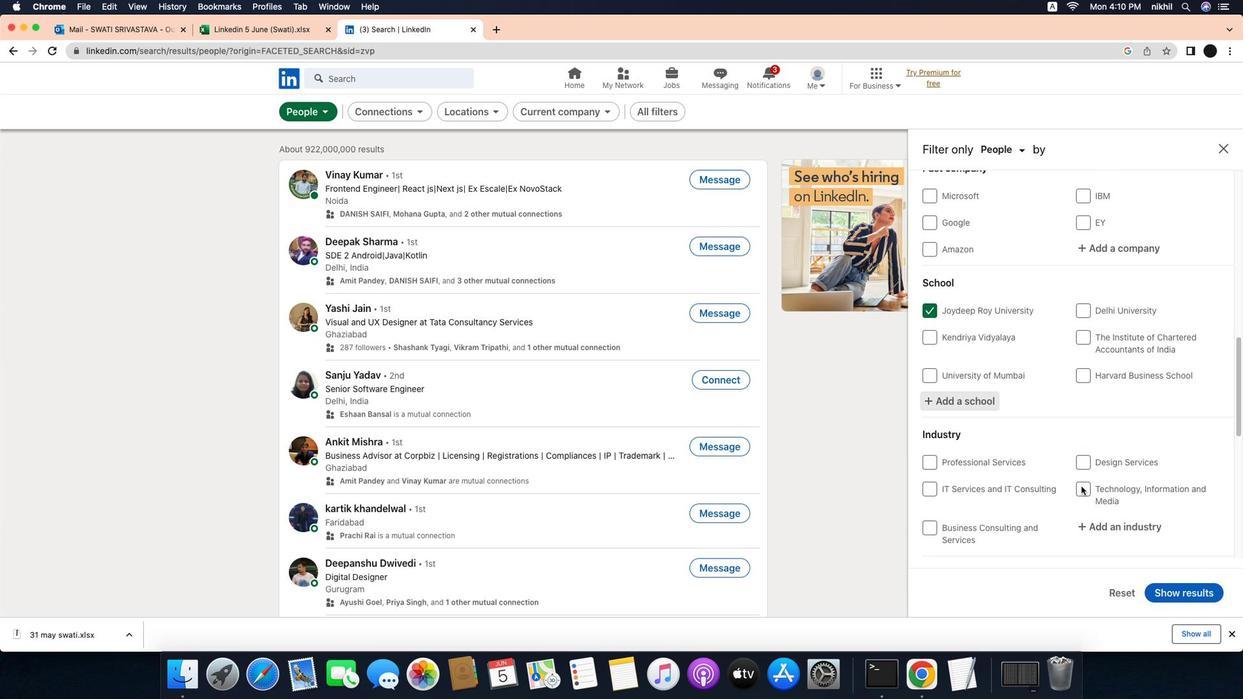
Action: Mouse moved to (1151, 467)
Screenshot: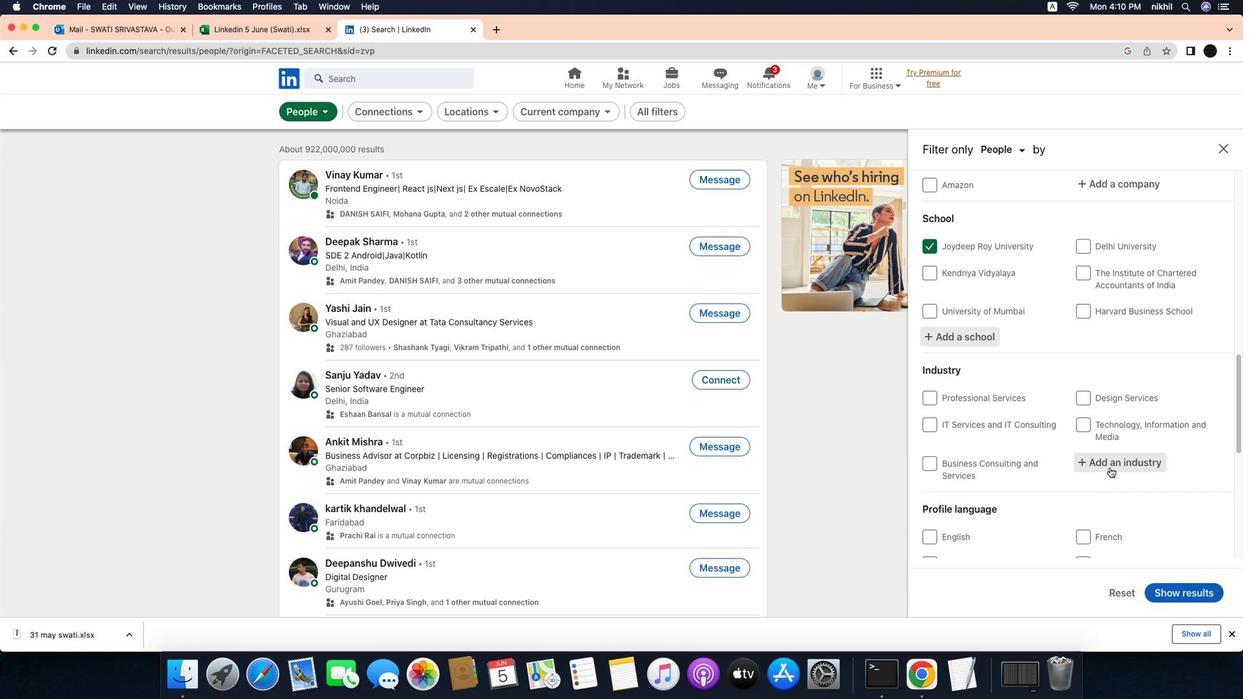 
Action: Mouse pressed left at (1151, 467)
Screenshot: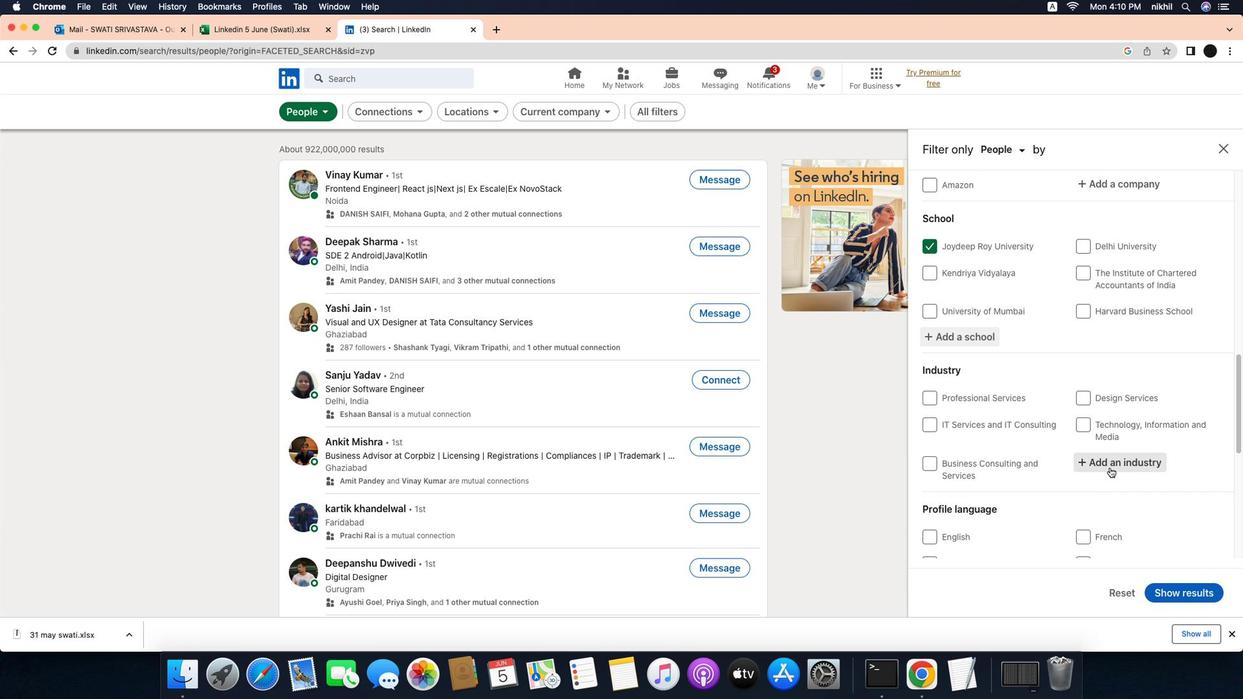 
Action: Mouse moved to (1176, 463)
Screenshot: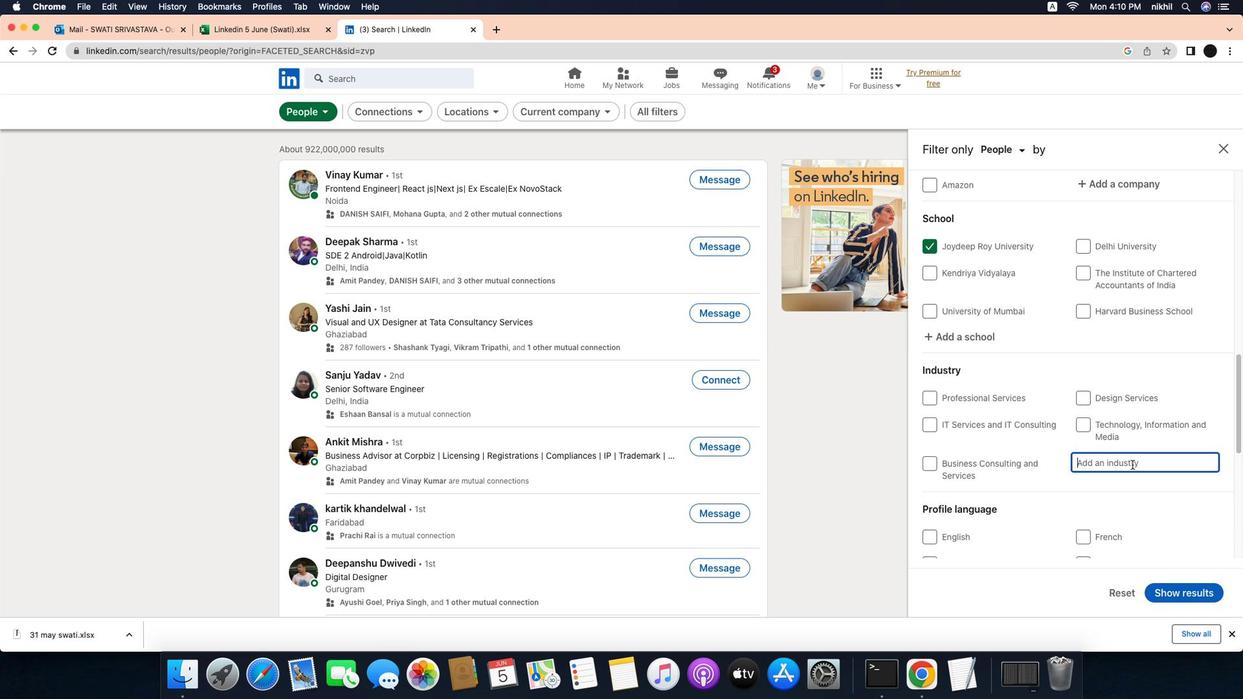 
Action: Mouse pressed left at (1176, 463)
Screenshot: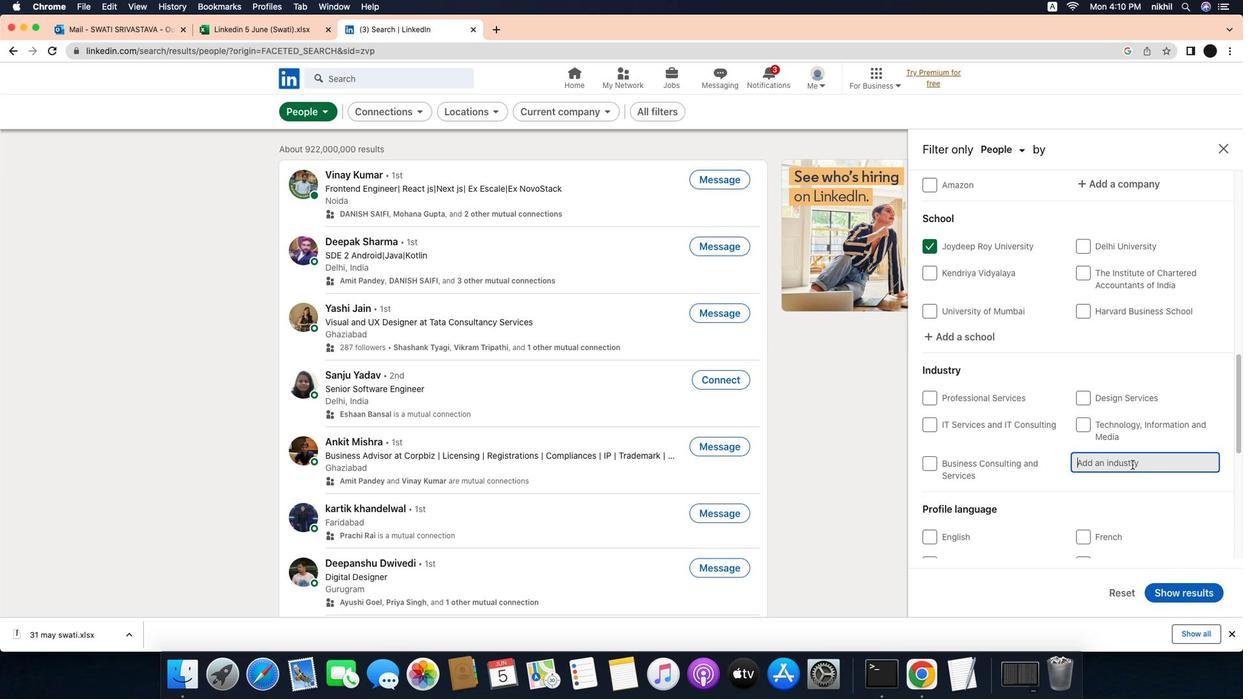 
Action: Mouse moved to (1176, 463)
Screenshot: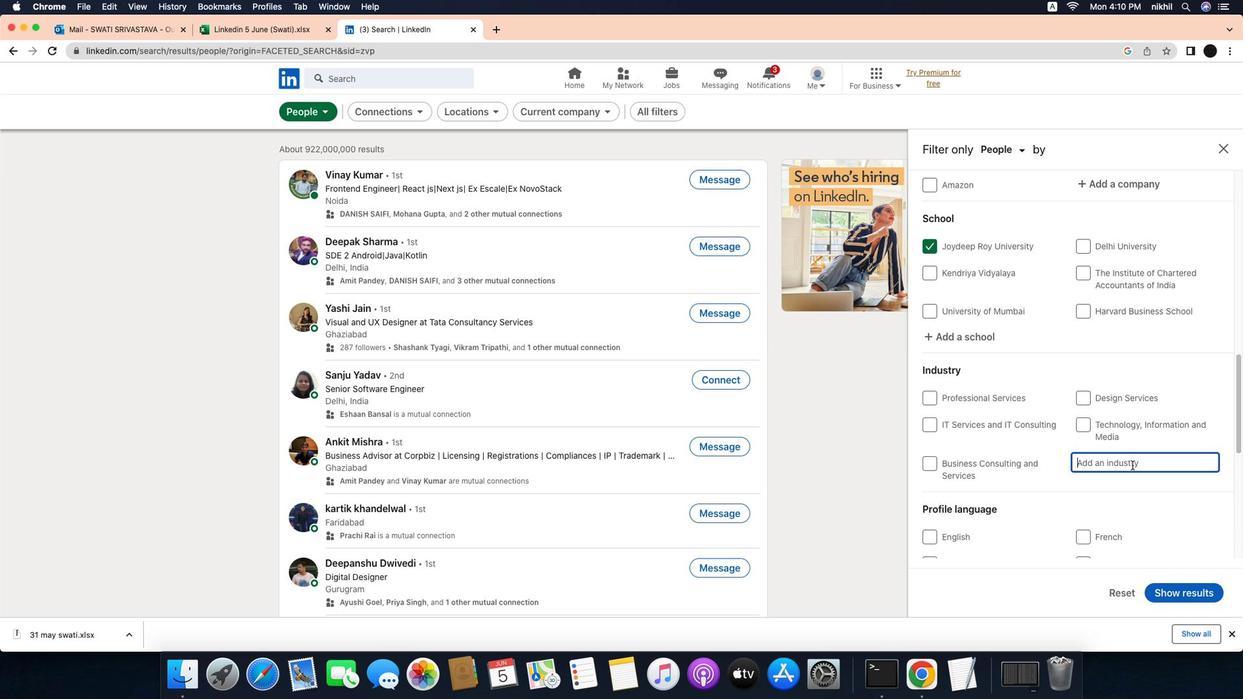 
Action: Key pressed Key.caps_lock'R'Key.caps_lock'e''t''a''i''l'Key.spaceKey.caps_lock'A'Key.caps_lock'r''t'Key.spaceKey.caps_lock'D'Key.caps_lock'e''a''l''e''r''s'
Screenshot: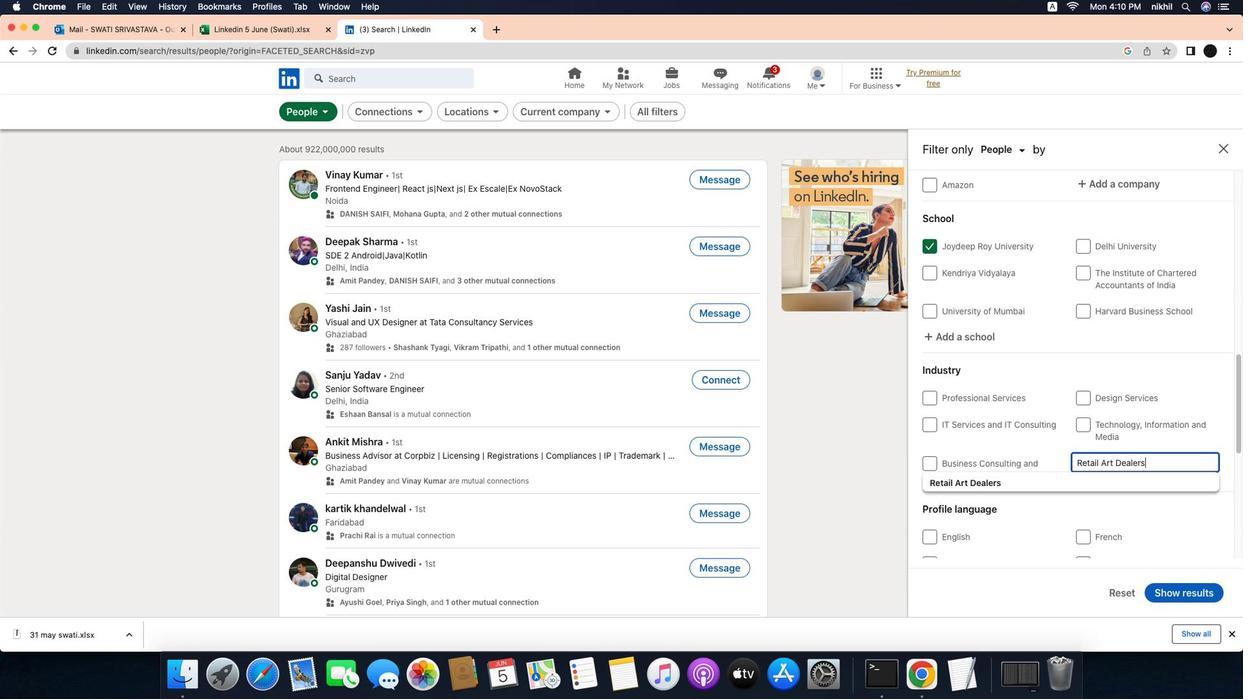 
Action: Mouse moved to (1105, 478)
Screenshot: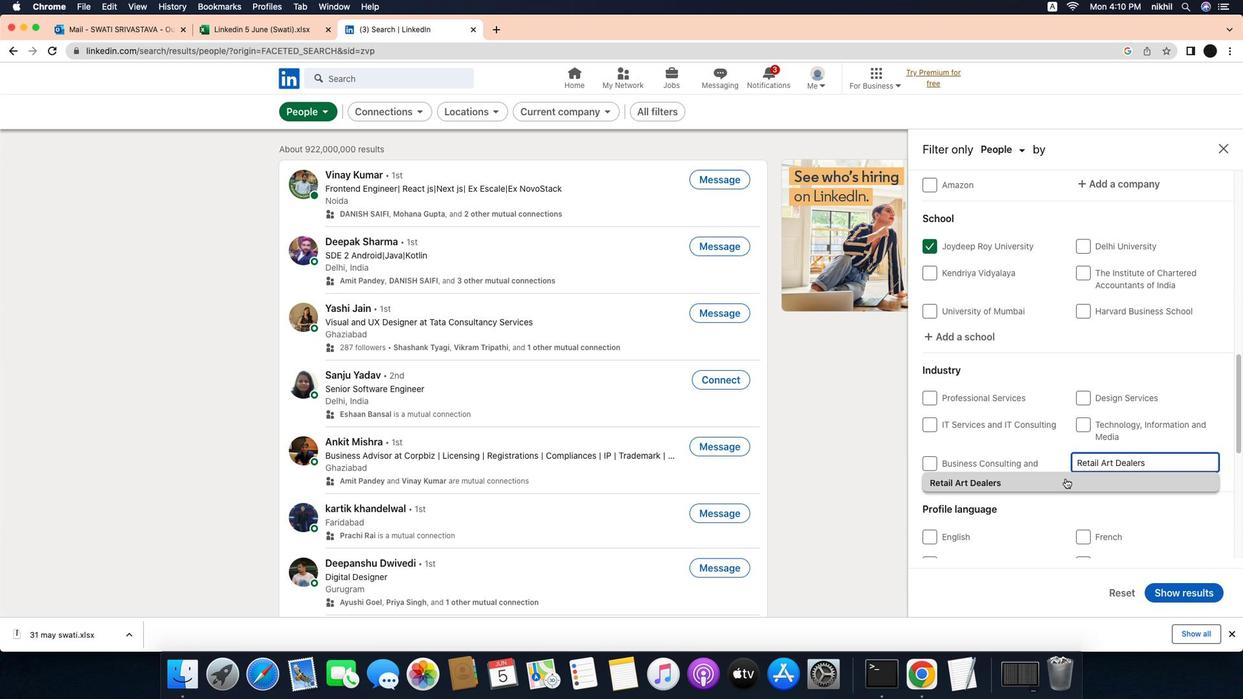 
Action: Mouse pressed left at (1105, 478)
Screenshot: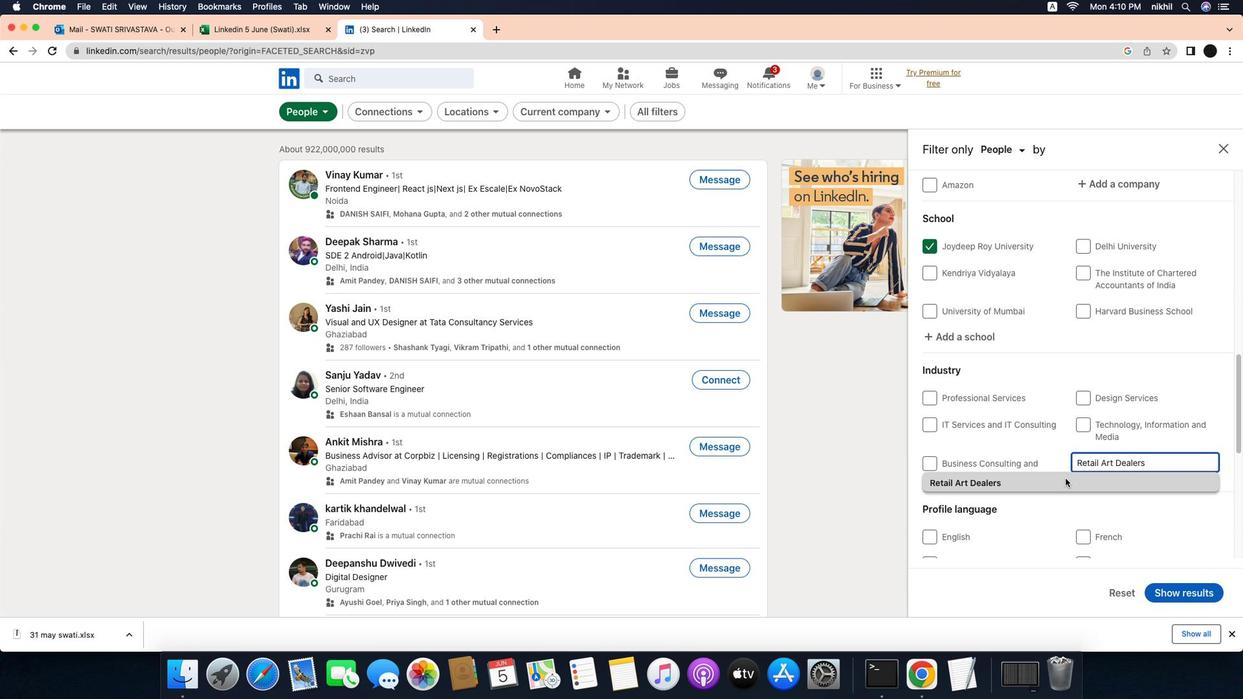 
Action: Mouse moved to (1129, 478)
Screenshot: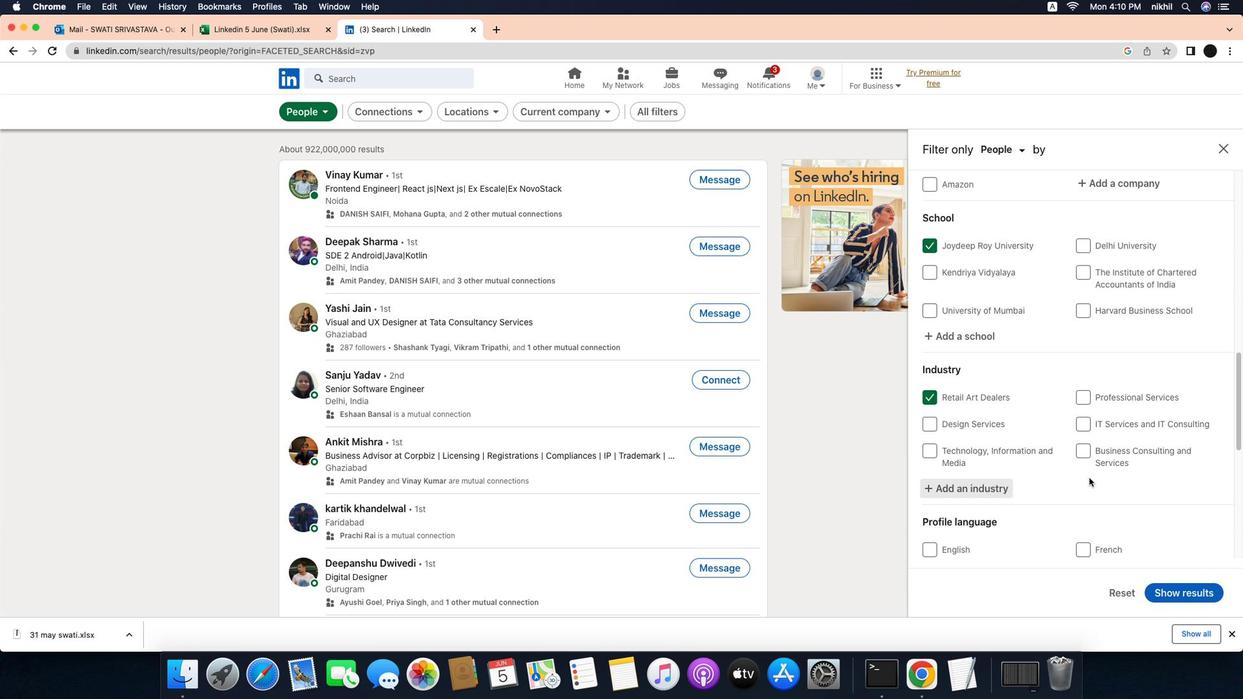 
Action: Mouse scrolled (1129, 478) with delta (-31, -32)
Screenshot: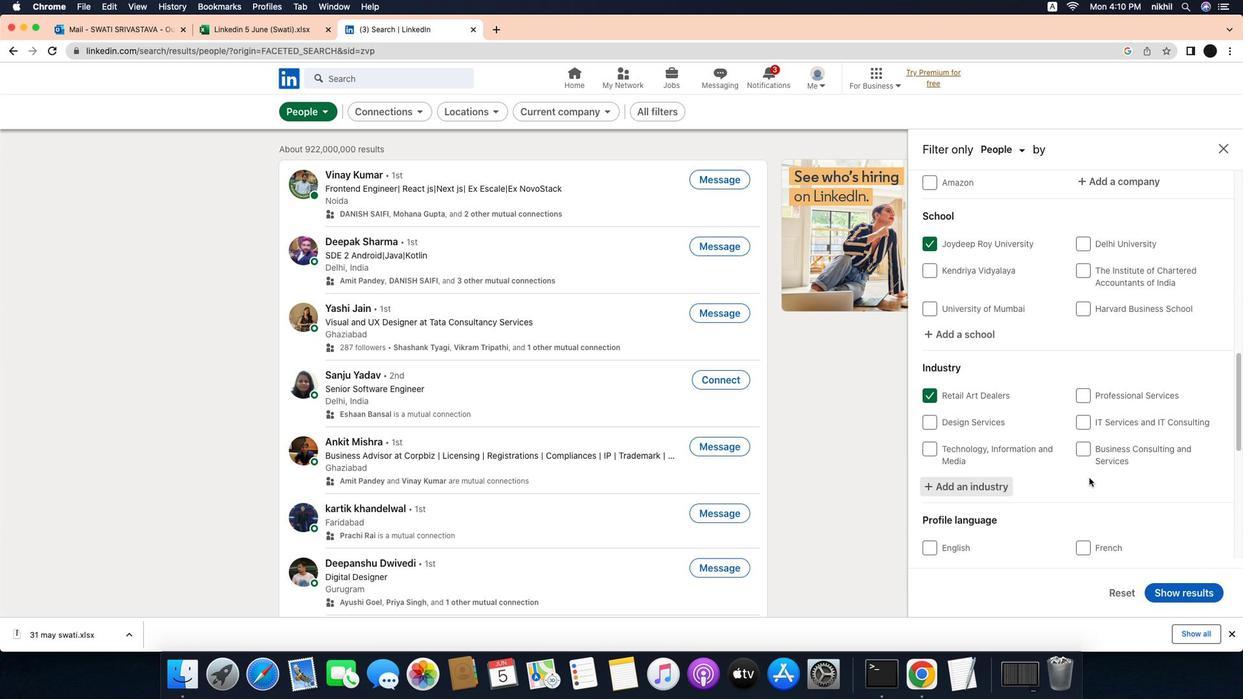 
Action: Mouse moved to (1129, 477)
Screenshot: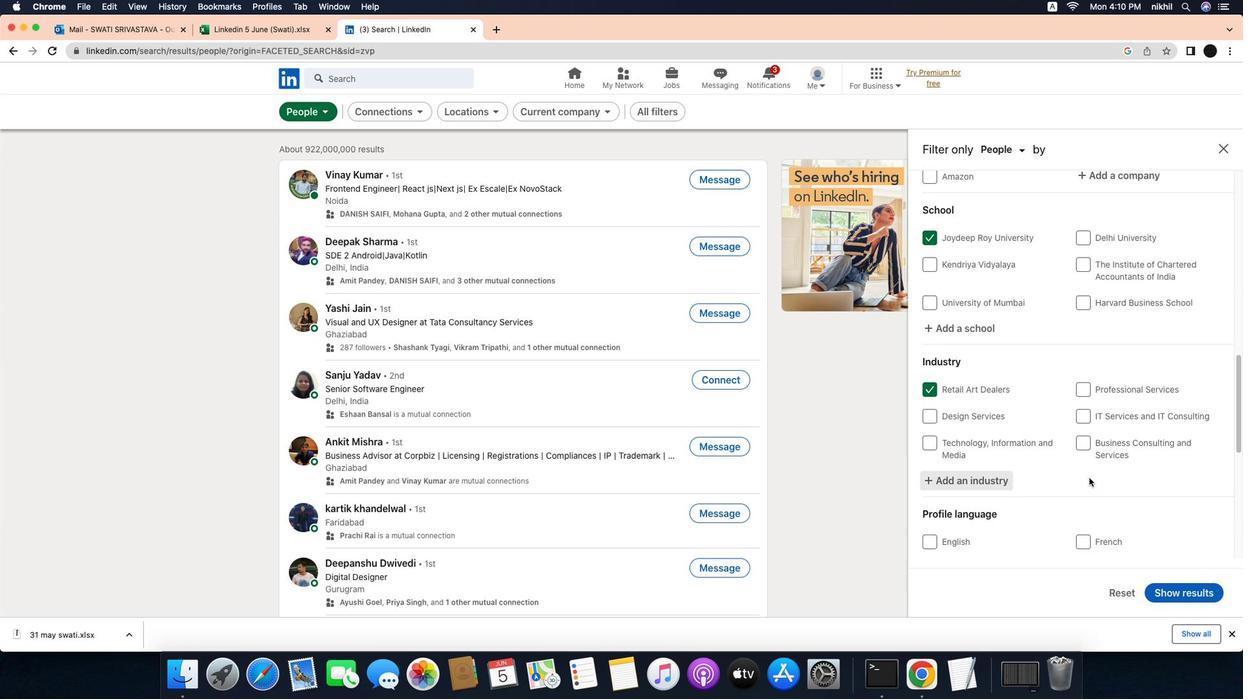 
Action: Mouse scrolled (1129, 477) with delta (-31, -32)
Screenshot: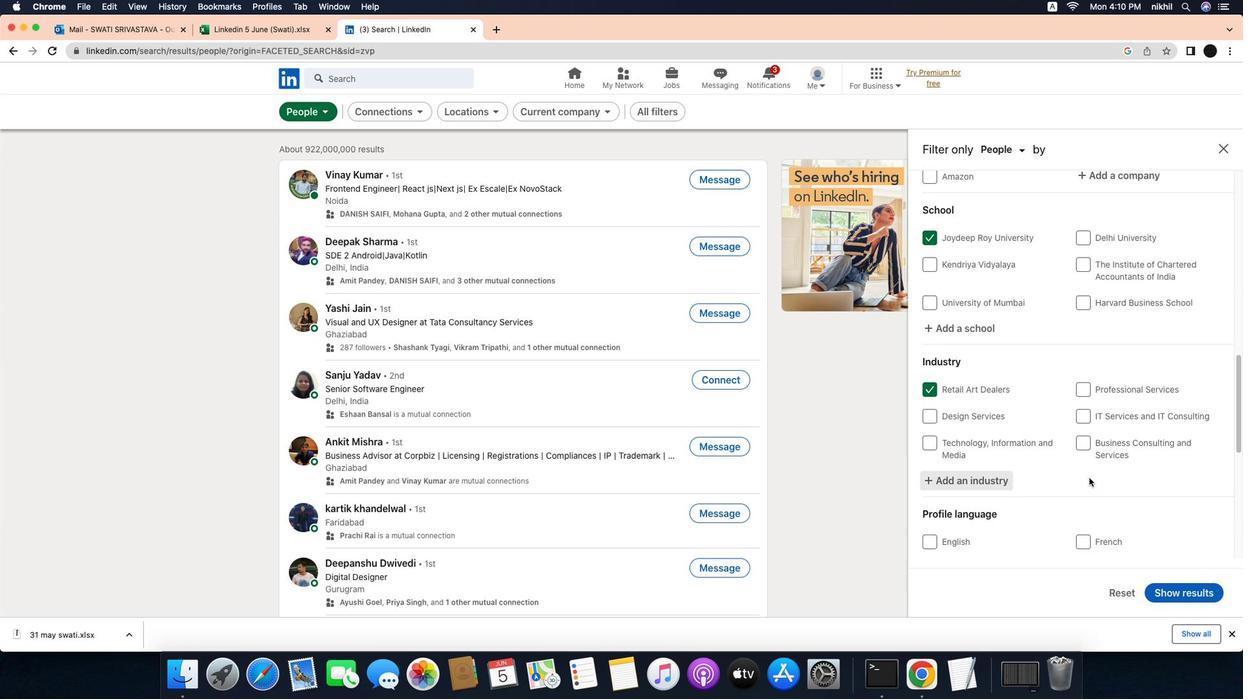 
Action: Mouse scrolled (1129, 477) with delta (-31, -33)
Screenshot: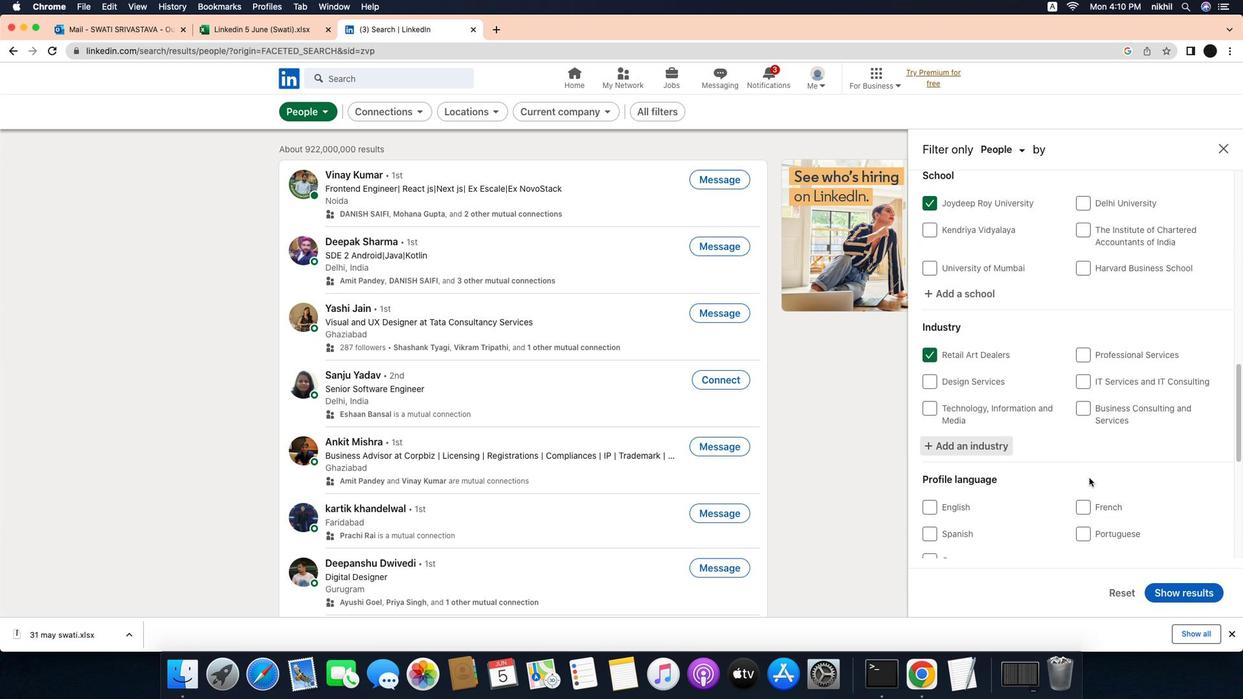 
Action: Mouse scrolled (1129, 477) with delta (-31, -32)
Screenshot: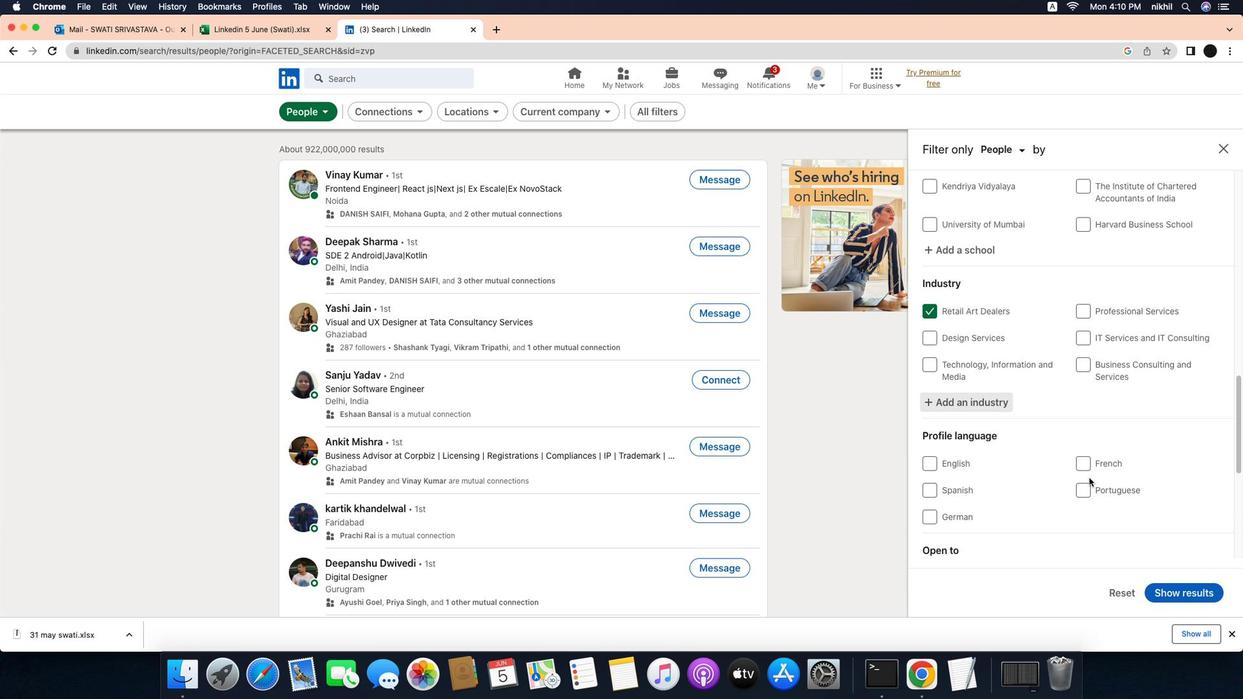 
Action: Mouse scrolled (1129, 477) with delta (-31, -32)
Screenshot: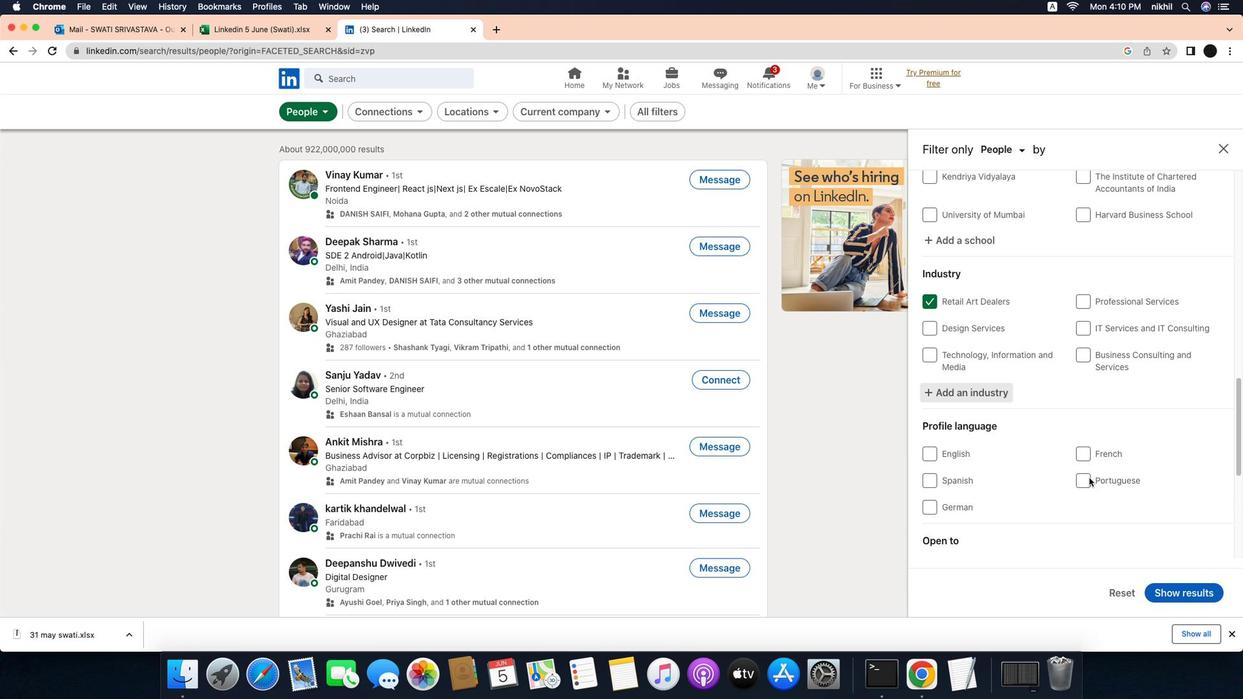 
Action: Mouse scrolled (1129, 477) with delta (-31, -32)
Screenshot: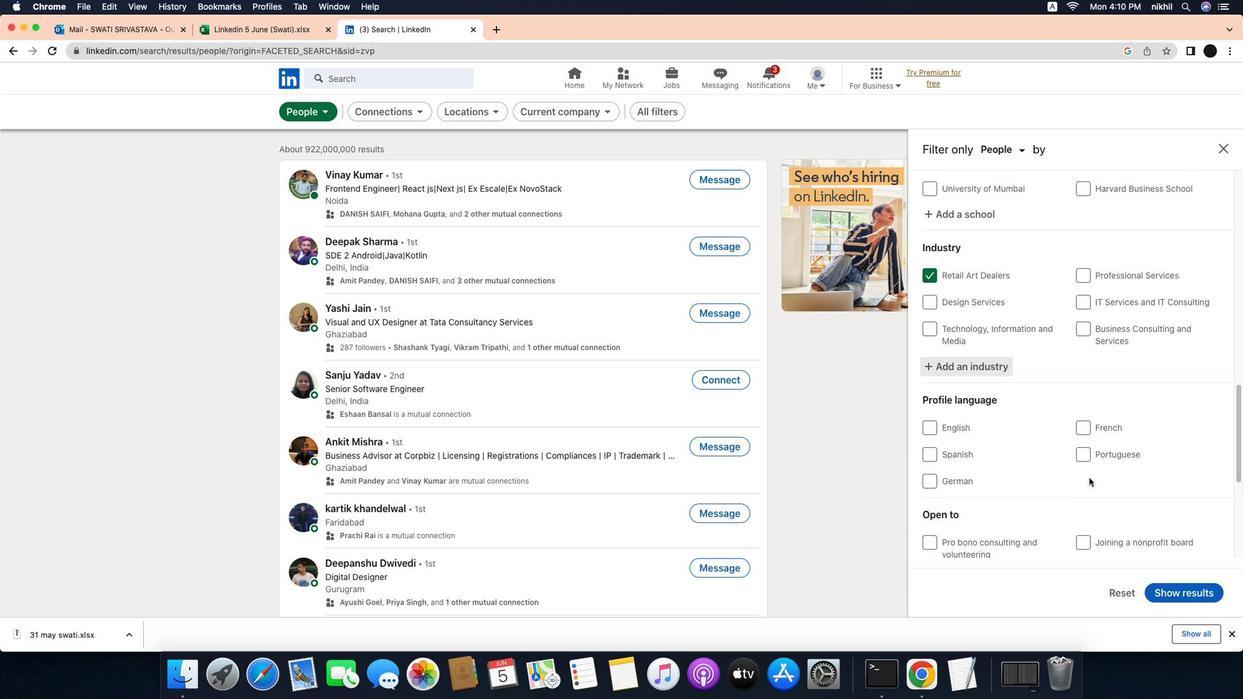 
Action: Mouse moved to (956, 455)
Screenshot: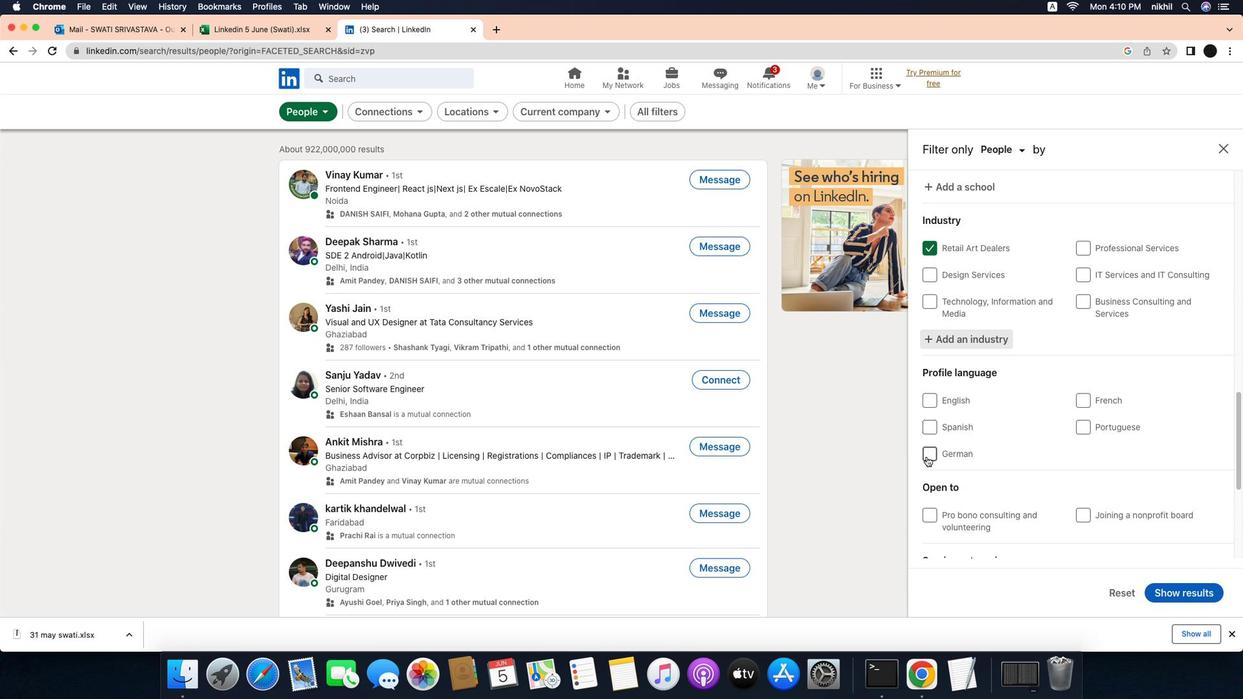 
Action: Mouse pressed left at (956, 455)
Screenshot: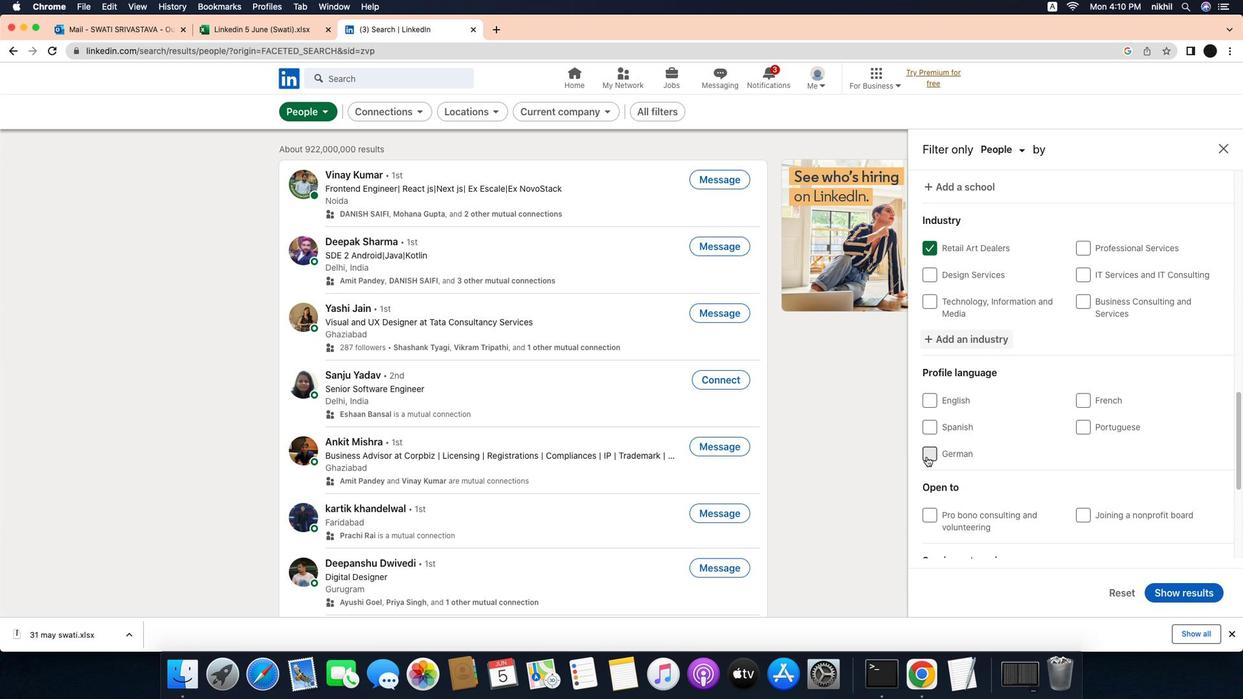 
Action: Mouse moved to (1072, 487)
Screenshot: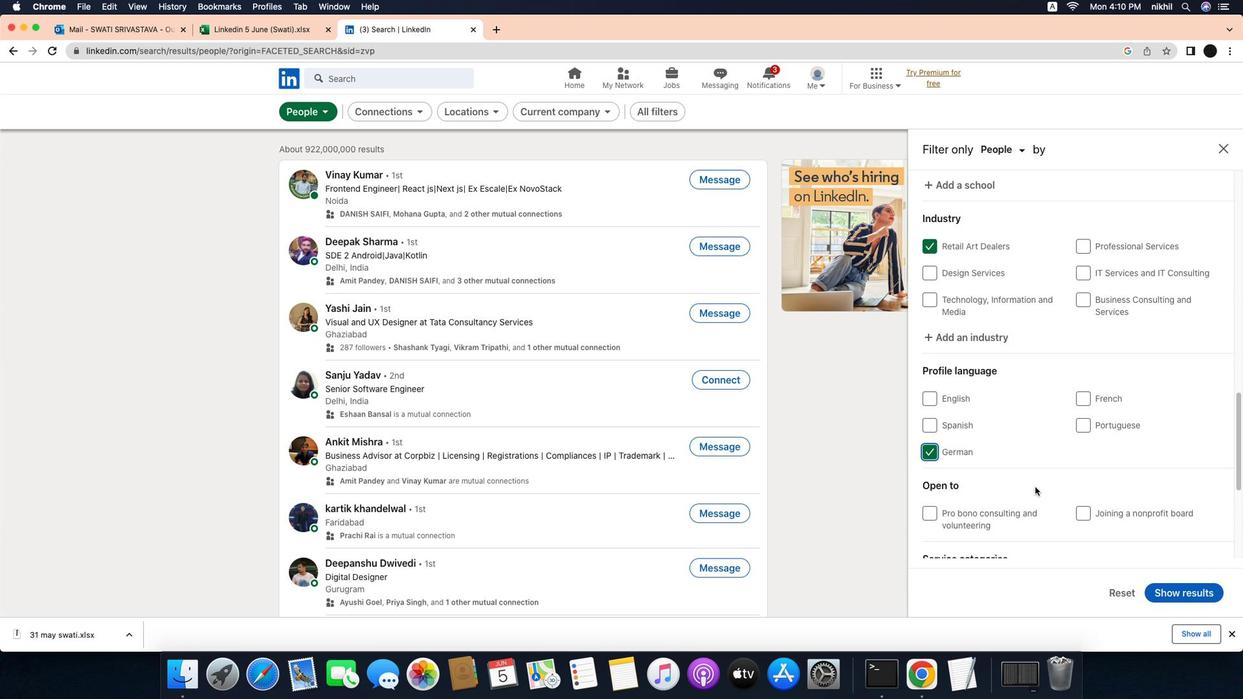 
Action: Mouse scrolled (1072, 487) with delta (-31, -32)
Screenshot: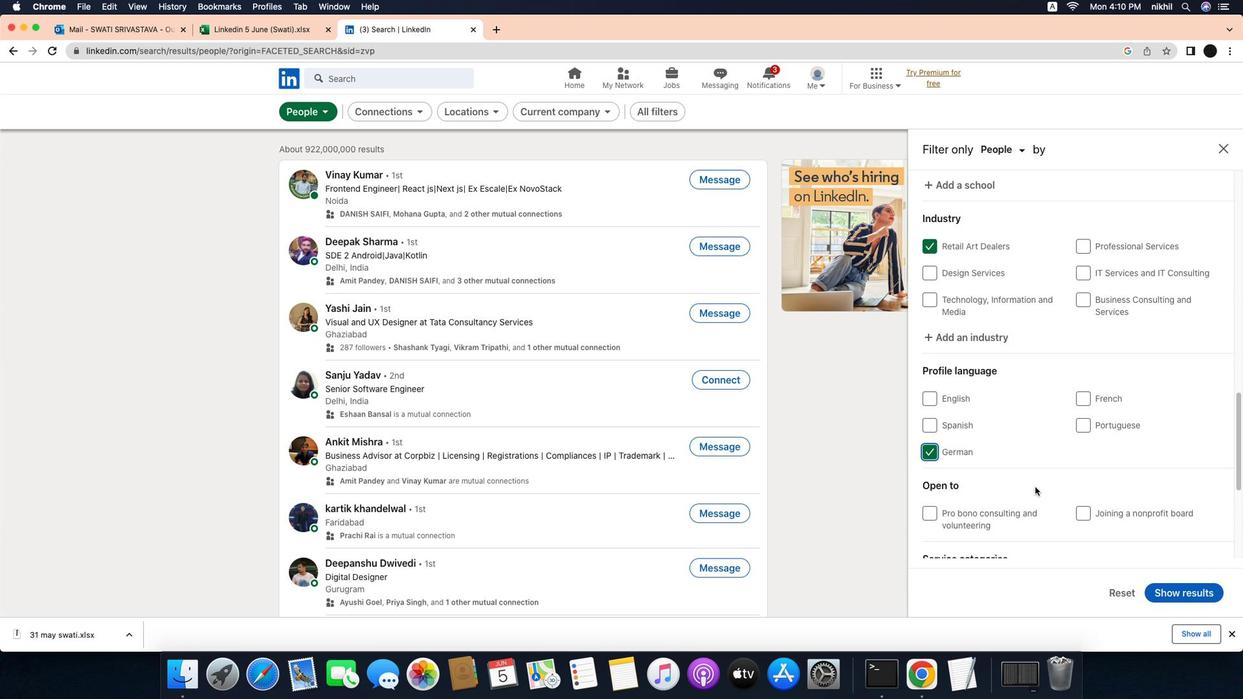 
Action: Mouse moved to (1072, 487)
Screenshot: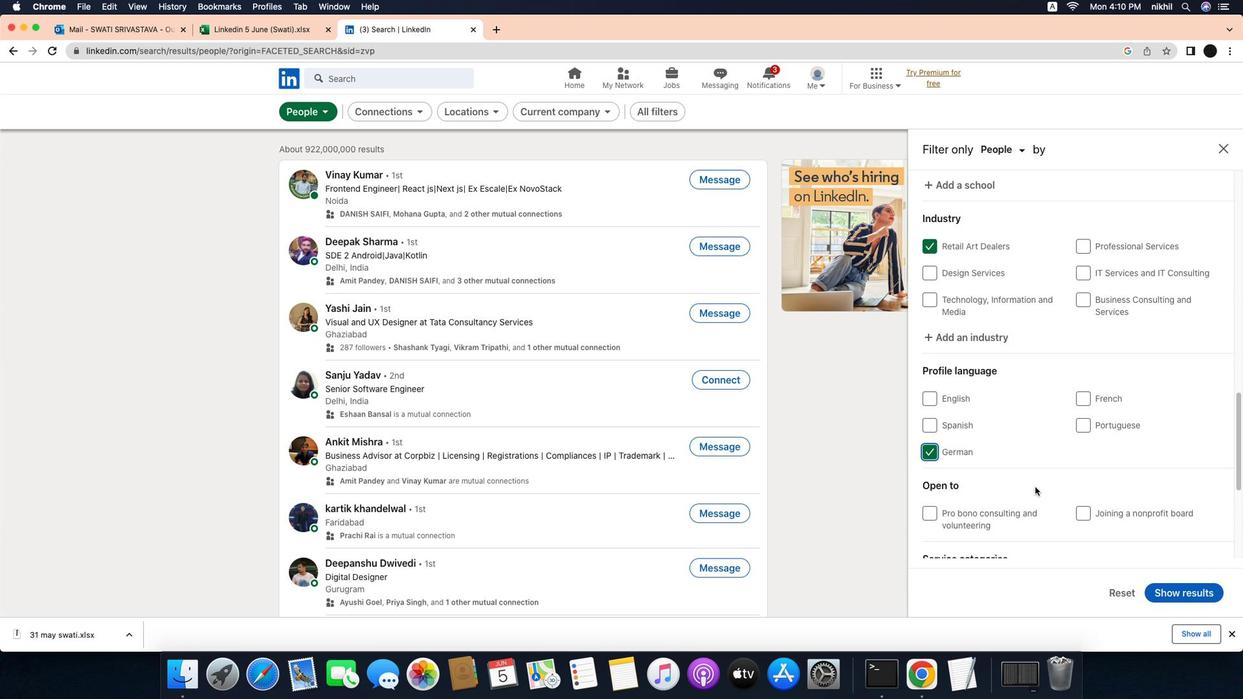 
Action: Mouse scrolled (1072, 487) with delta (-31, -32)
Screenshot: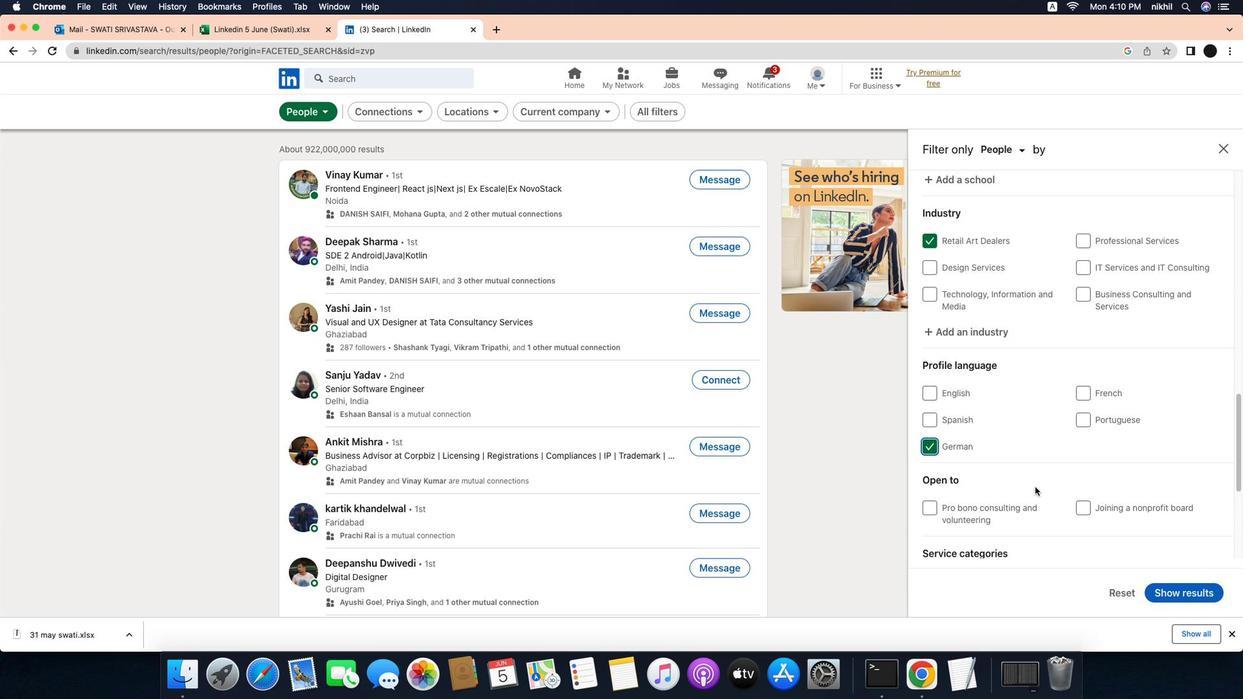 
Action: Mouse scrolled (1072, 487) with delta (-31, -33)
Screenshot: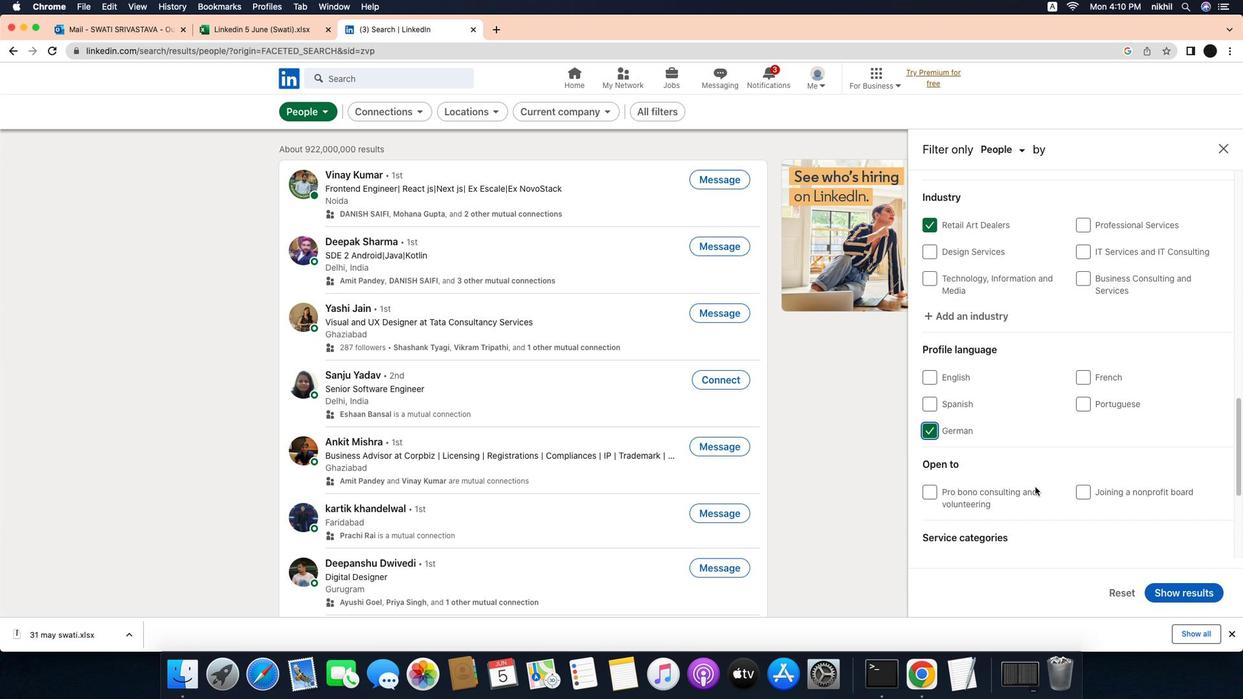 
Action: Mouse scrolled (1072, 487) with delta (-31, -33)
Screenshot: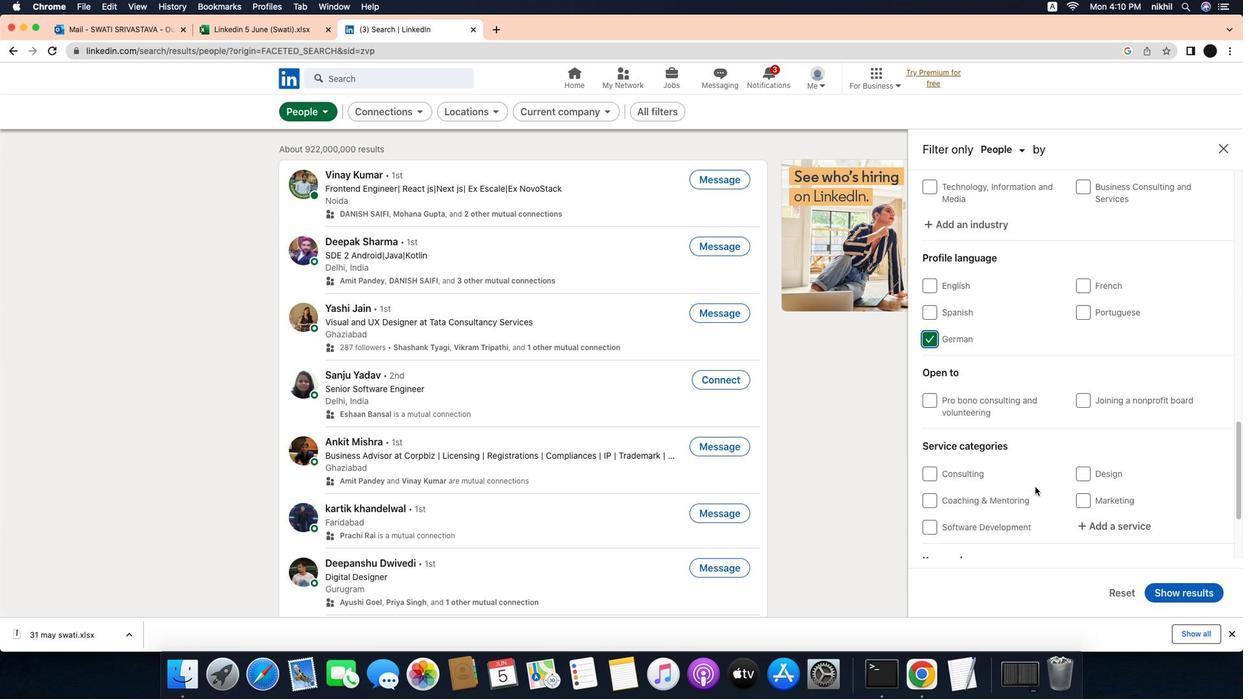 
Action: Mouse scrolled (1072, 487) with delta (-31, -32)
Screenshot: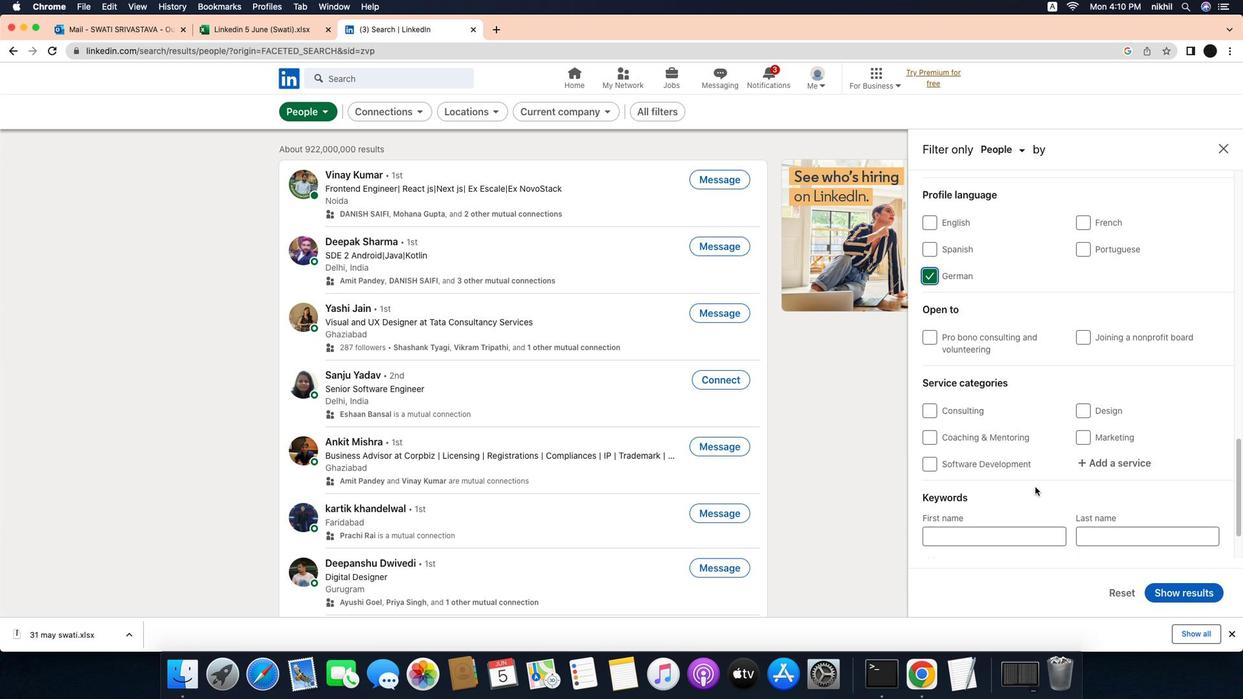 
Action: Mouse scrolled (1072, 487) with delta (-31, -32)
Screenshot: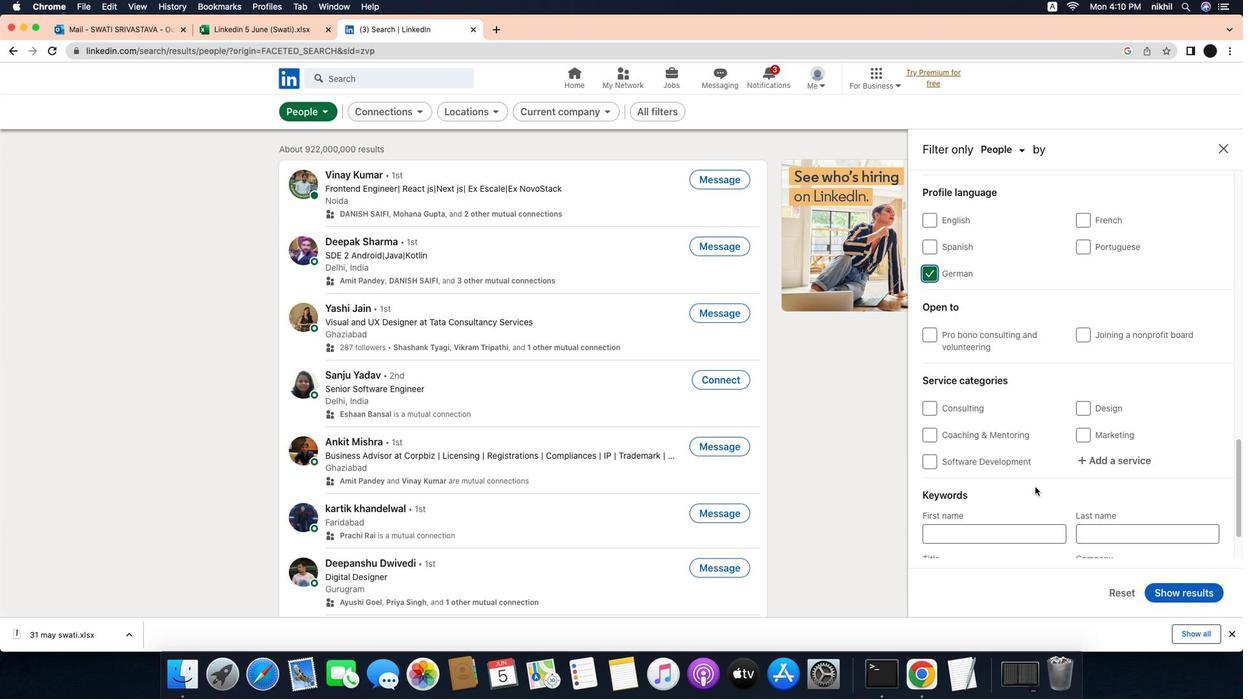 
Action: Mouse moved to (1144, 445)
Screenshot: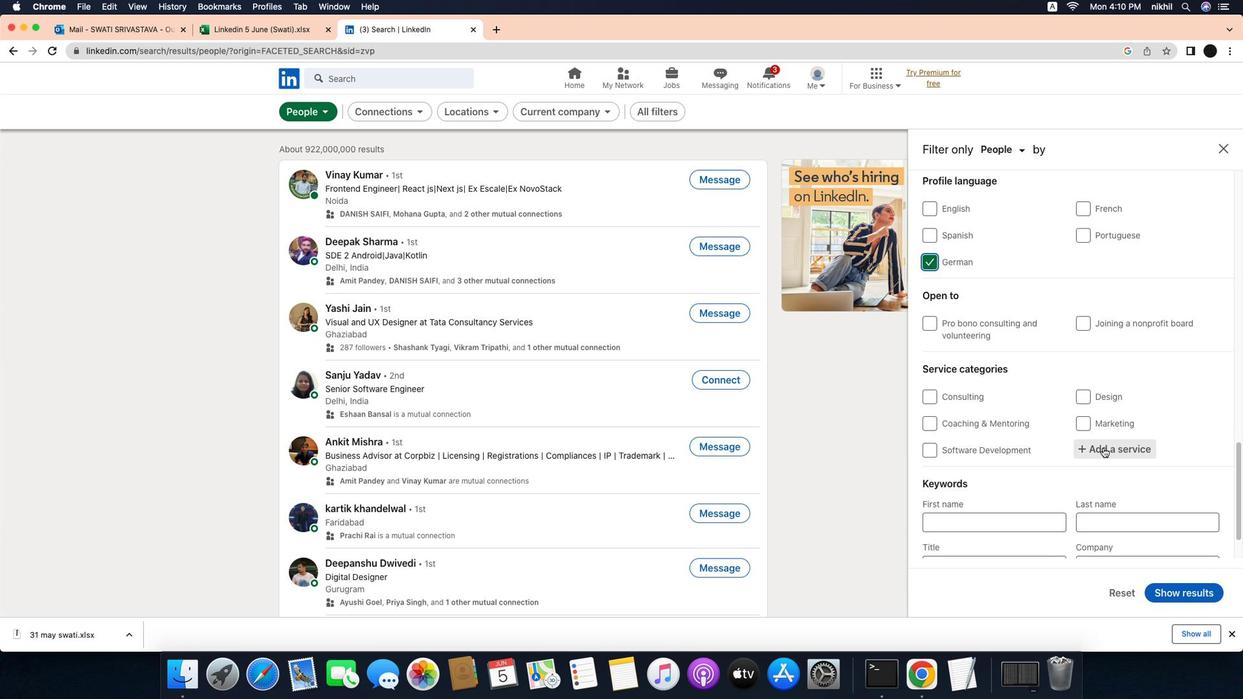 
Action: Mouse pressed left at (1144, 445)
Screenshot: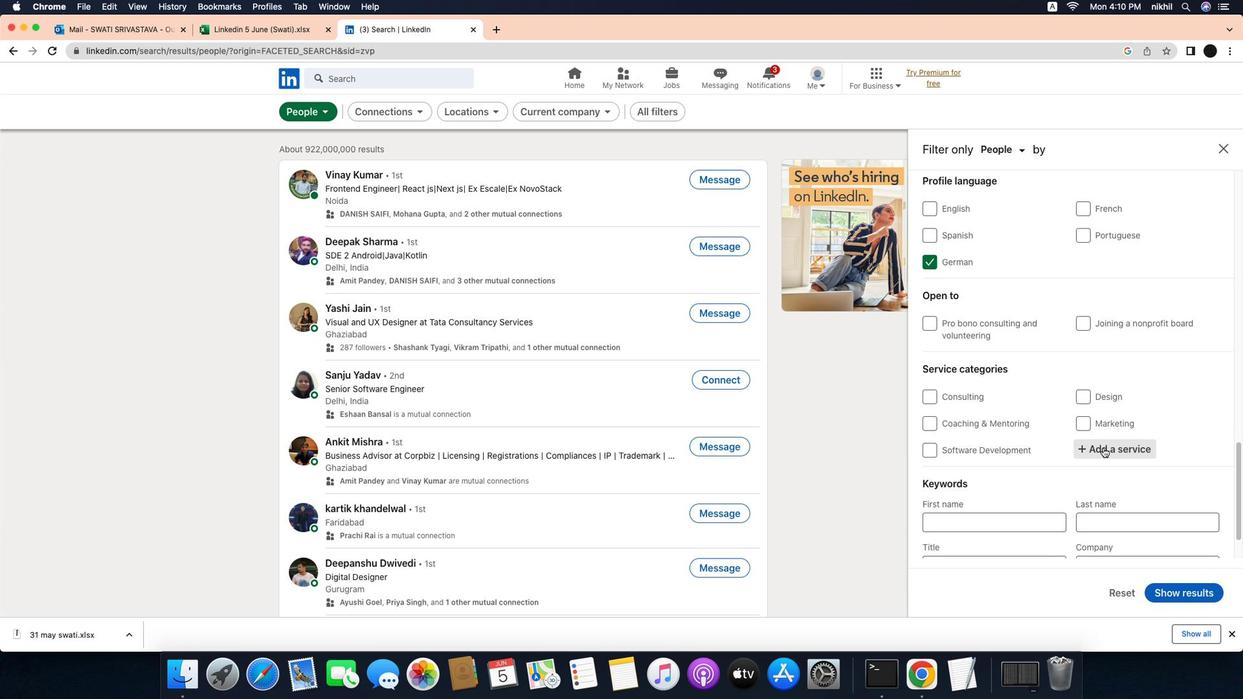 
Action: Mouse moved to (1167, 446)
Screenshot: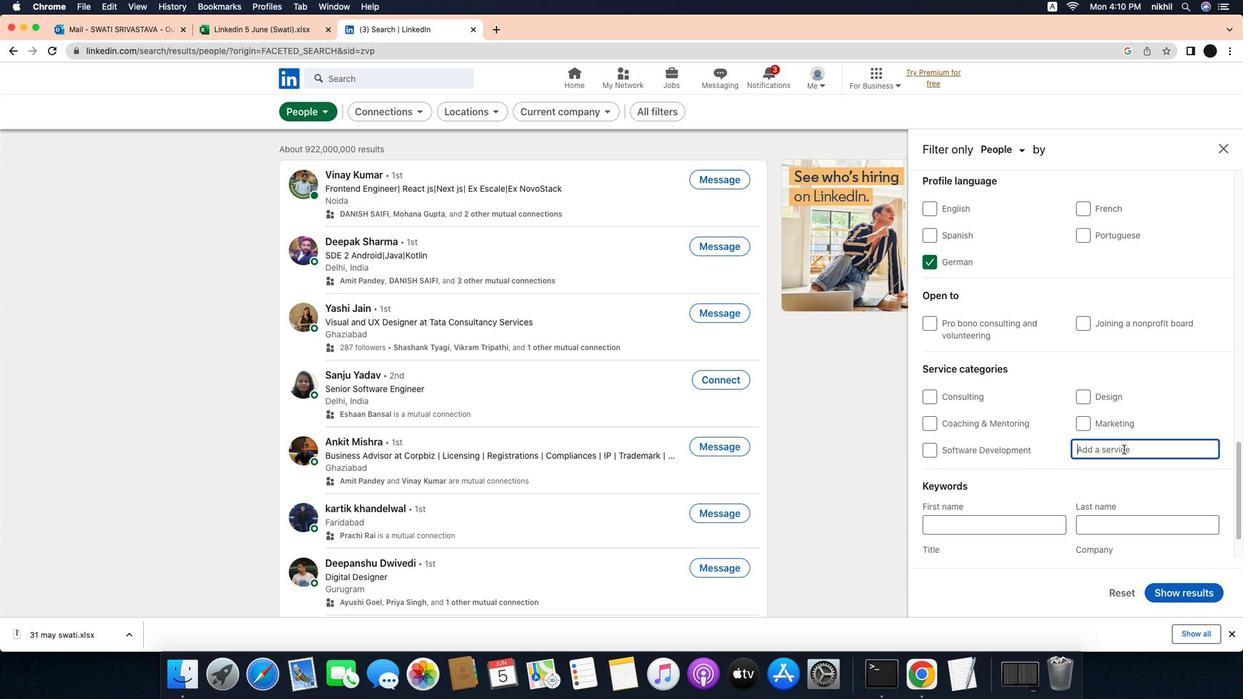 
Action: Mouse pressed left at (1167, 446)
Screenshot: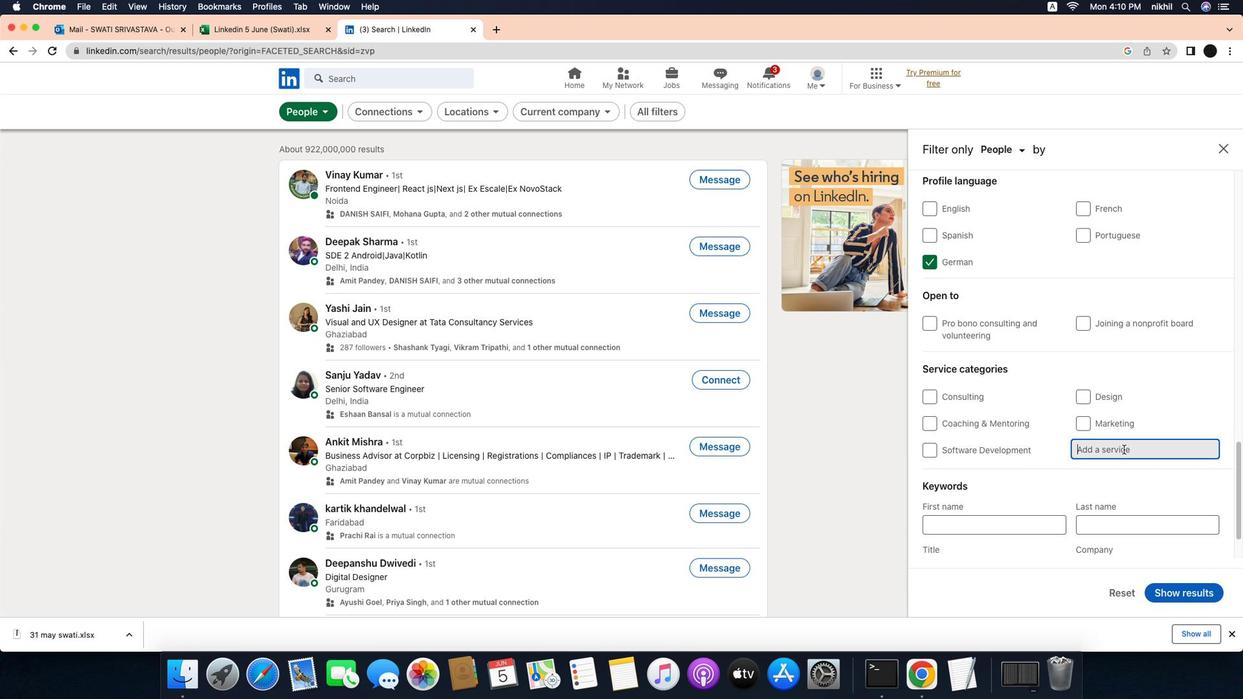 
Action: Mouse moved to (1166, 446)
Screenshot: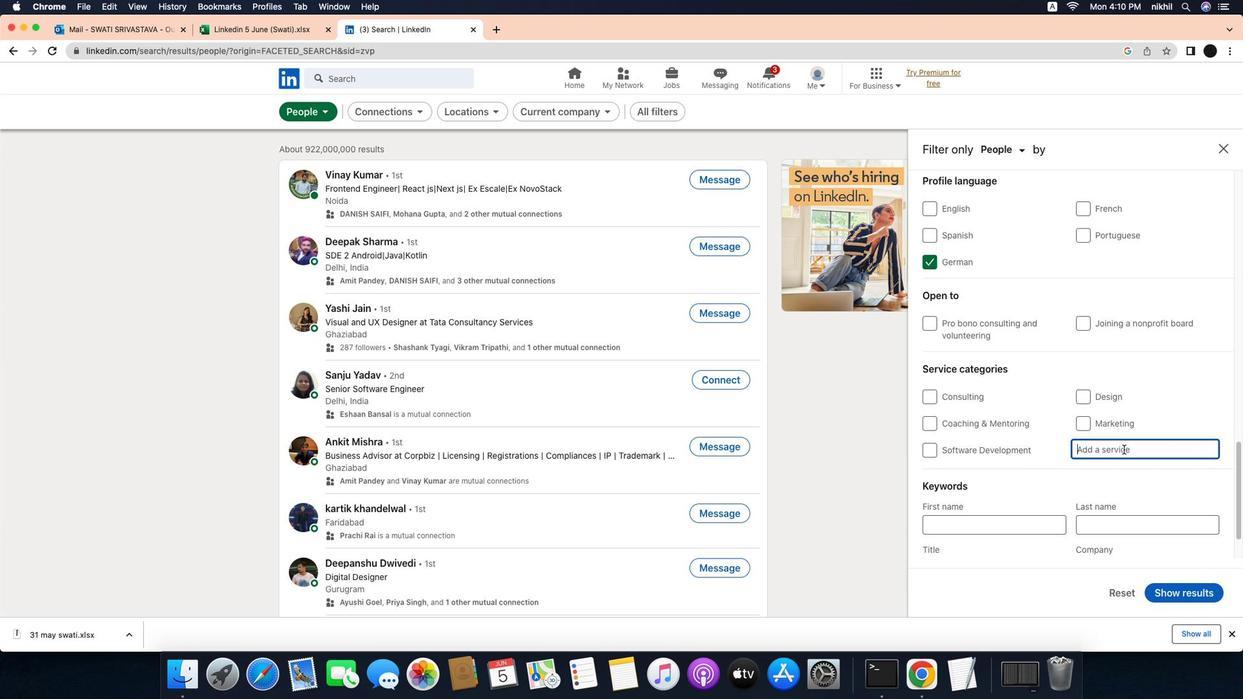 
Action: Key pressed Key.caps_lock'T'Key.caps_lock'e''c''h''n''i''c''a''l'
Screenshot: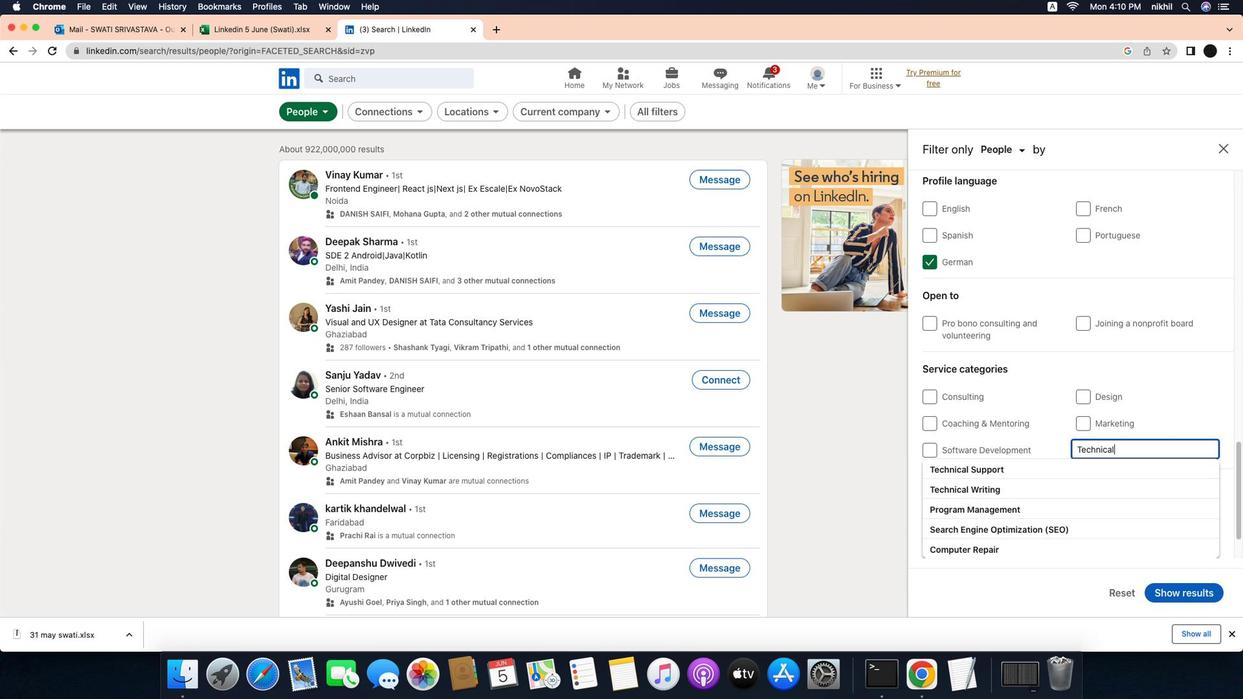 
Action: Mouse moved to (1164, 447)
Screenshot: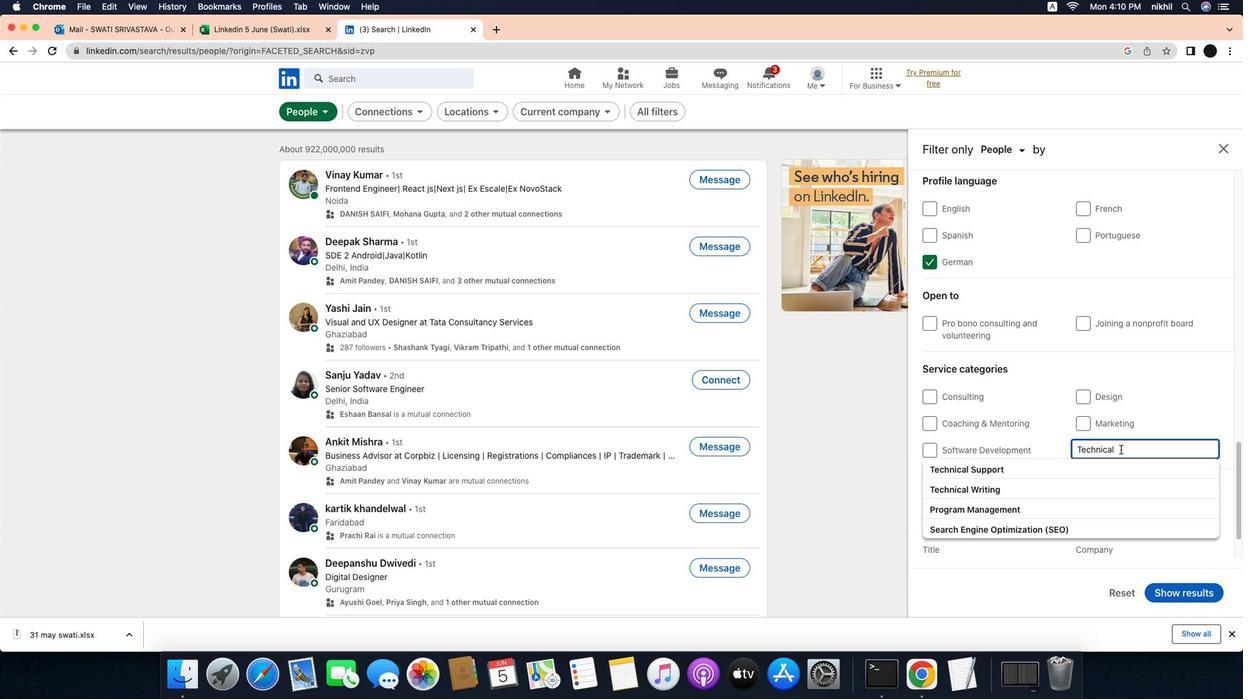 
Action: Key pressed Key.enter
Screenshot: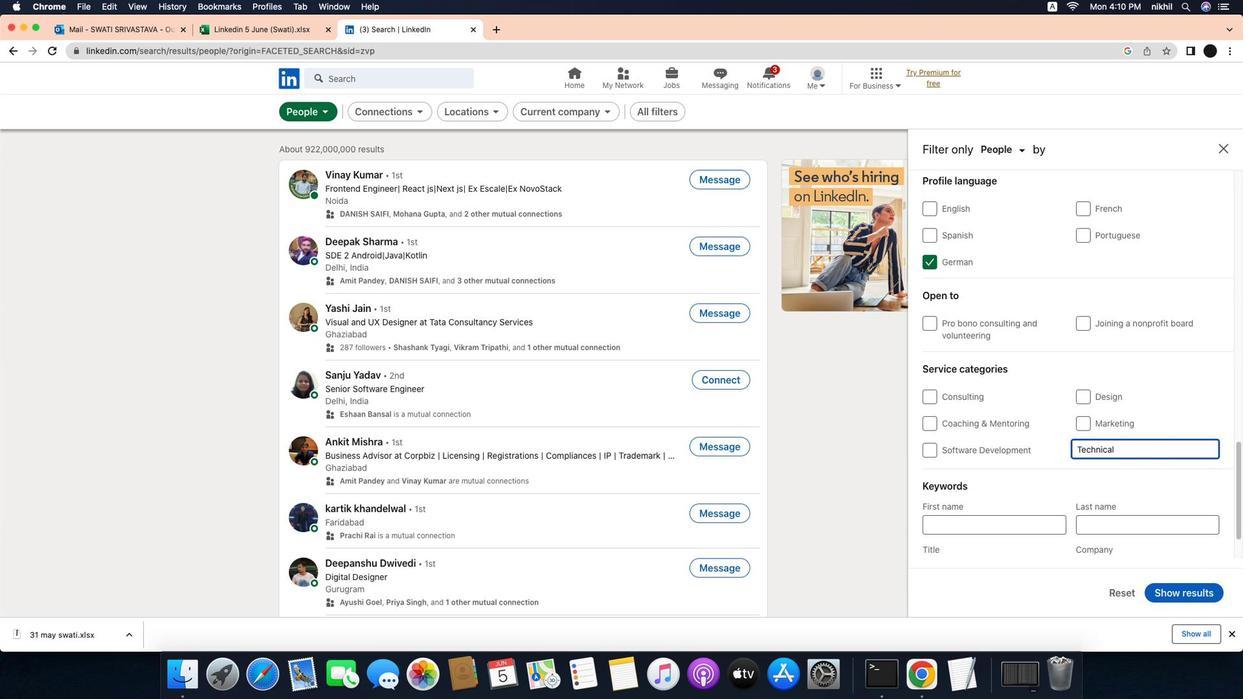 
Action: Mouse moved to (1143, 477)
Screenshot: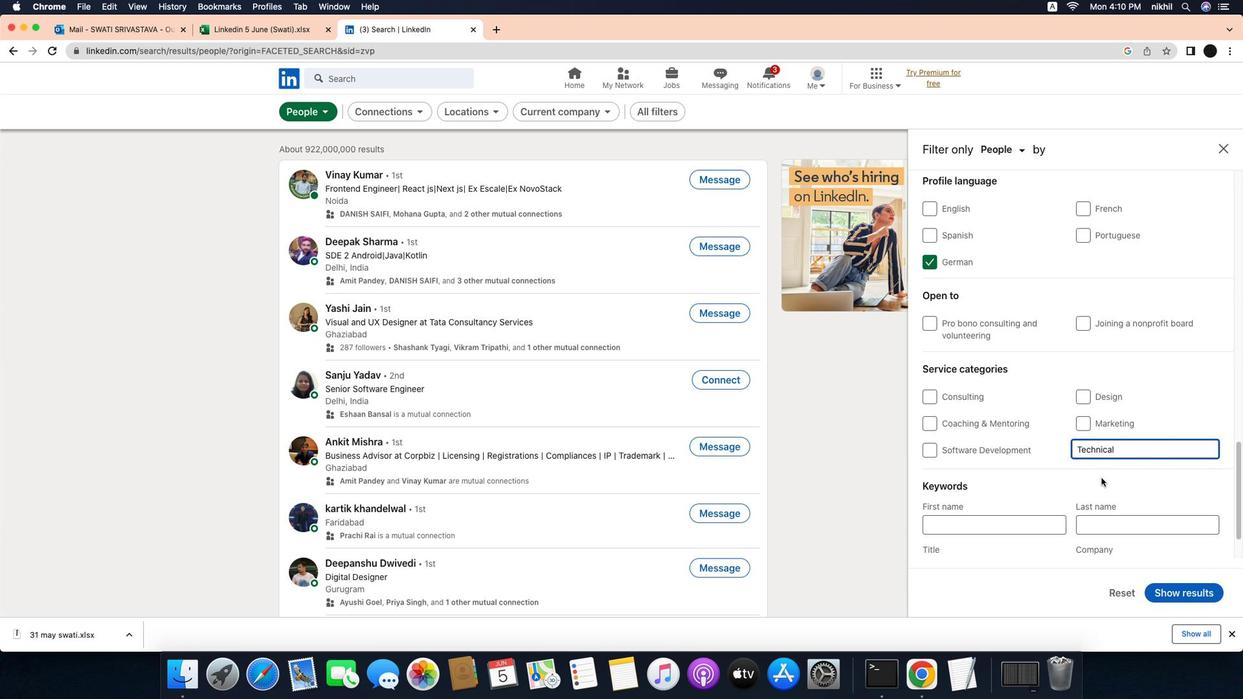 
Action: Mouse scrolled (1143, 477) with delta (-31, -32)
Screenshot: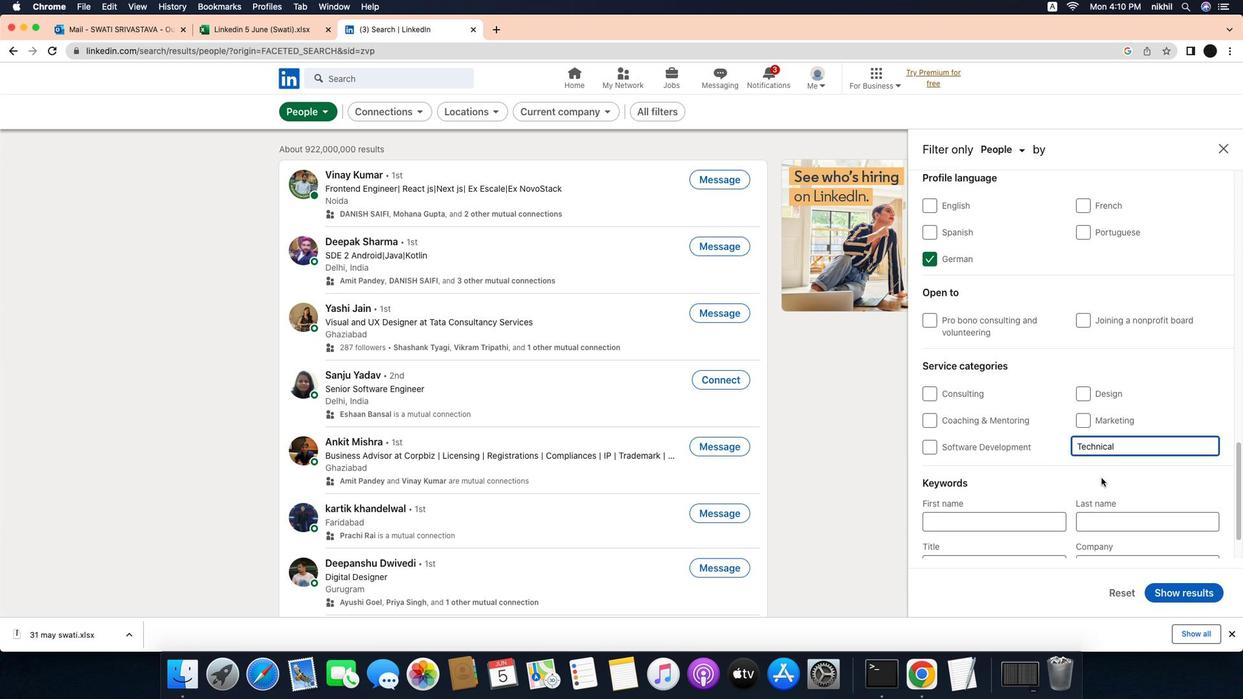 
Action: Mouse scrolled (1143, 477) with delta (-31, -32)
Screenshot: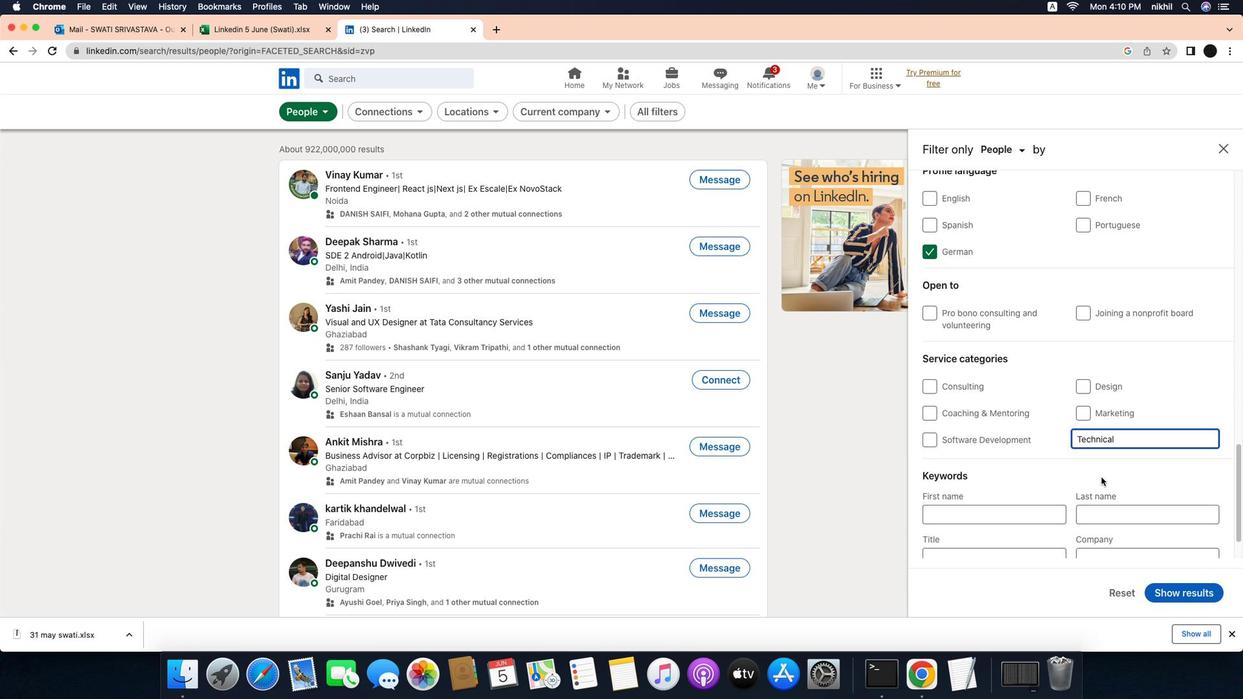 
Action: Mouse moved to (1143, 477)
Screenshot: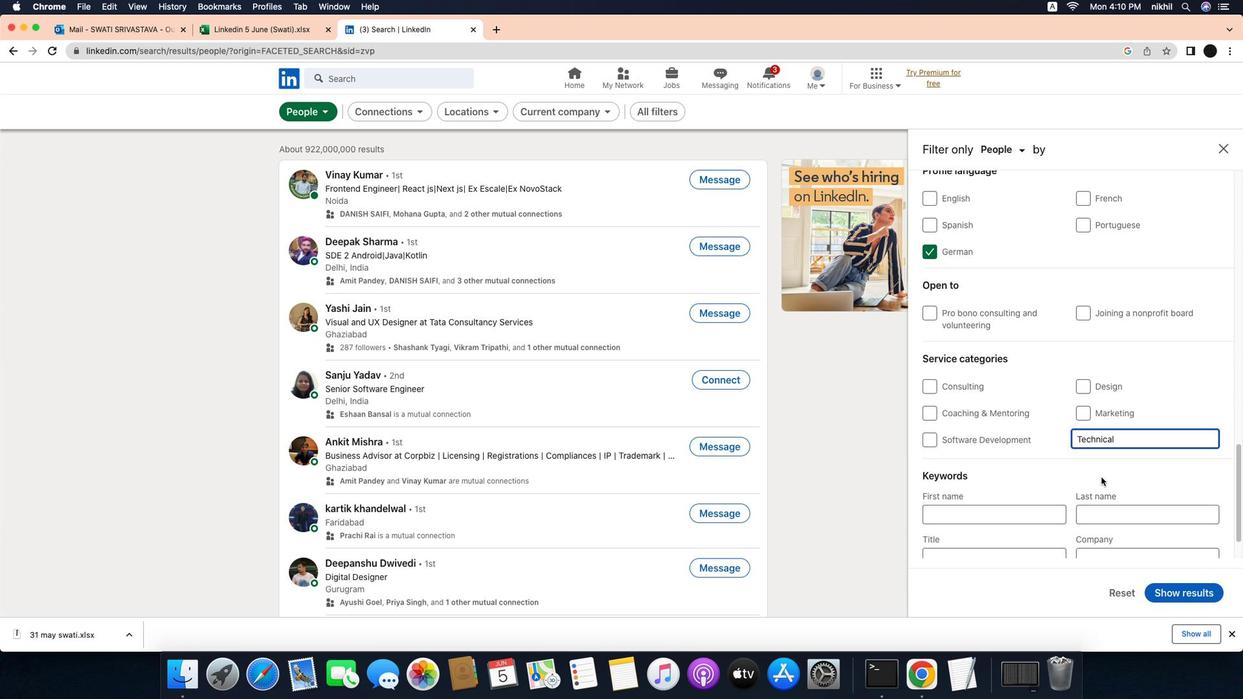 
Action: Mouse scrolled (1143, 477) with delta (-31, -33)
Screenshot: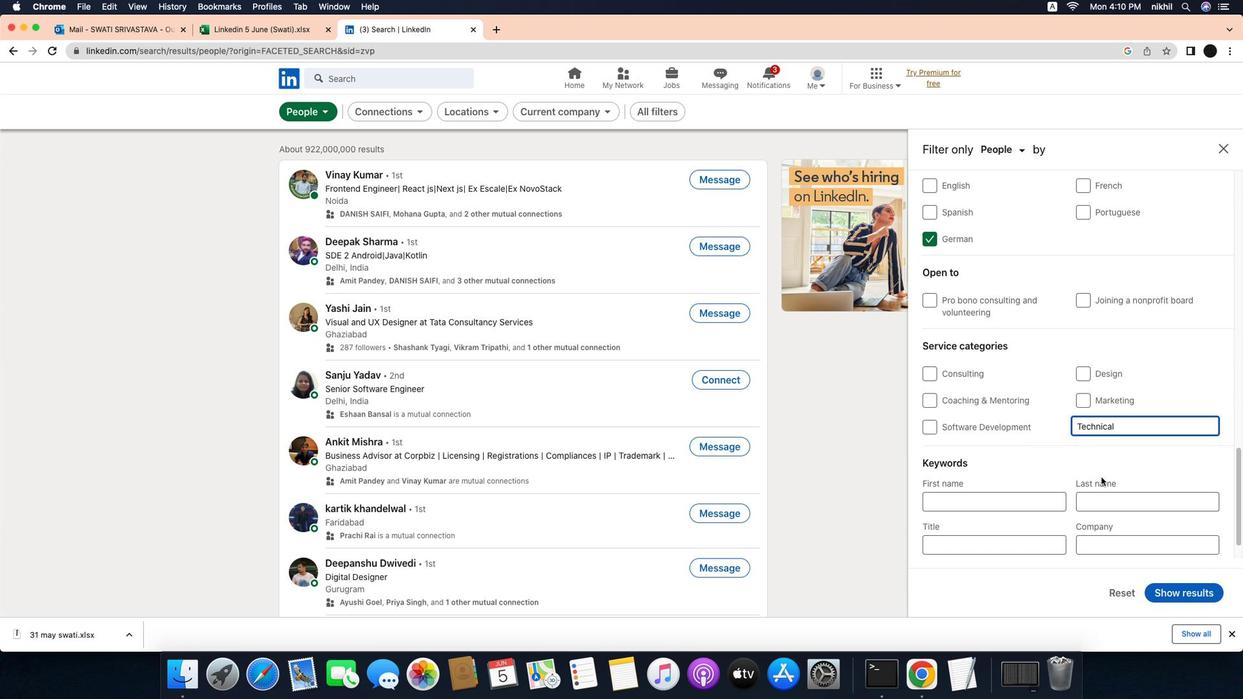 
Action: Mouse moved to (1142, 477)
Screenshot: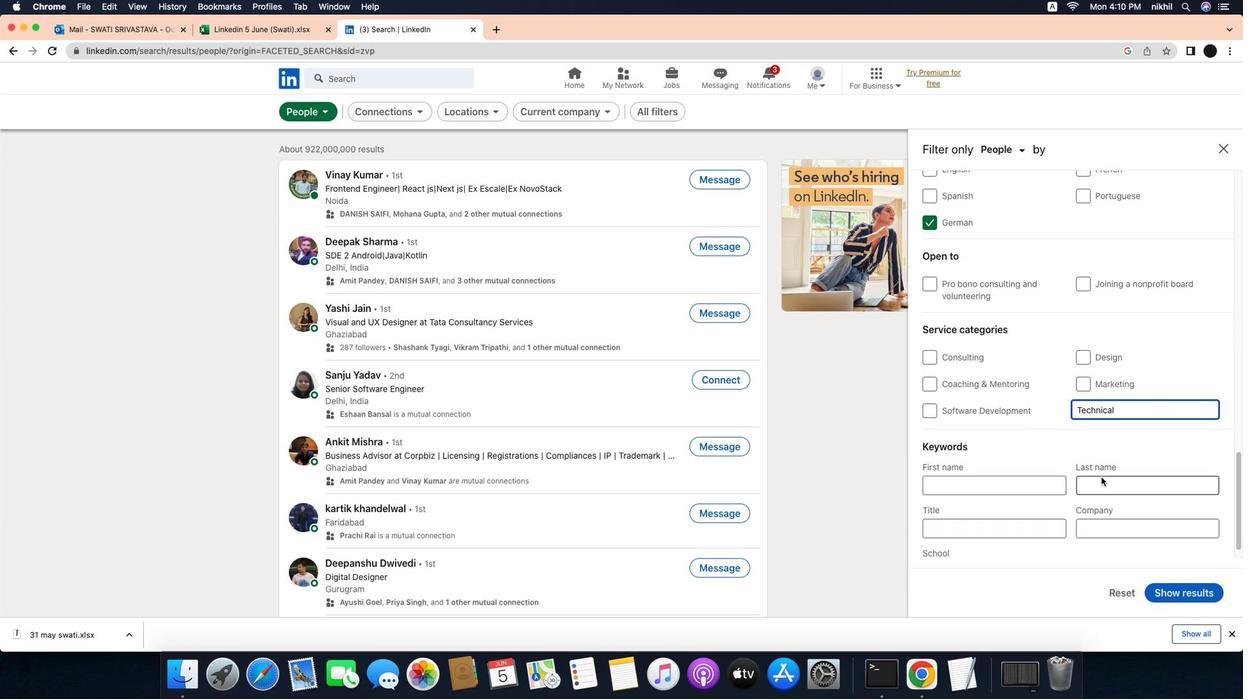 
Action: Mouse scrolled (1142, 477) with delta (-31, -33)
Screenshot: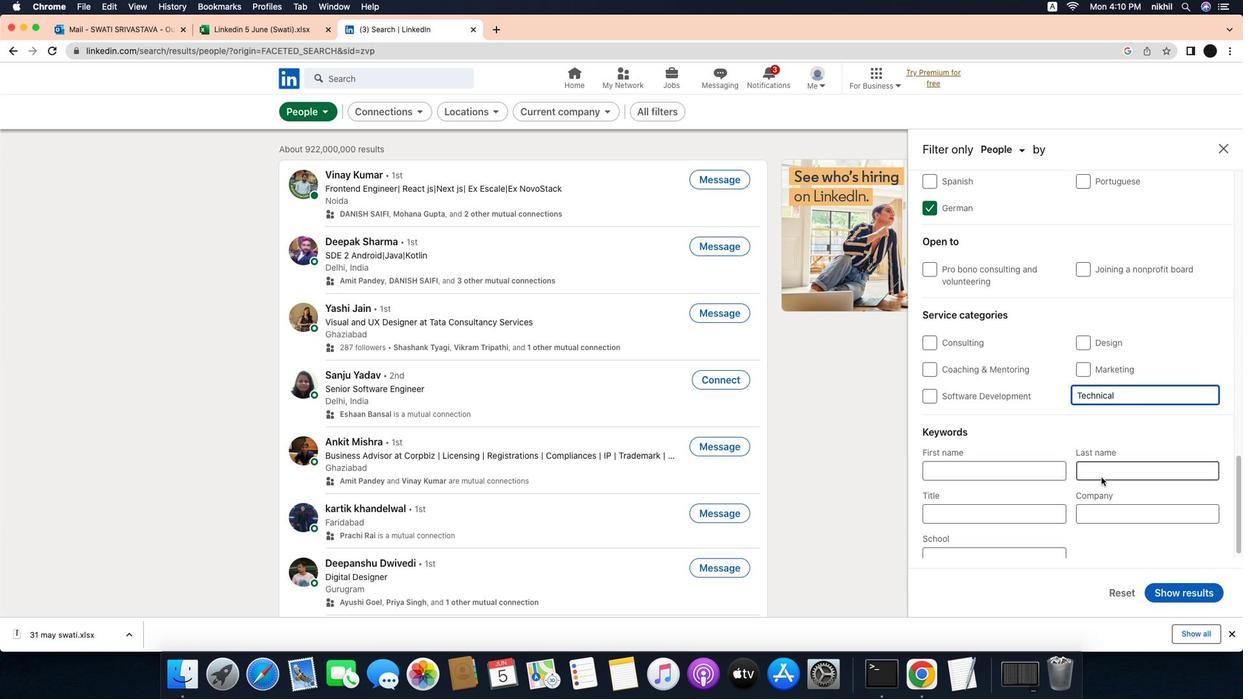 
Action: Mouse scrolled (1142, 477) with delta (-31, -32)
Screenshot: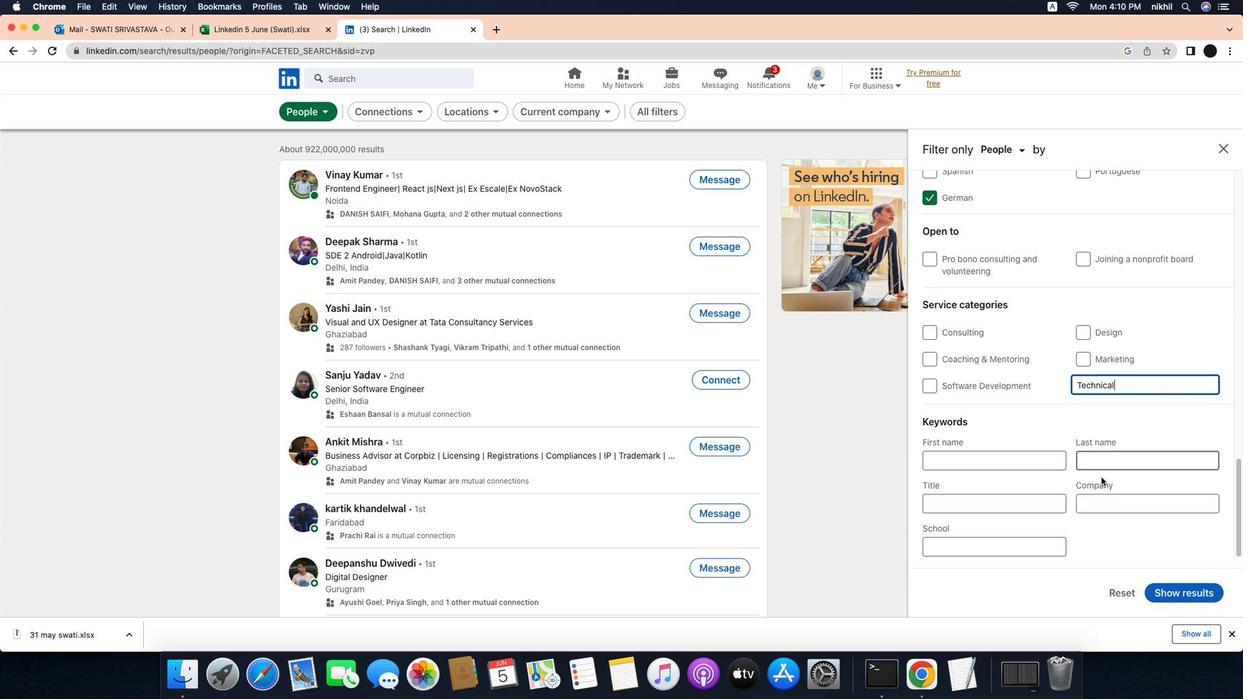 
Action: Mouse scrolled (1142, 477) with delta (-31, -32)
Screenshot: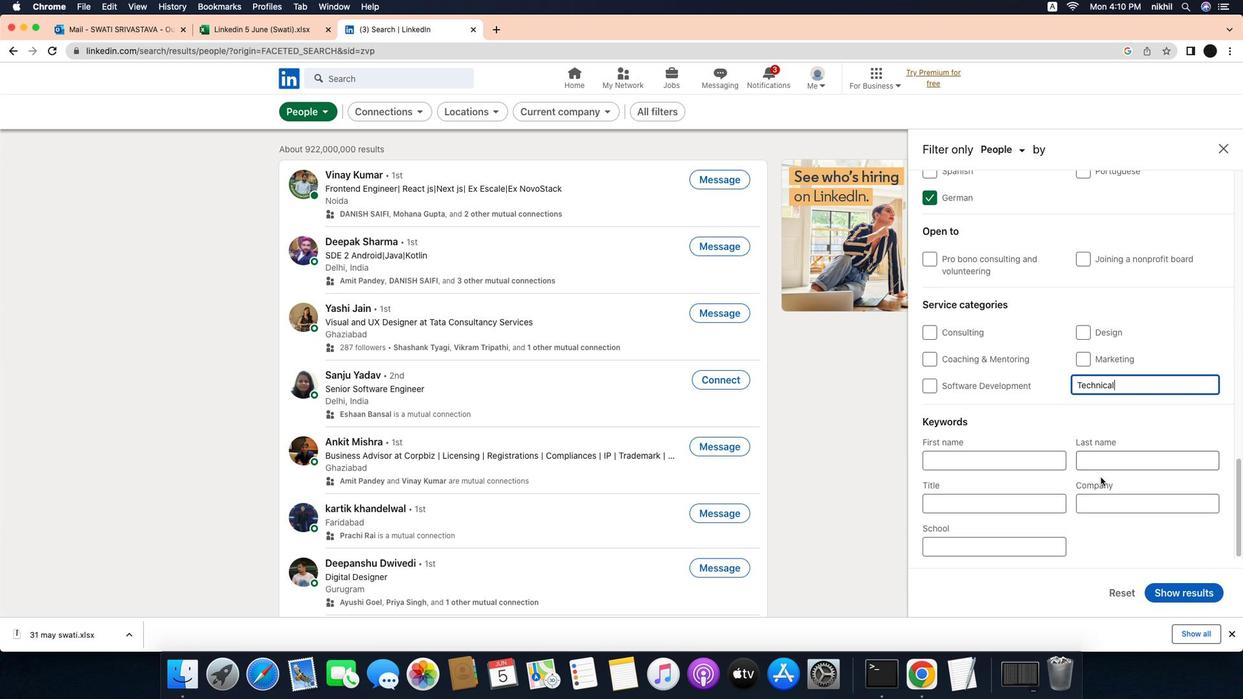 
Action: Mouse moved to (1142, 476)
Screenshot: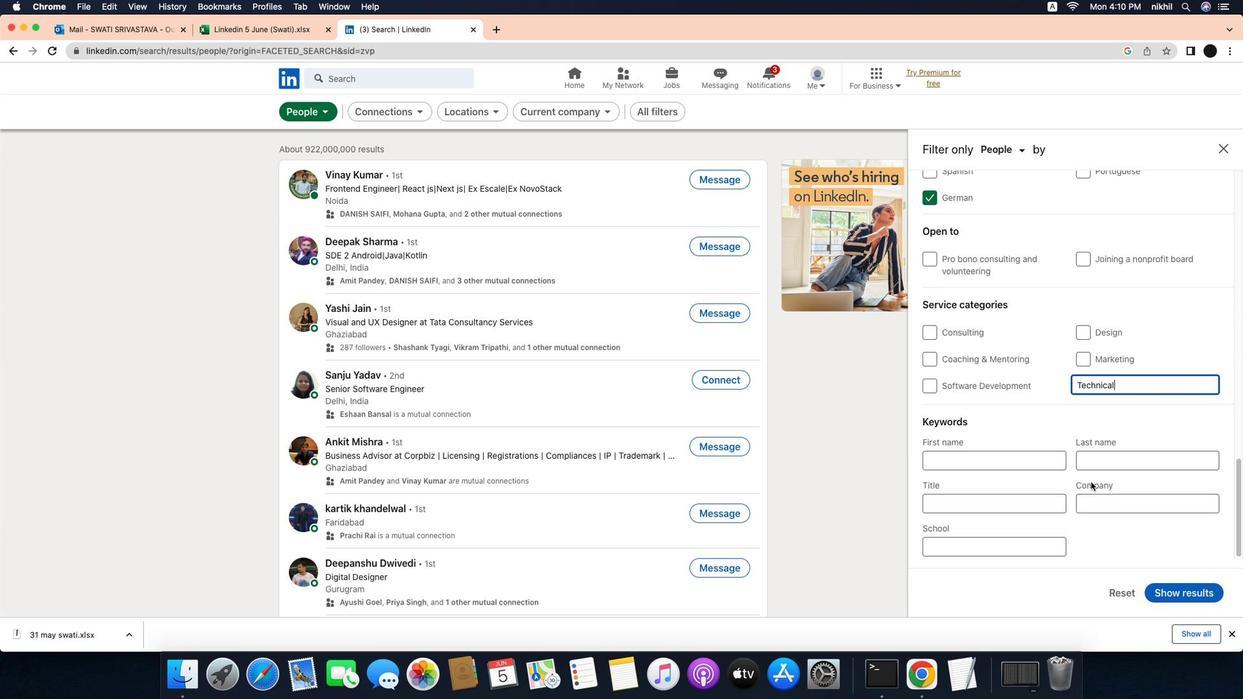 
Action: Mouse scrolled (1142, 476) with delta (-31, -33)
Screenshot: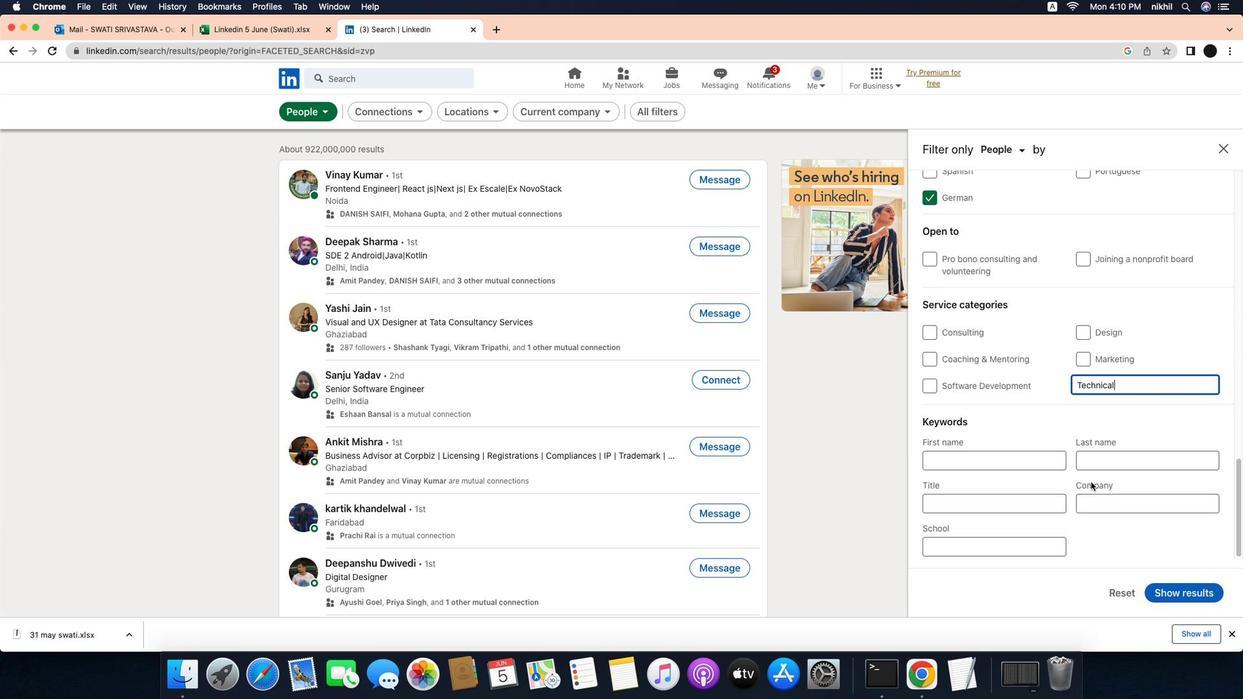 
Action: Mouse moved to (1053, 514)
Screenshot: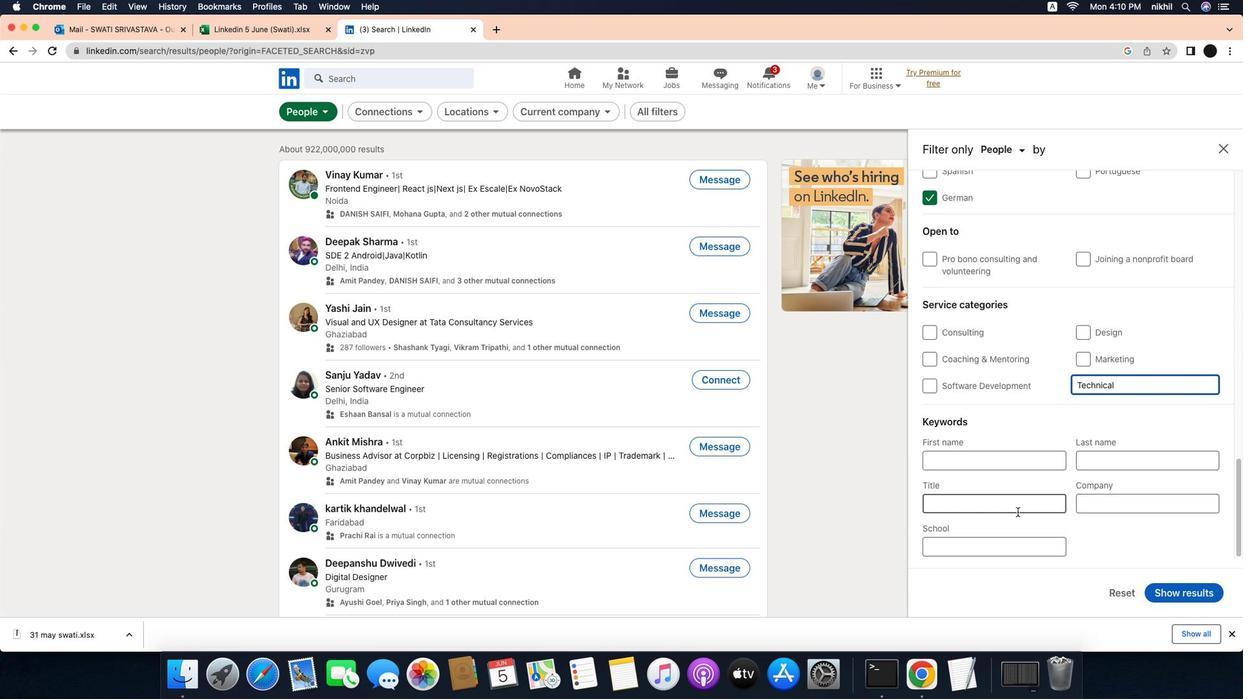 
Action: Mouse pressed left at (1053, 514)
Screenshot: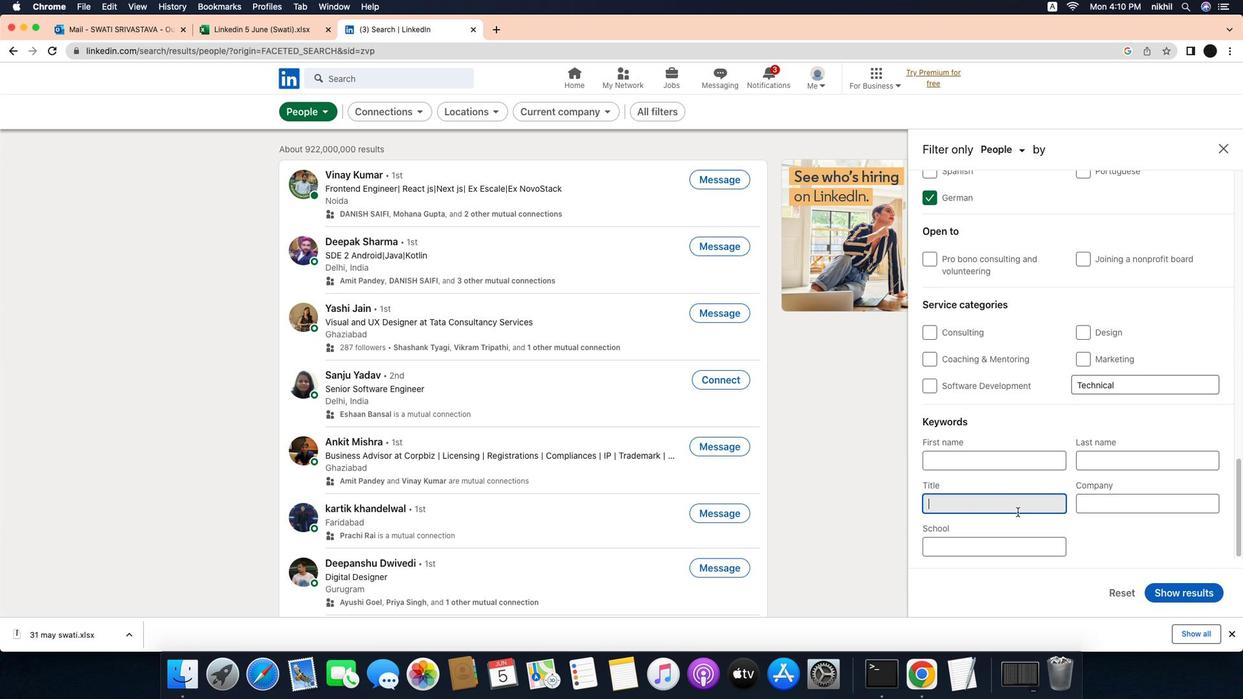 
Action: Key pressed Key.caps_lock'C'Key.caps_lock'o''p''y''w''r''i''t''e''r'
Screenshot: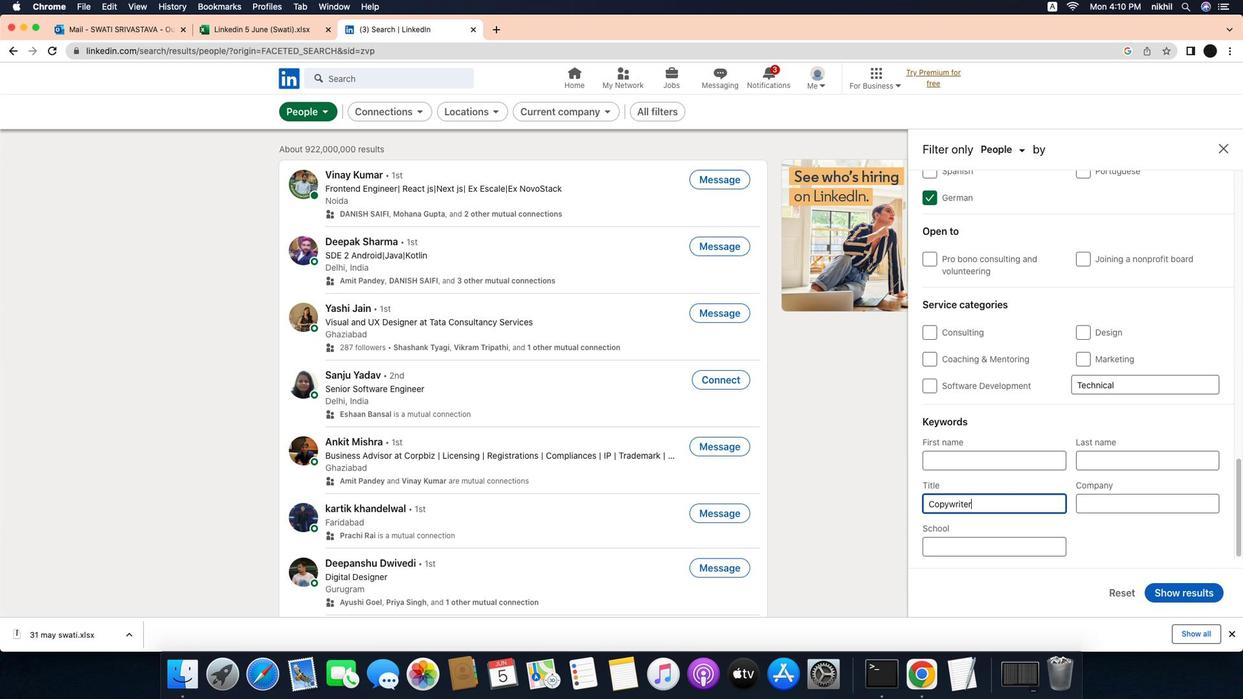 
Action: Mouse moved to (1232, 596)
Screenshot: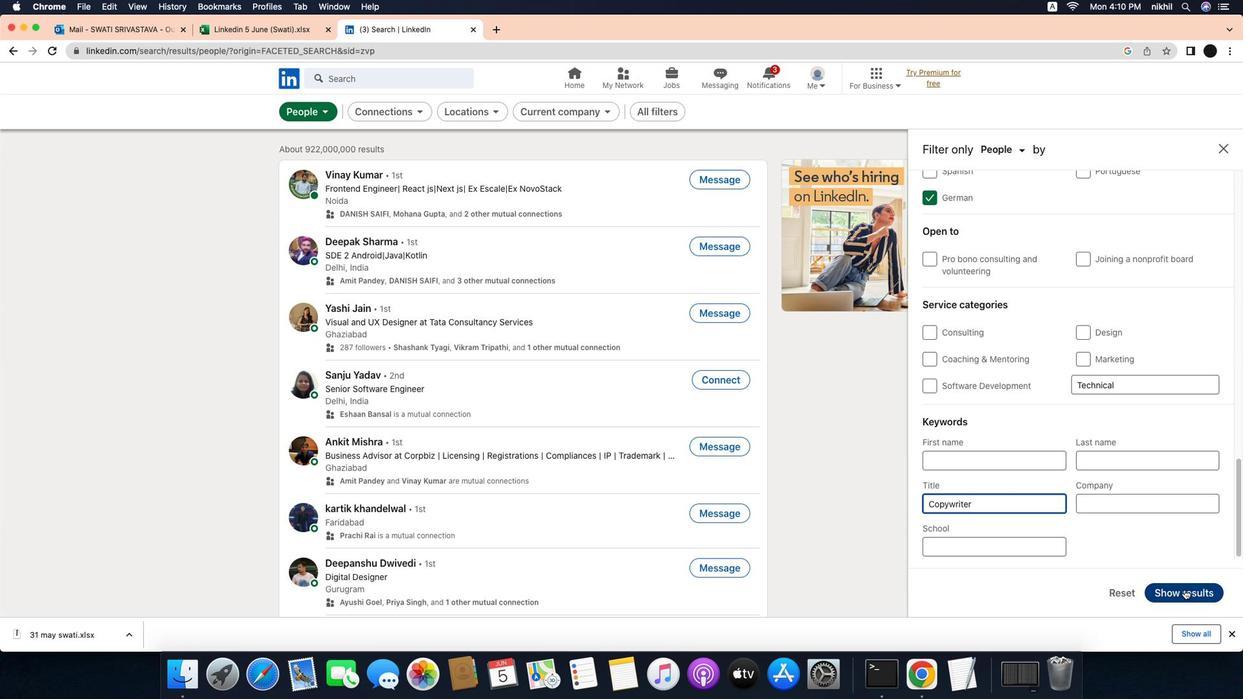 
Action: Mouse pressed left at (1232, 596)
Screenshot: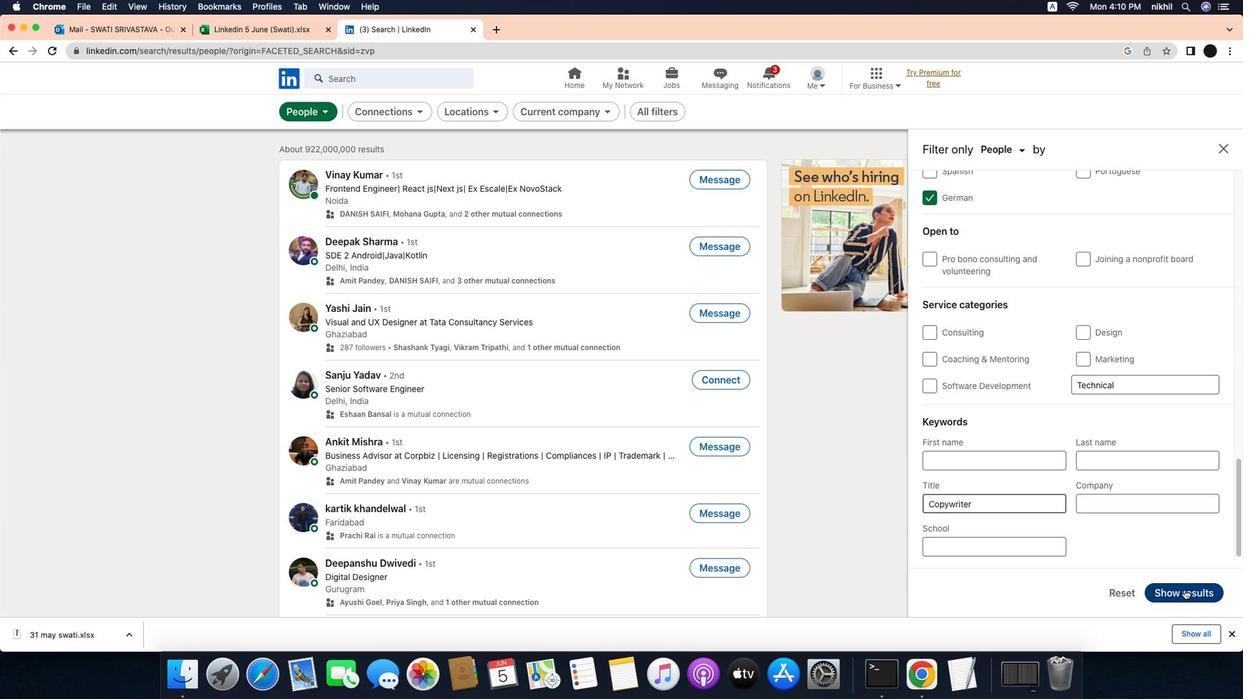 
Action: Mouse moved to (861, 377)
Screenshot: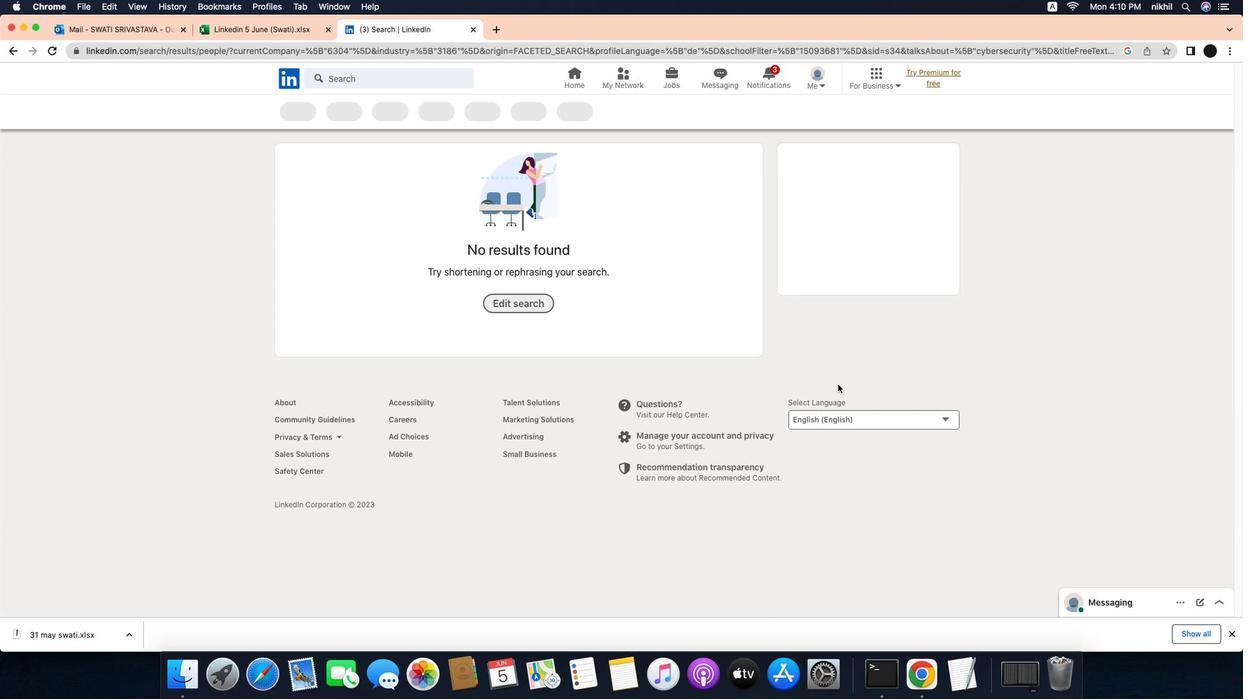 
